 Task: Find connections with filter location Pāsighāt with filter topic #Brandwith filter profile language French with filter current company TO THE NEW with filter school Netaji Subhas Institute of Technology with filter industry Office Administration with filter service category DUI Law with filter keywords title Marketing Communications Manager
Action: Mouse moved to (667, 82)
Screenshot: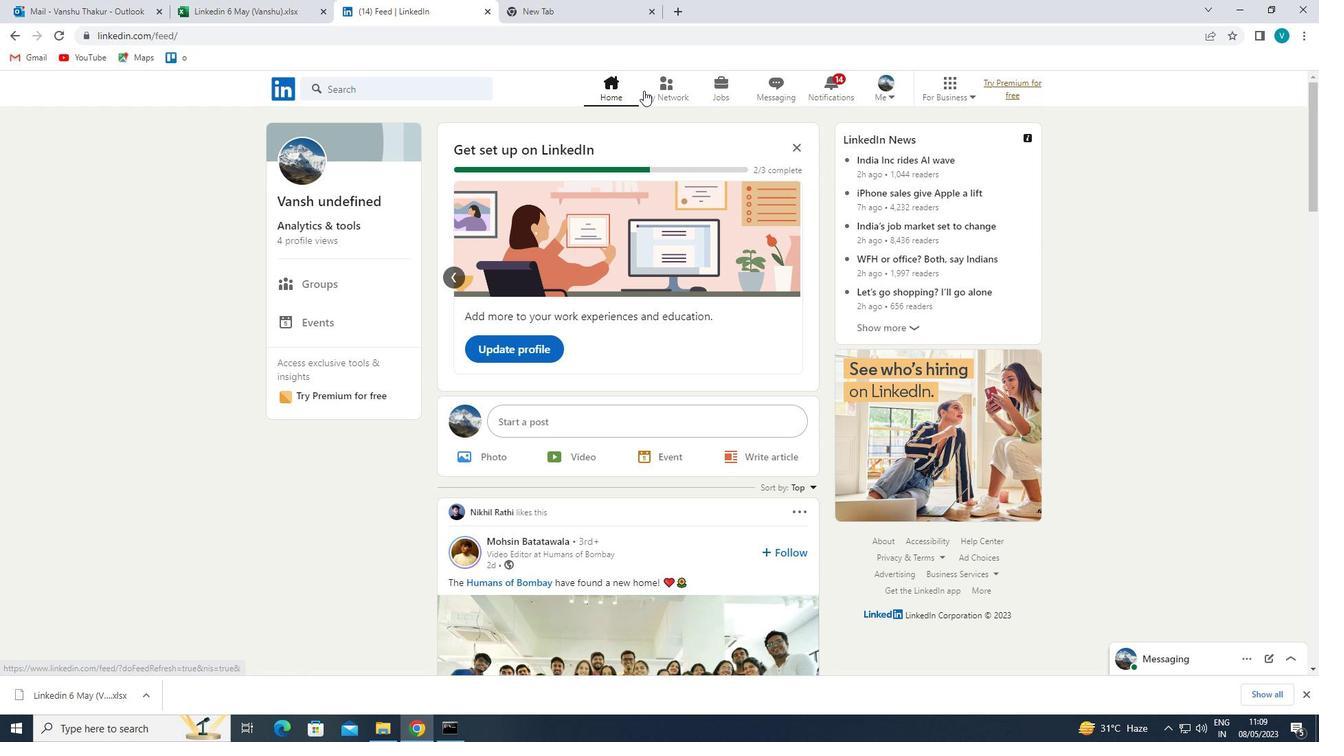 
Action: Mouse pressed left at (667, 82)
Screenshot: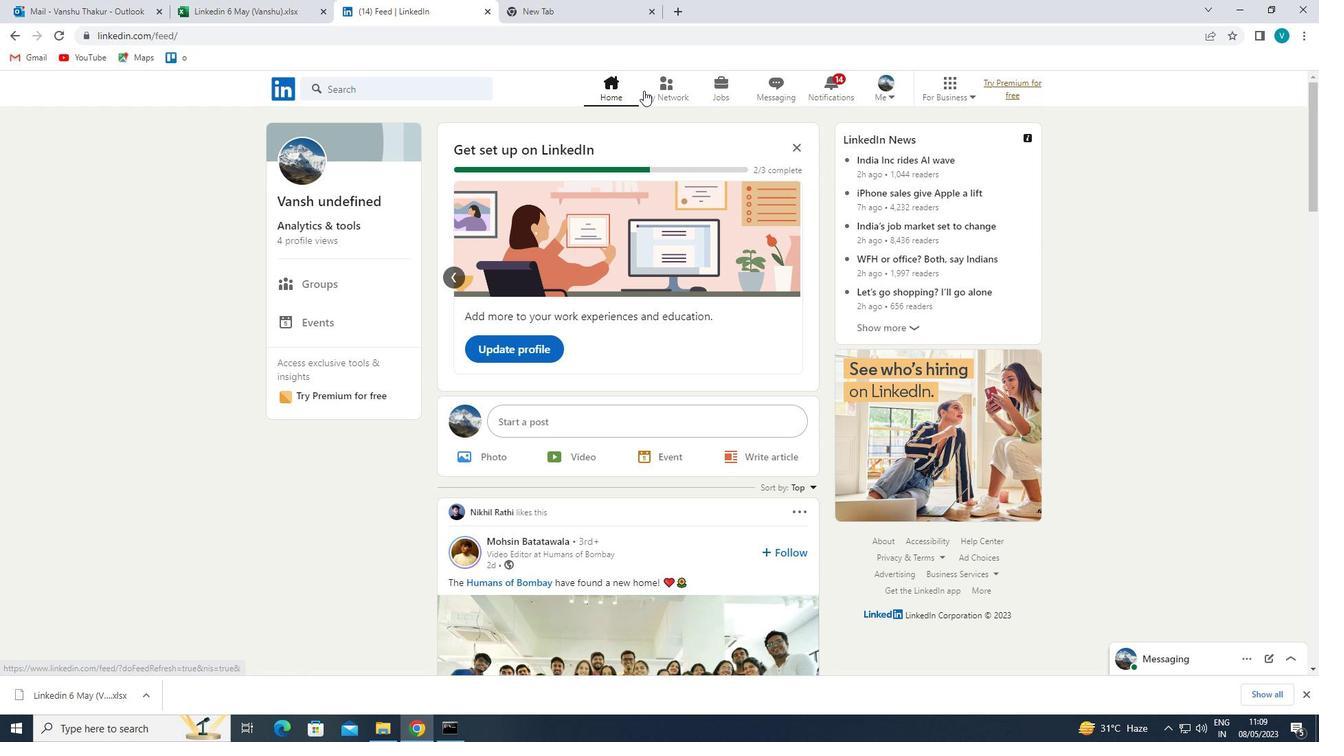 
Action: Mouse moved to (373, 154)
Screenshot: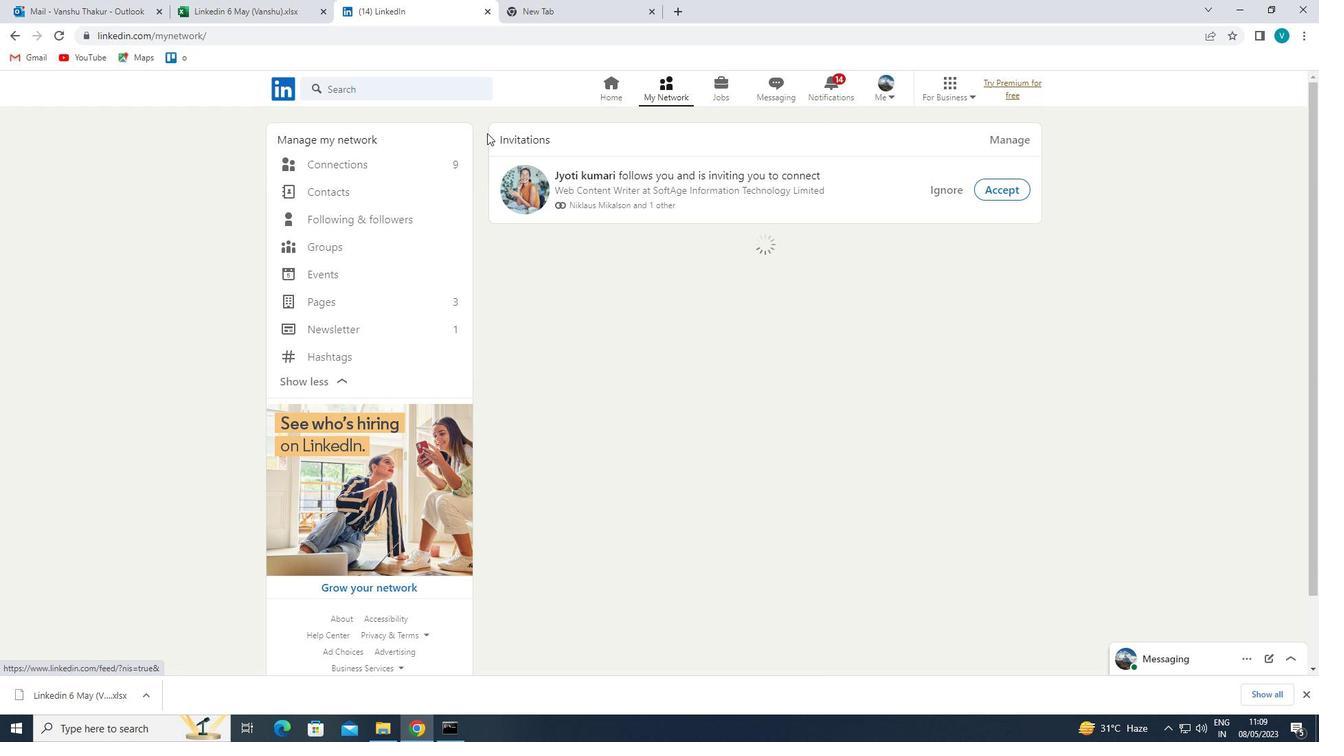 
Action: Mouse pressed left at (373, 154)
Screenshot: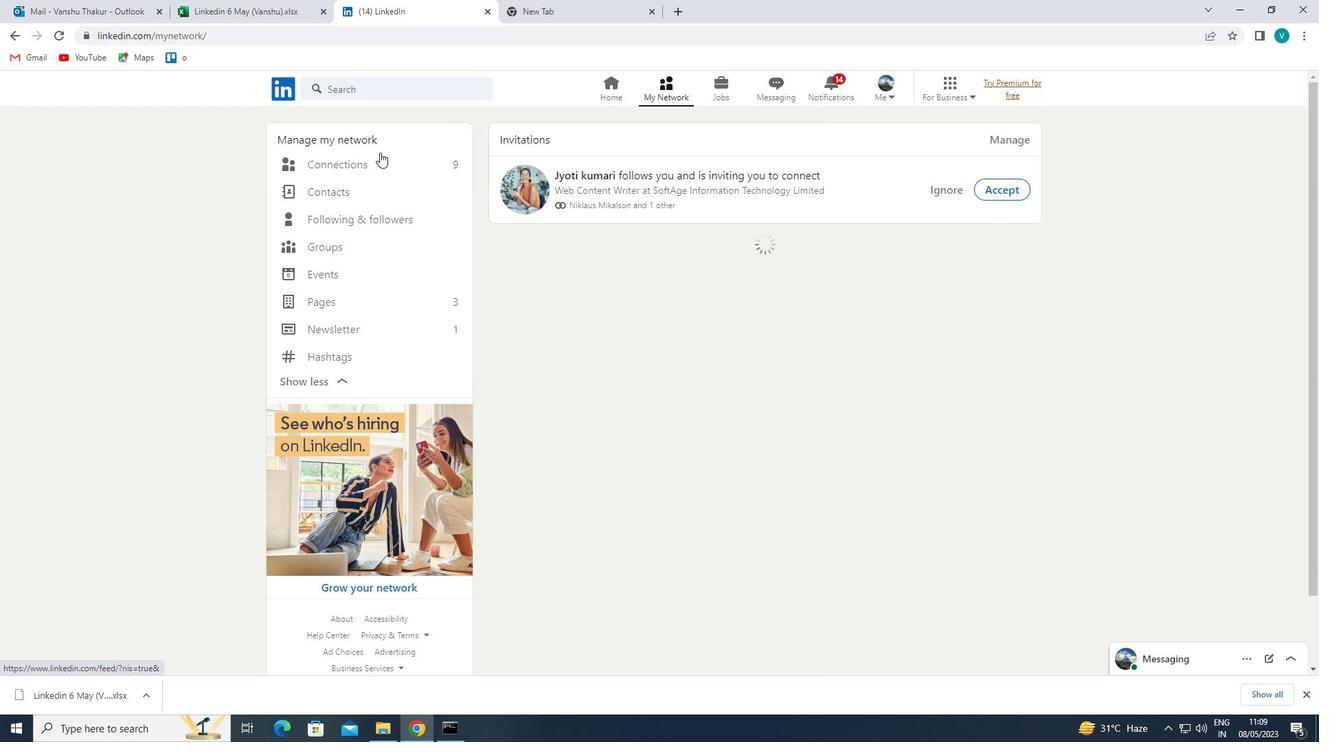
Action: Mouse moved to (381, 162)
Screenshot: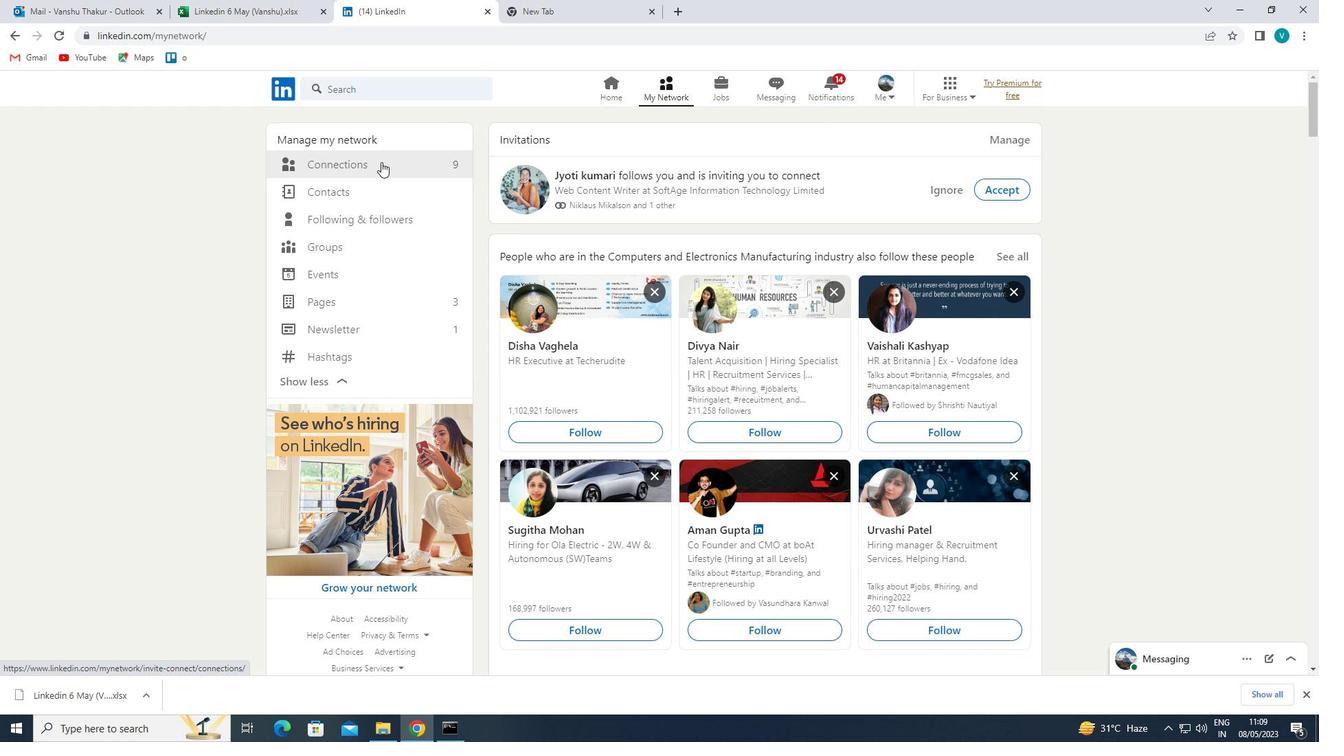 
Action: Mouse pressed left at (381, 162)
Screenshot: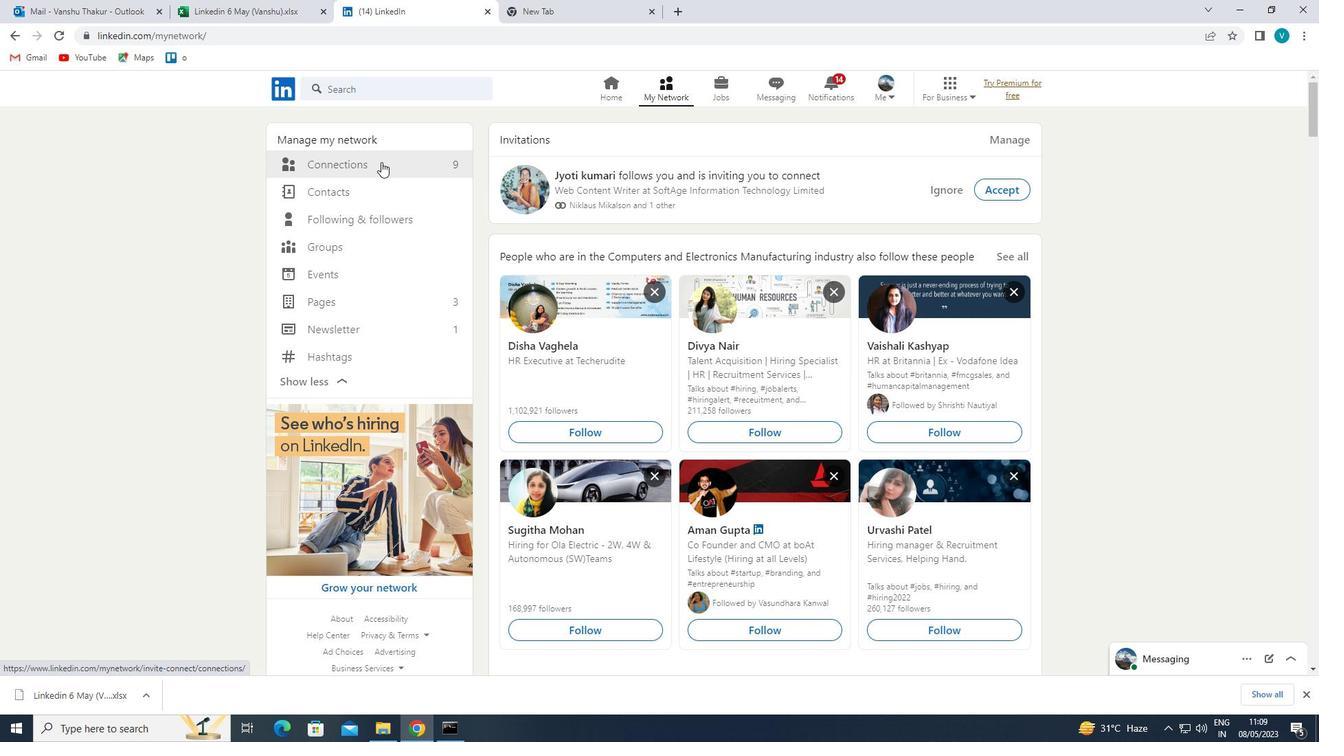
Action: Mouse moved to (757, 164)
Screenshot: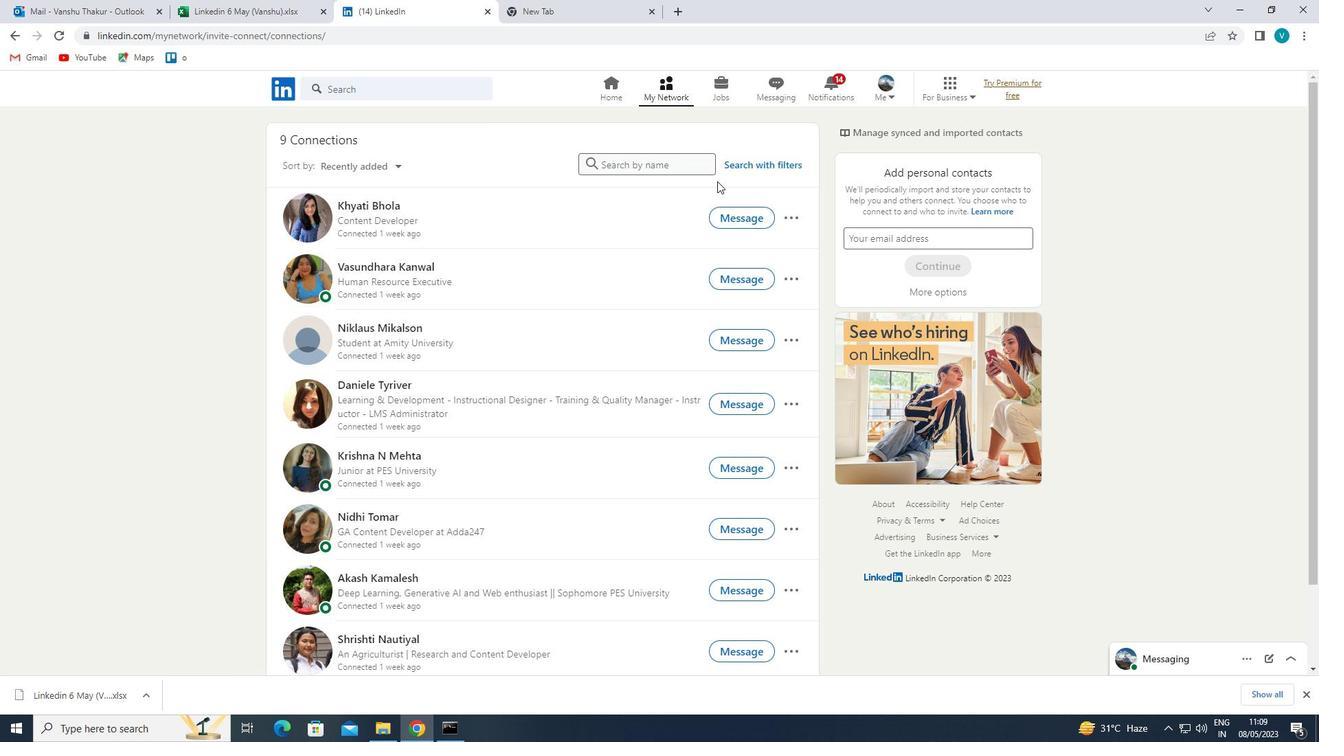 
Action: Mouse pressed left at (757, 164)
Screenshot: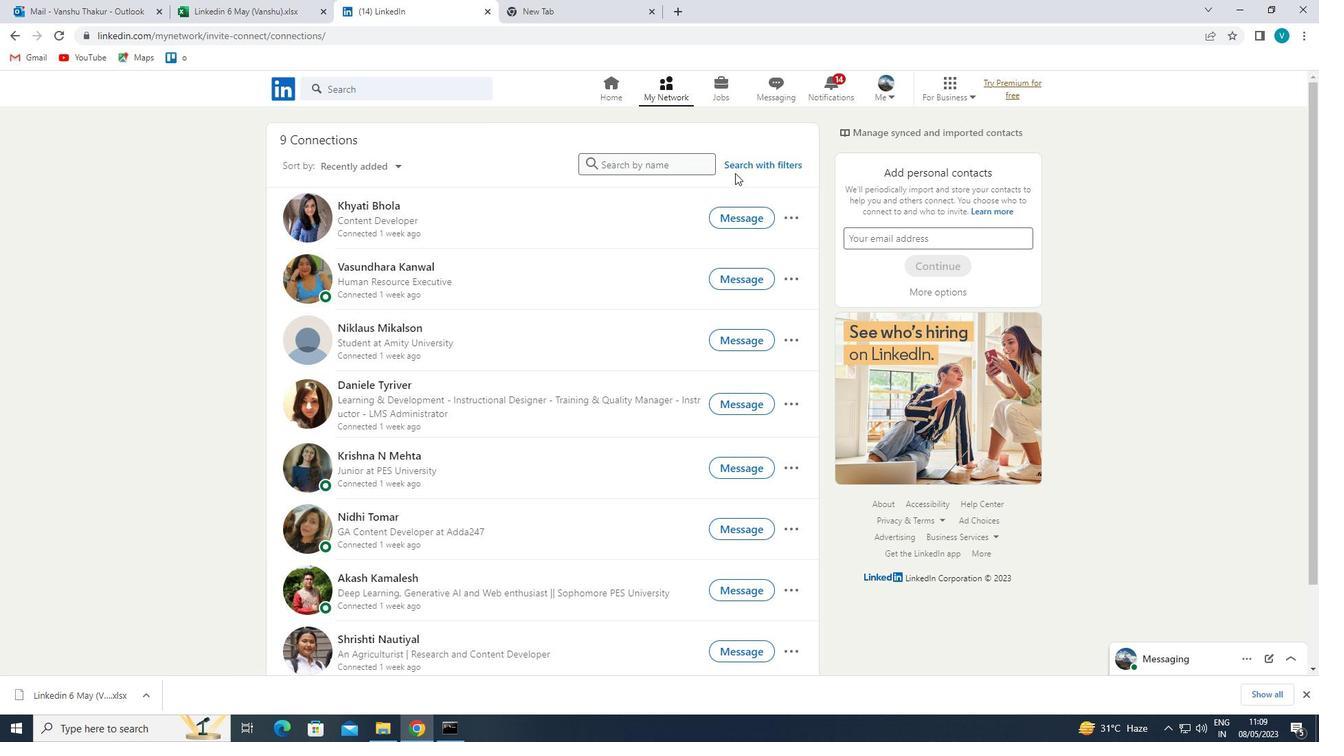 
Action: Mouse moved to (652, 134)
Screenshot: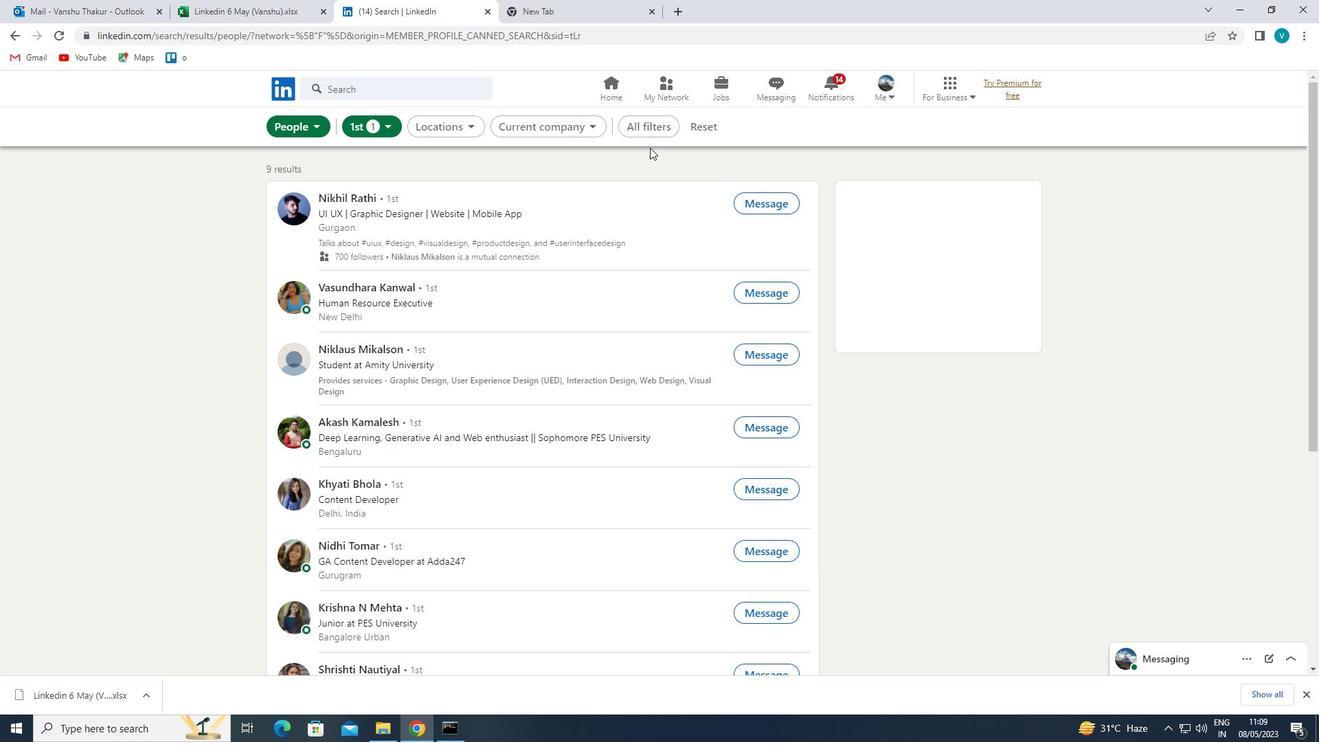 
Action: Mouse pressed left at (652, 134)
Screenshot: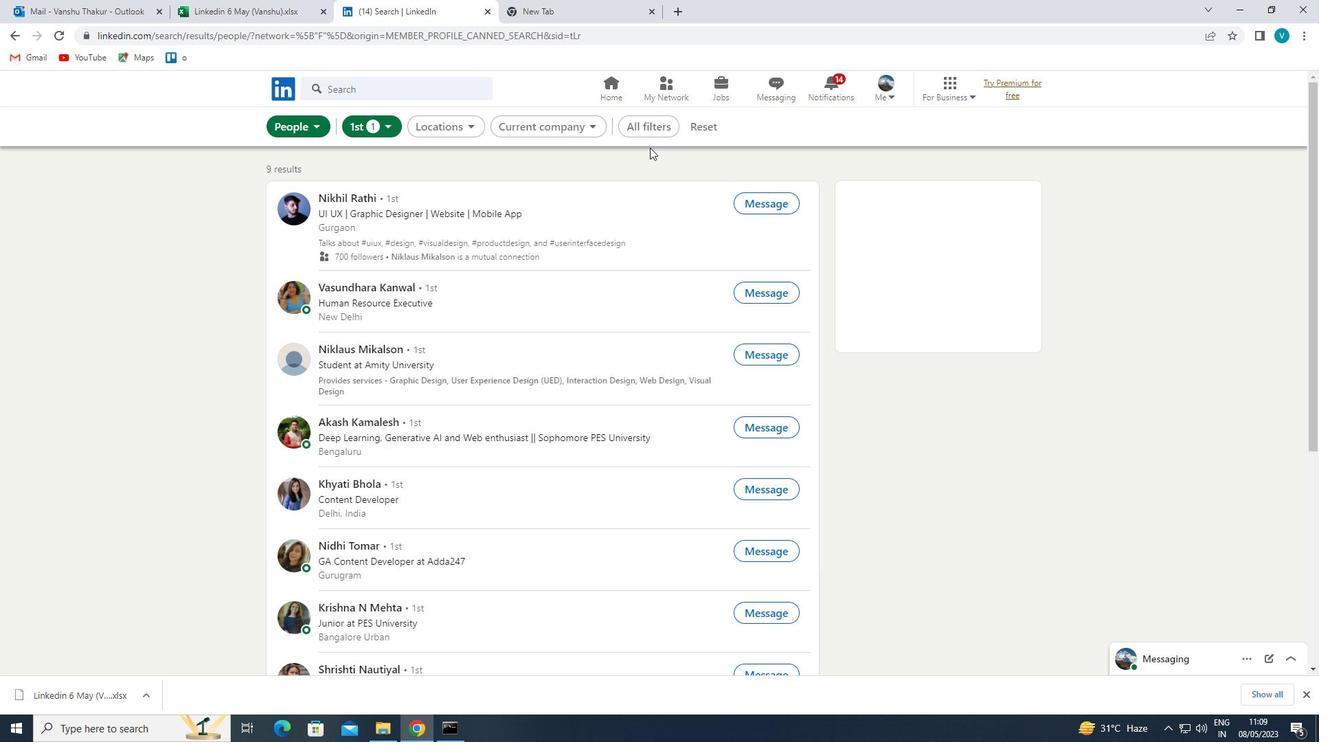 
Action: Mouse moved to (1078, 349)
Screenshot: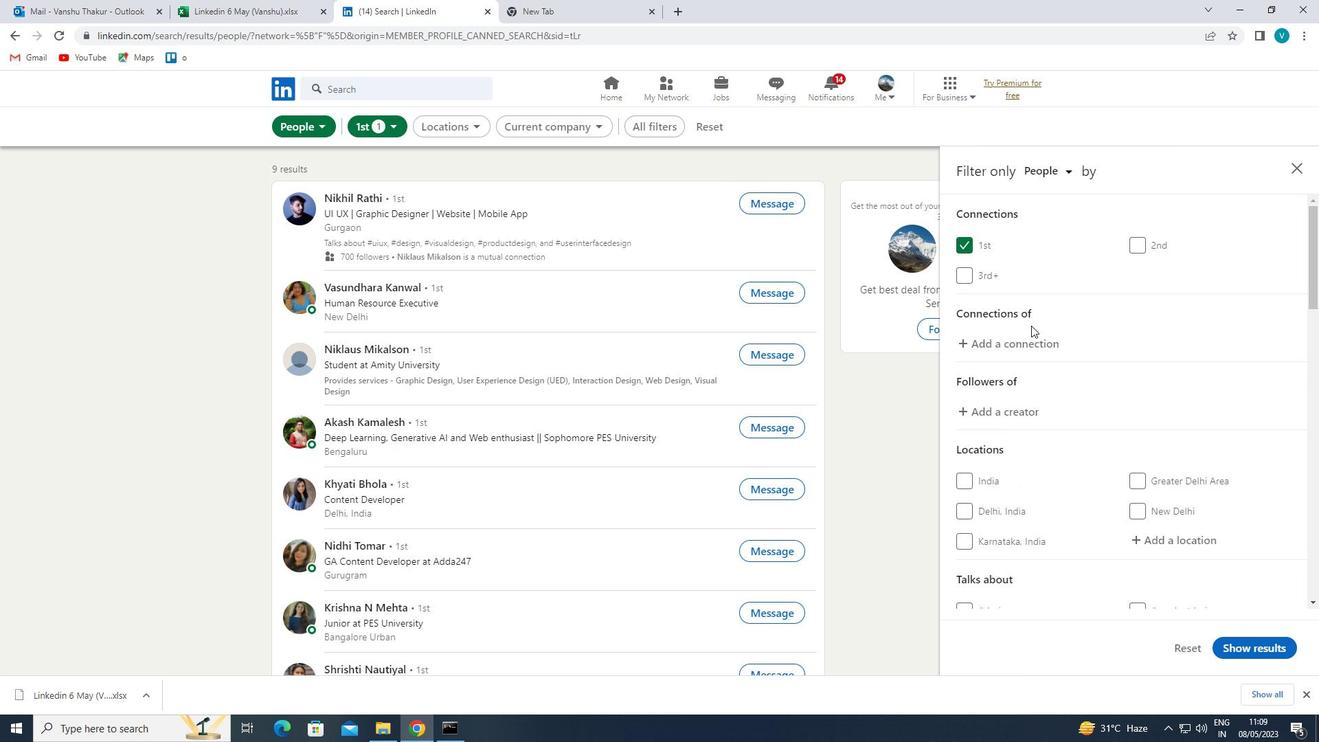 
Action: Mouse scrolled (1078, 349) with delta (0, 0)
Screenshot: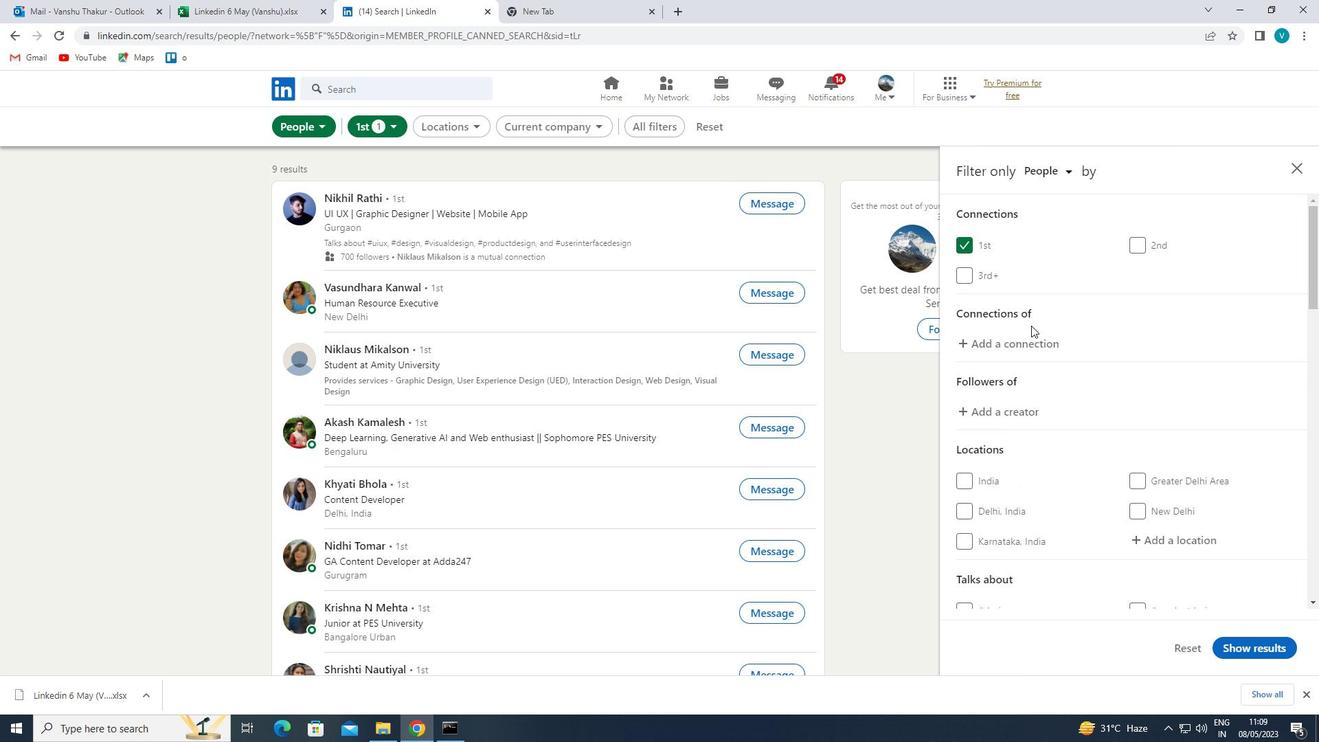 
Action: Mouse moved to (1084, 353)
Screenshot: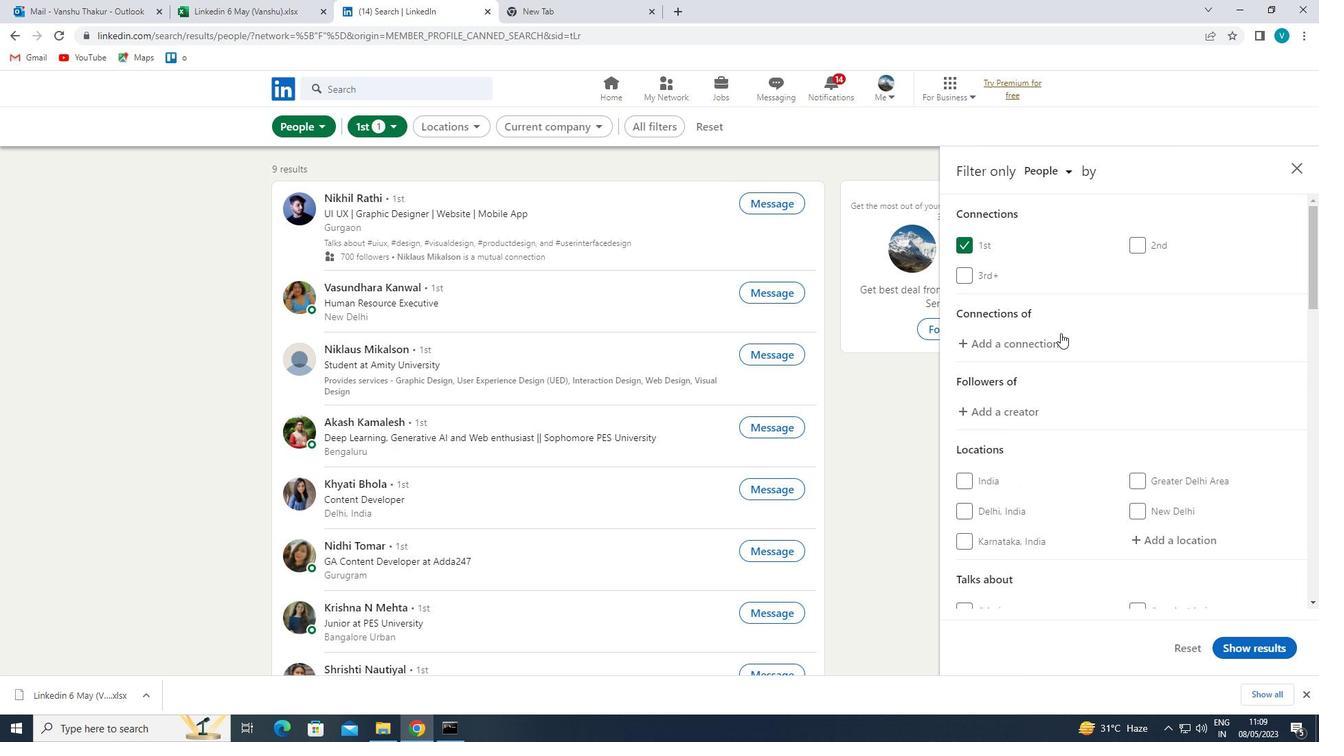 
Action: Mouse scrolled (1084, 353) with delta (0, 0)
Screenshot: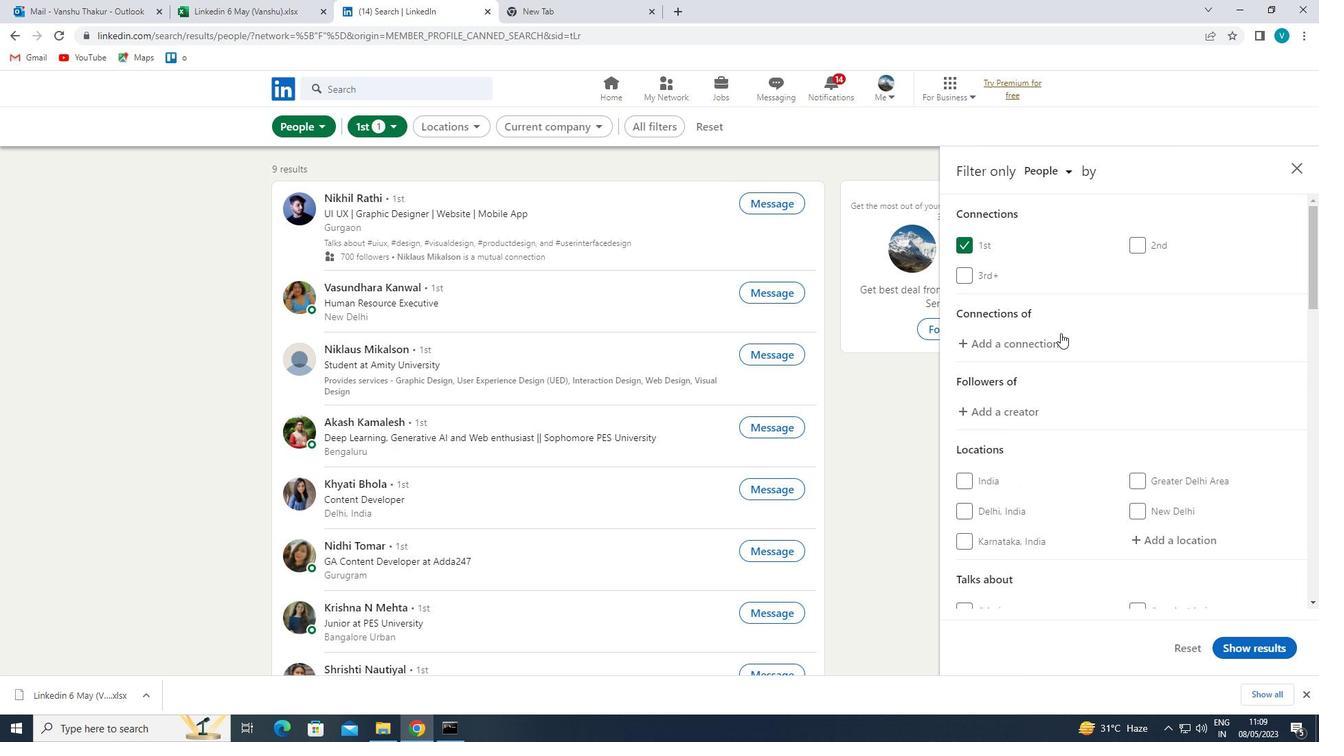 
Action: Mouse moved to (1142, 402)
Screenshot: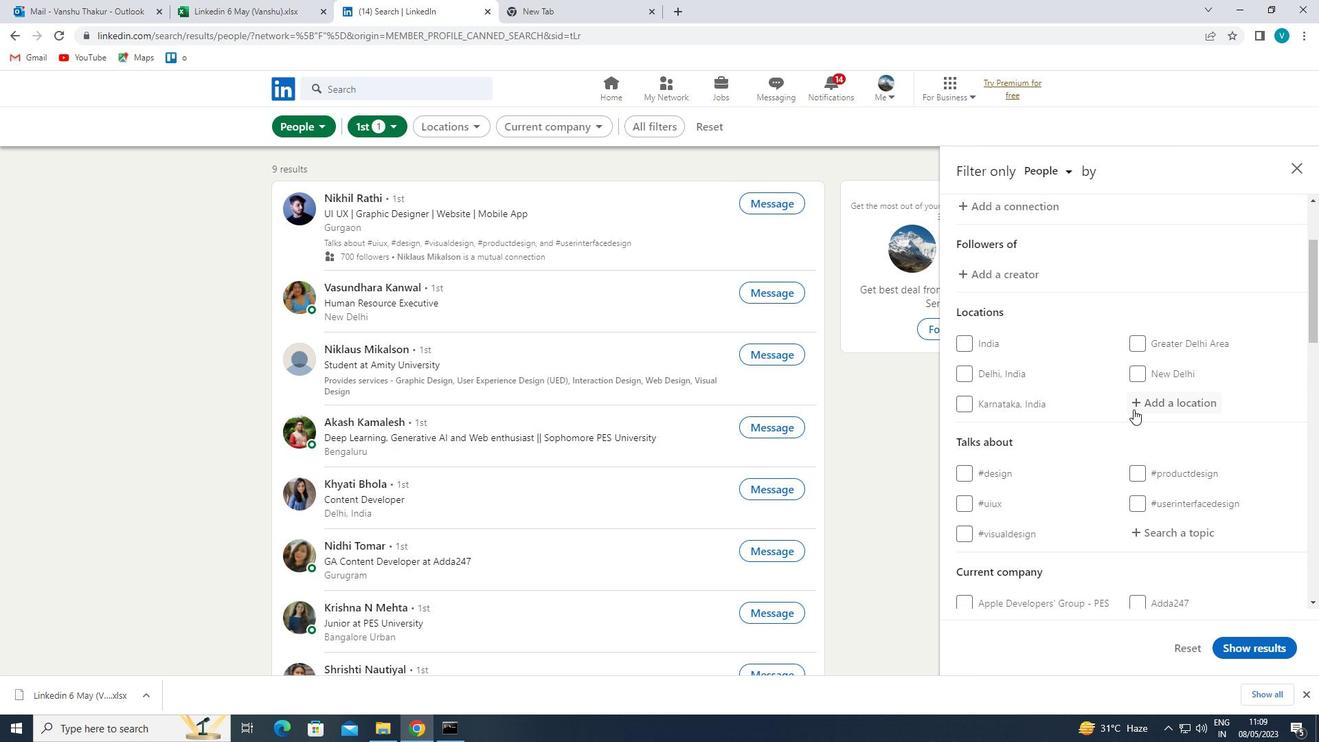 
Action: Mouse pressed left at (1142, 402)
Screenshot: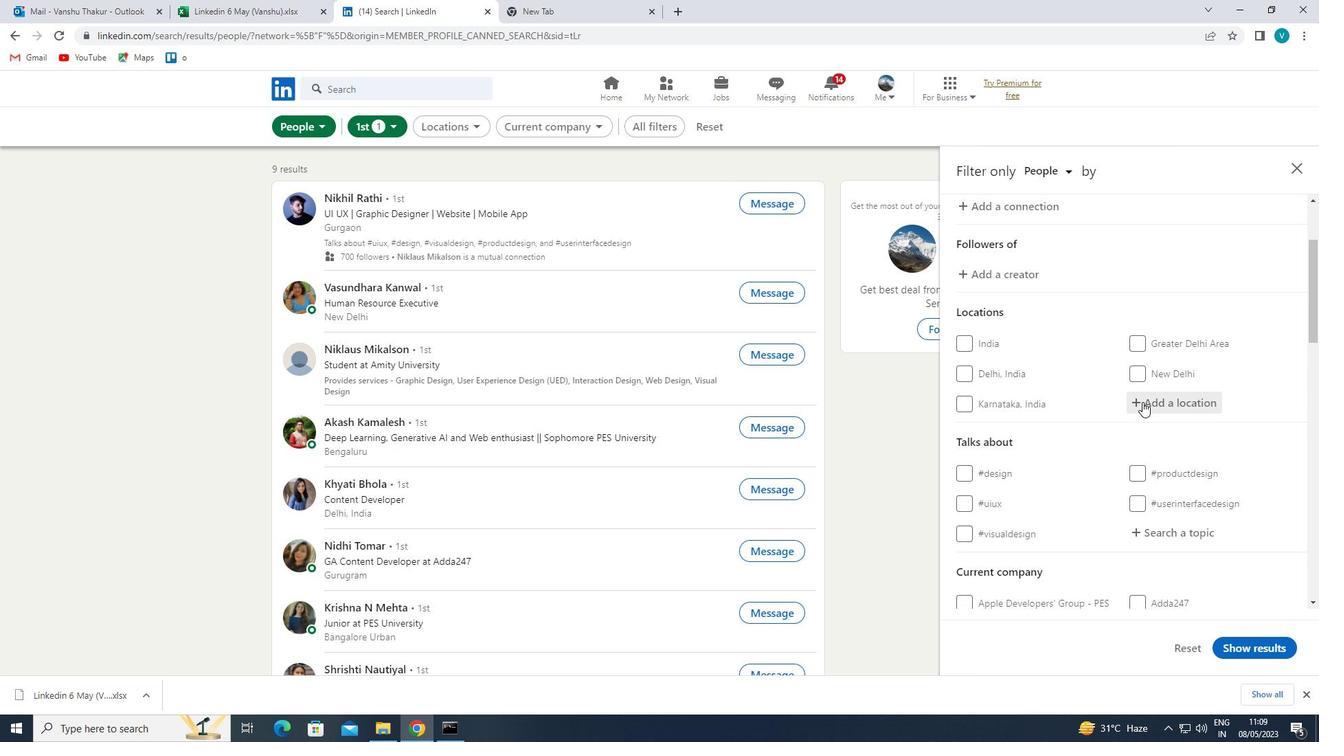 
Action: Mouse moved to (913, 290)
Screenshot: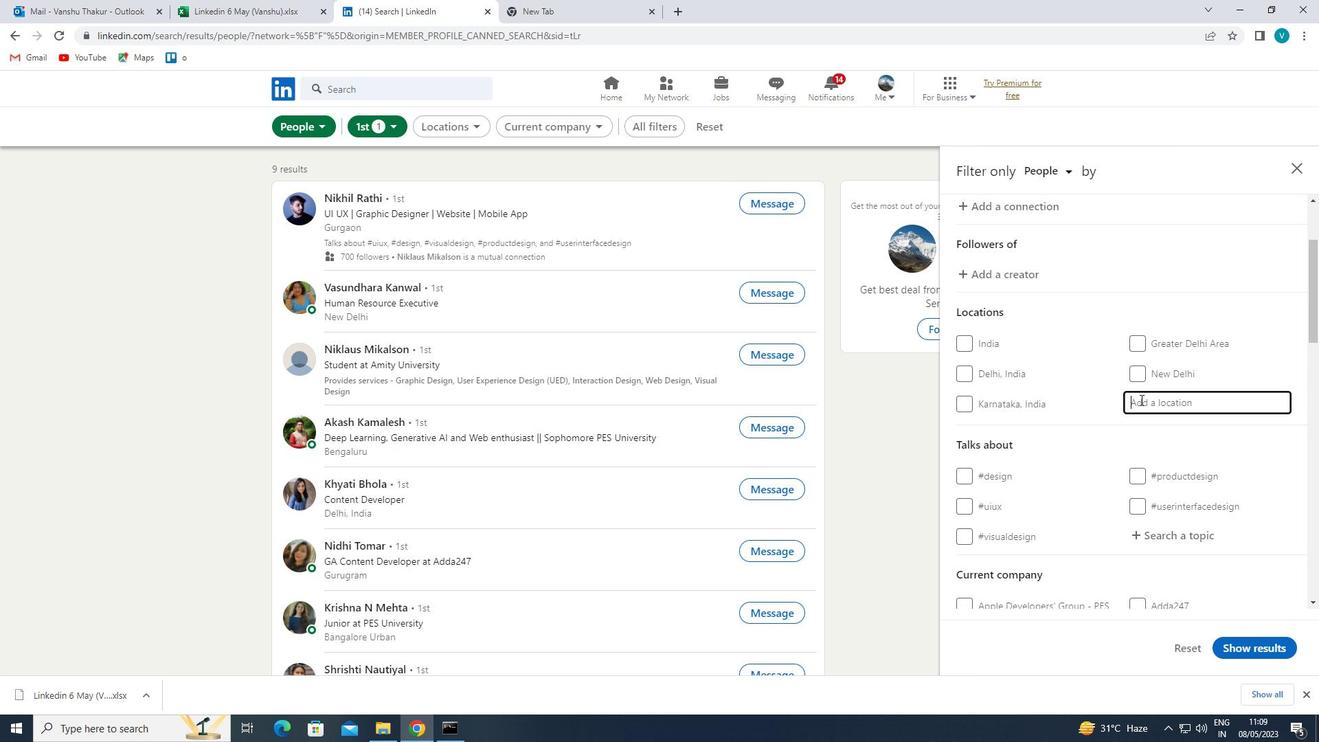 
Action: Key pressed <Key.shift>PASIGHAT
Screenshot: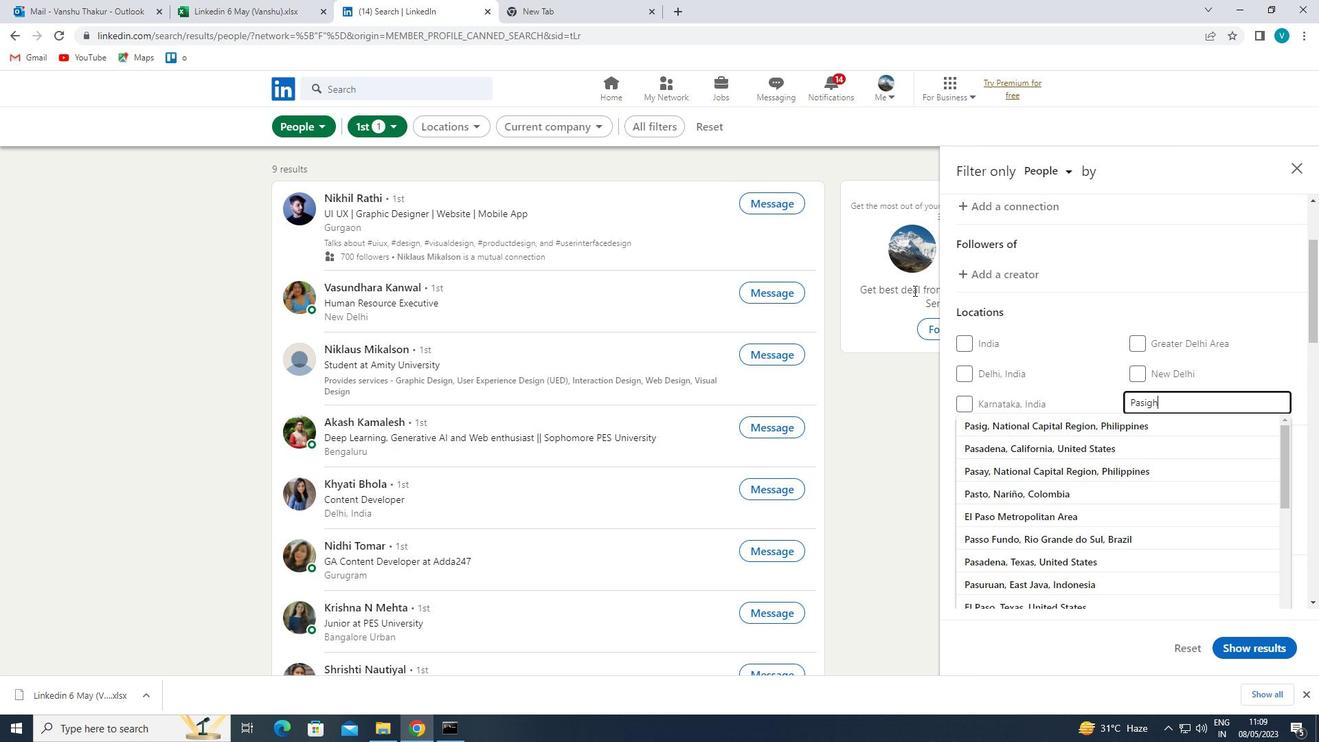
Action: Mouse moved to (1026, 422)
Screenshot: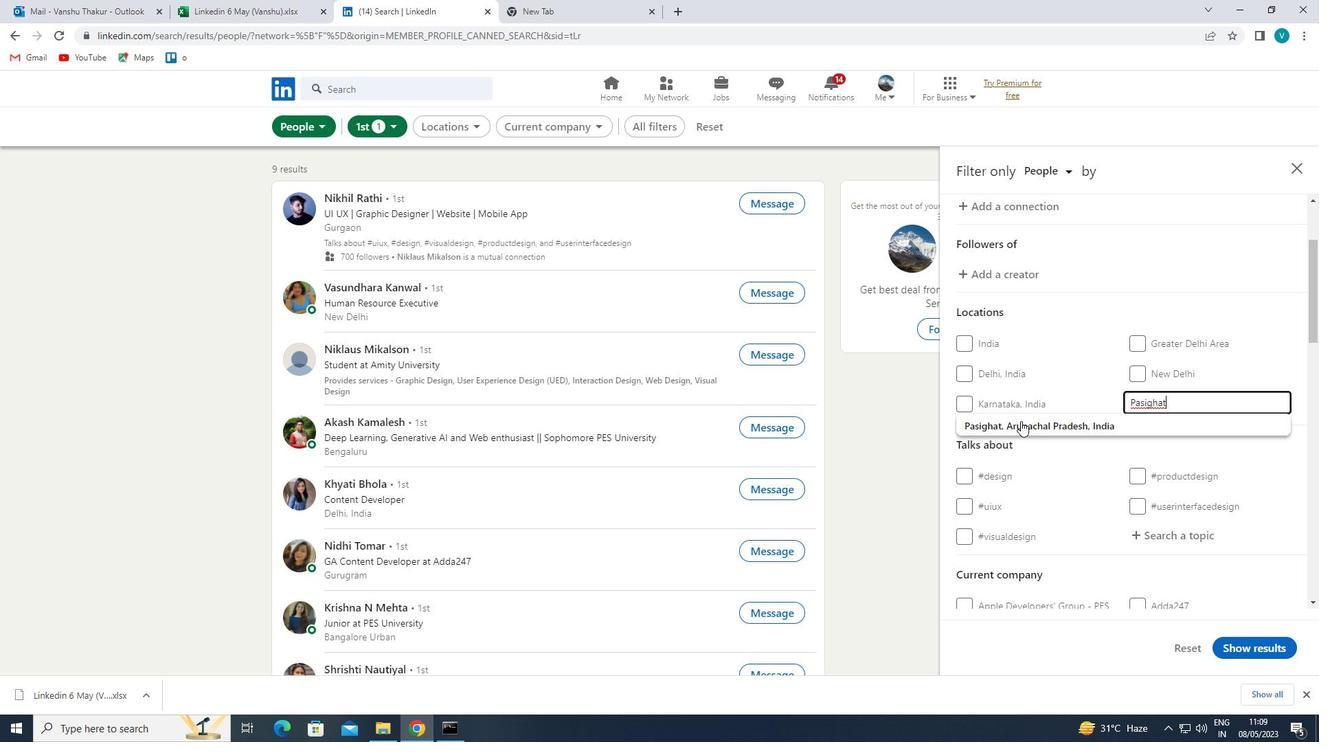 
Action: Mouse pressed left at (1026, 422)
Screenshot: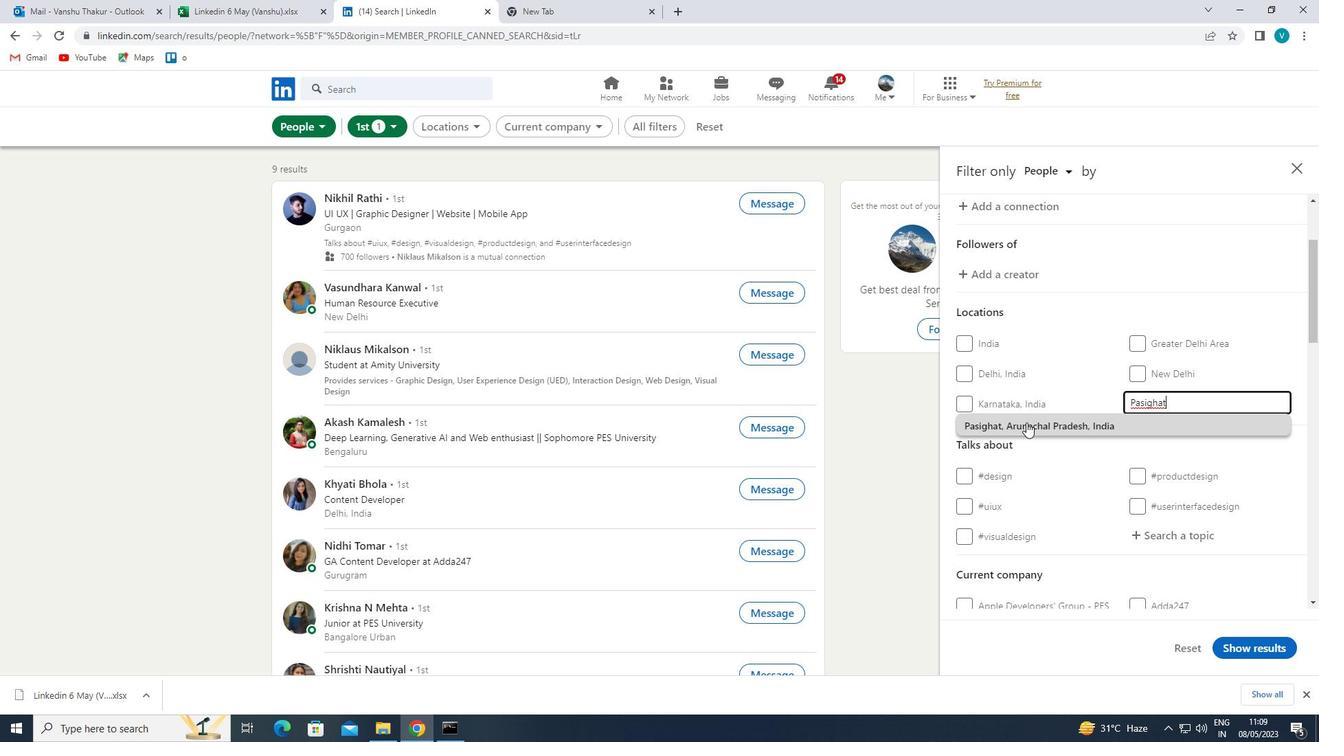 
Action: Mouse moved to (1196, 459)
Screenshot: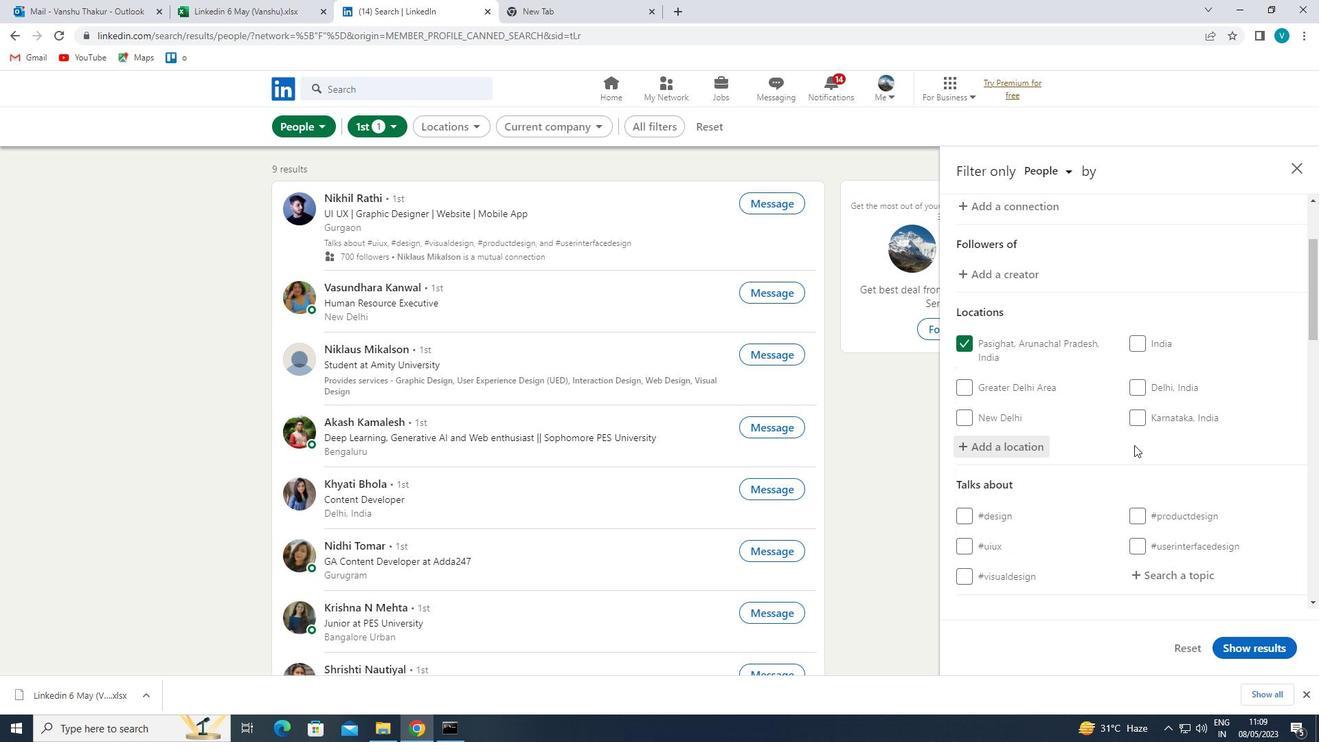 
Action: Mouse scrolled (1196, 459) with delta (0, 0)
Screenshot: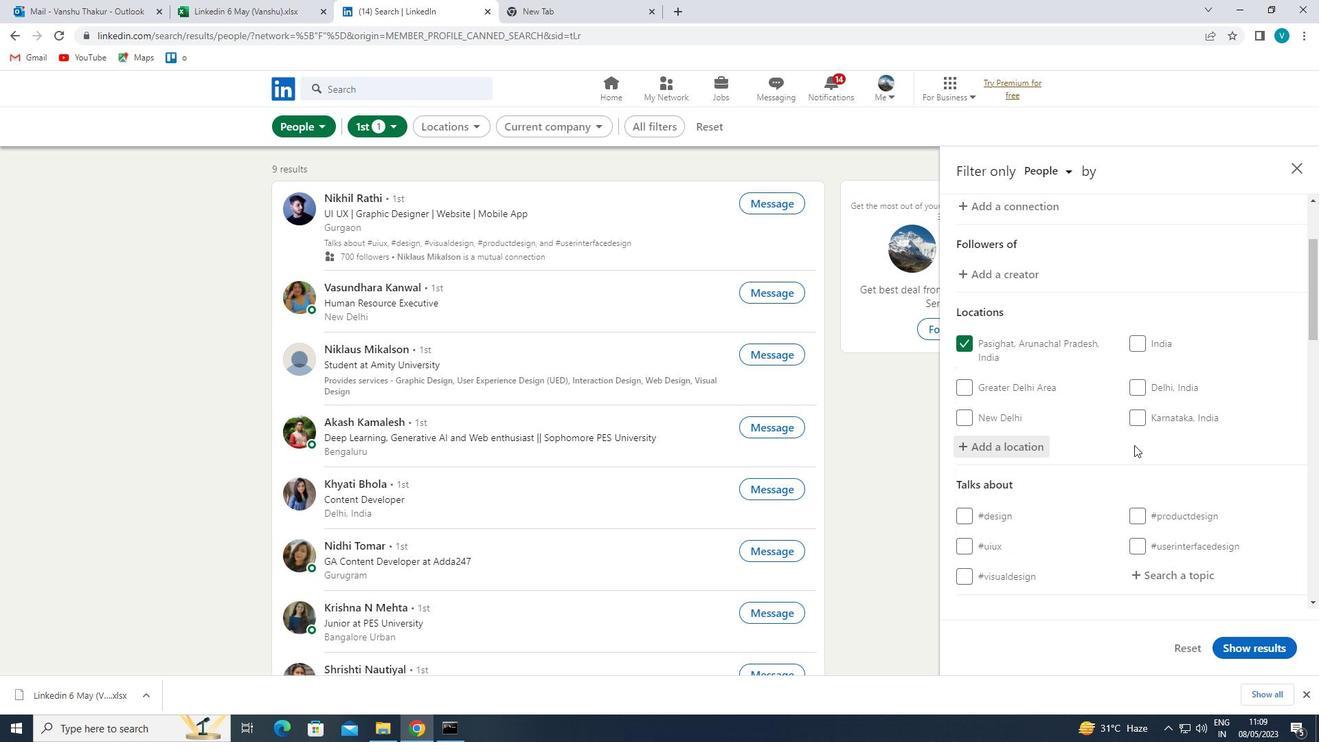 
Action: Mouse moved to (1197, 460)
Screenshot: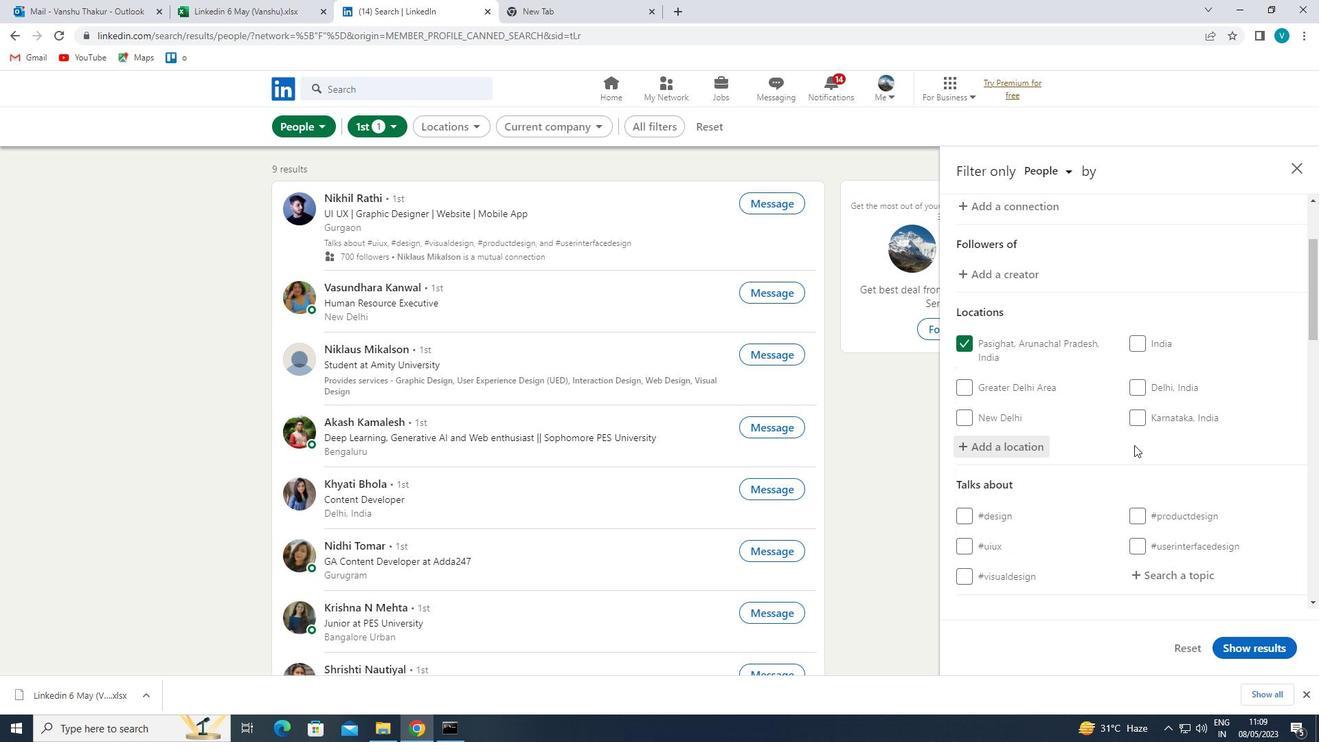 
Action: Mouse scrolled (1197, 459) with delta (0, 0)
Screenshot: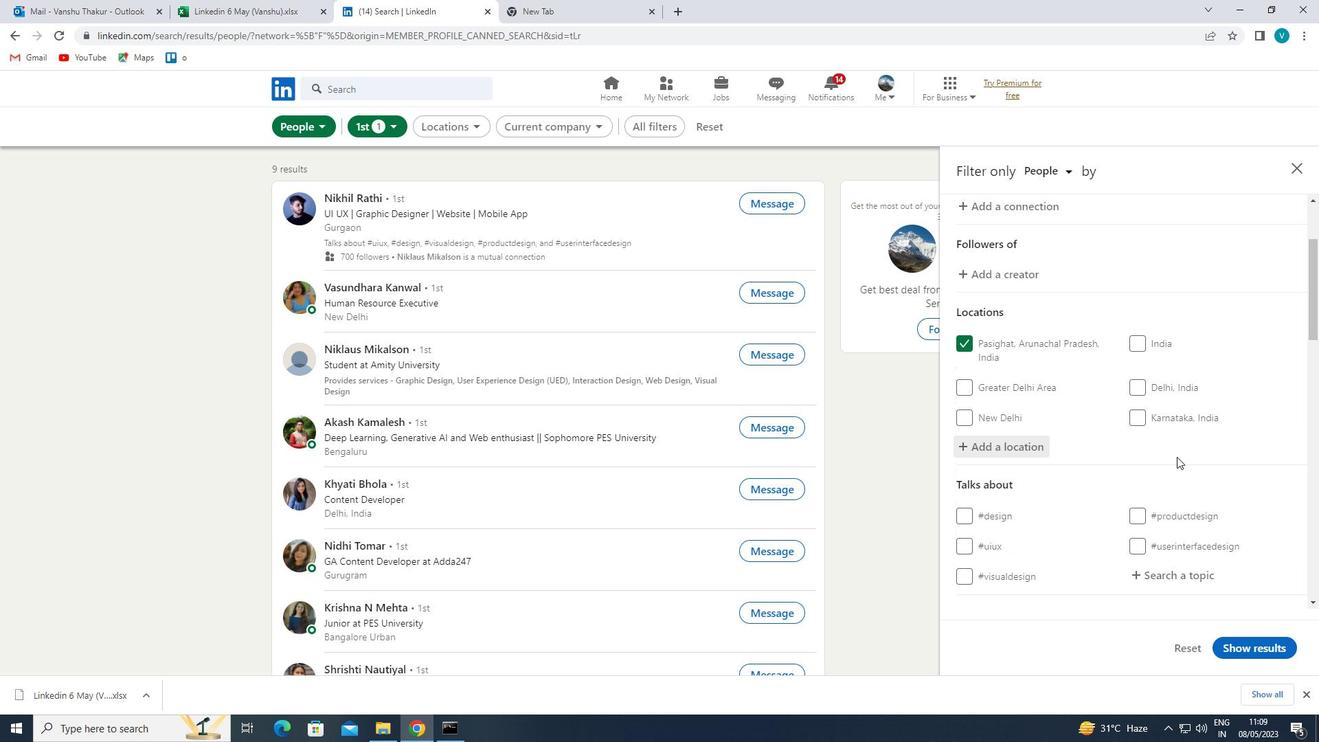 
Action: Mouse moved to (1195, 434)
Screenshot: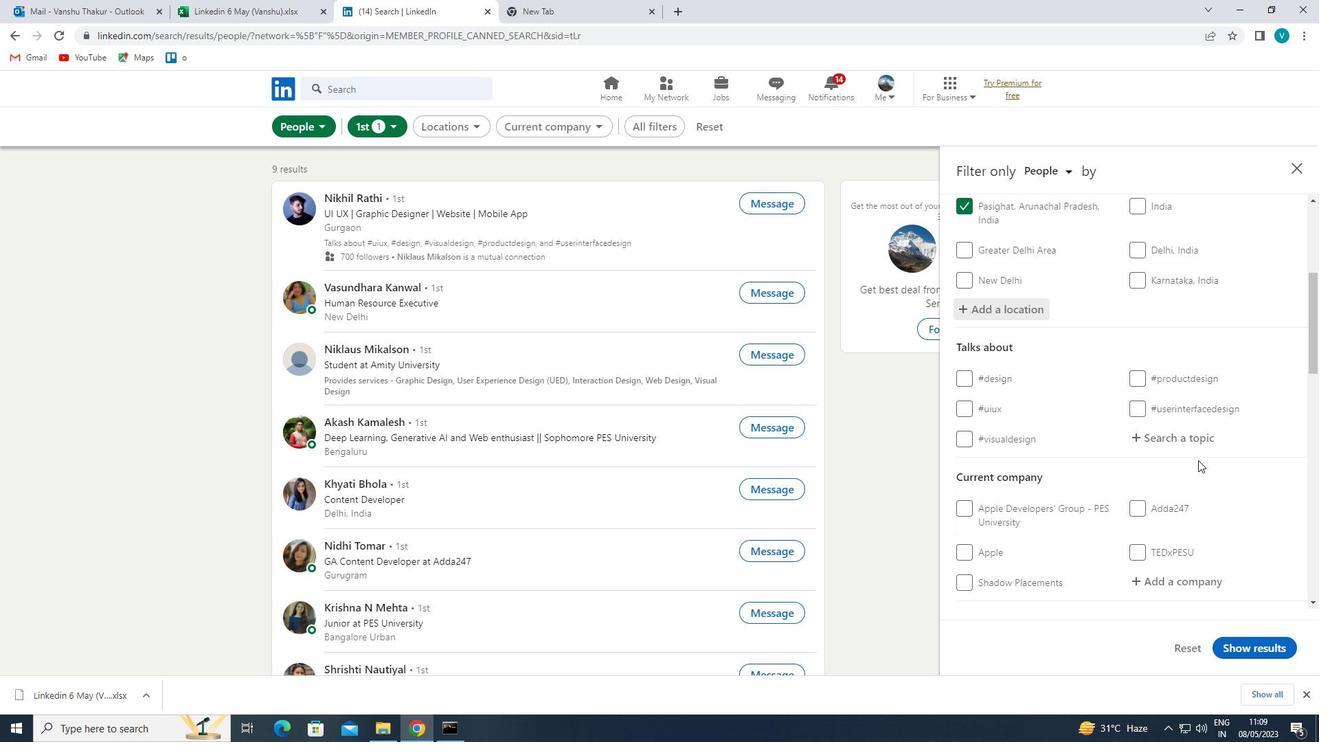
Action: Mouse pressed left at (1195, 434)
Screenshot: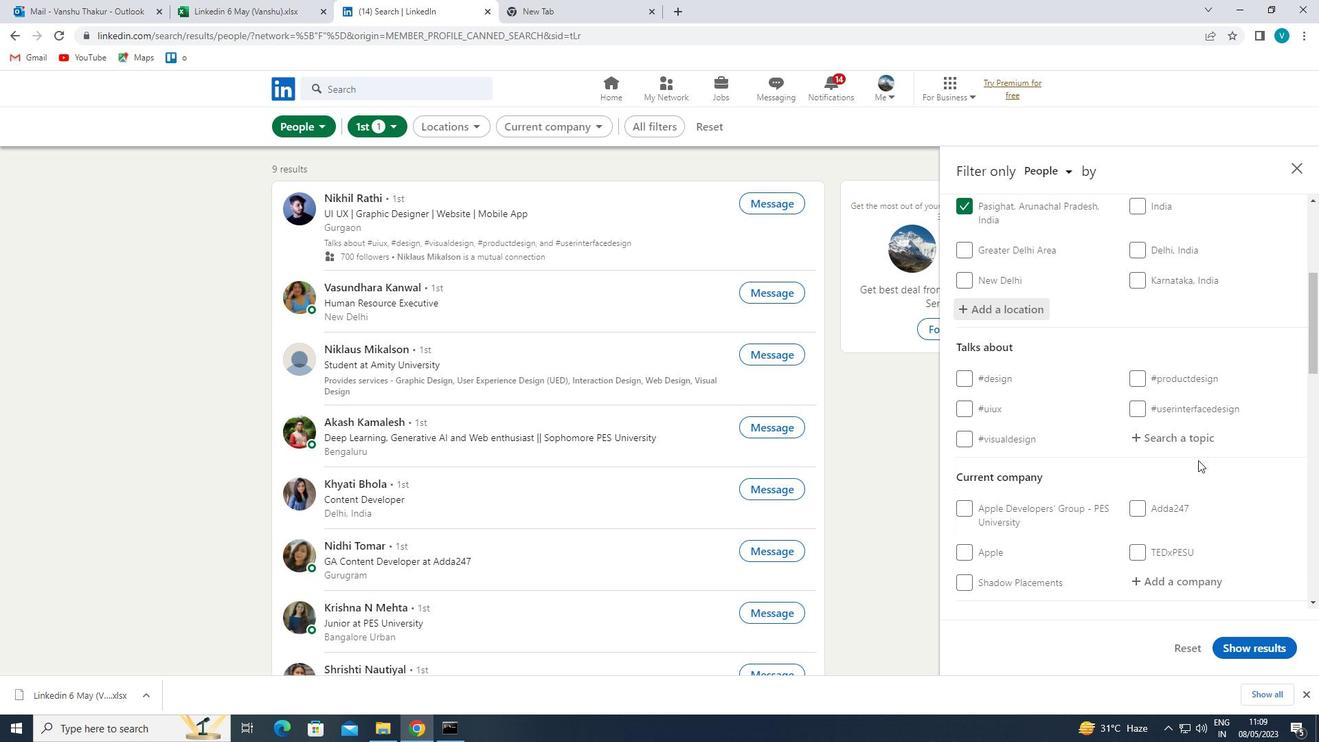 
Action: Mouse moved to (1130, 399)
Screenshot: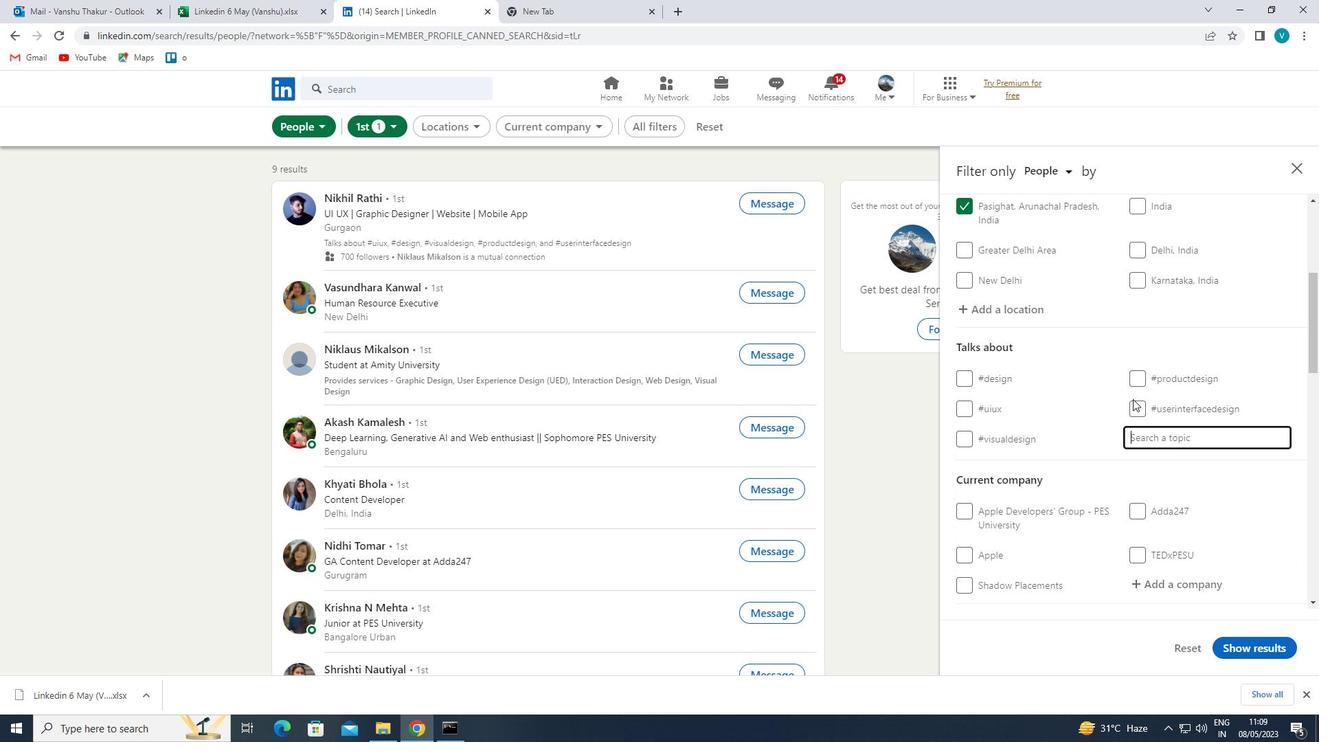 
Action: Key pressed BRAND<Key.space>
Screenshot: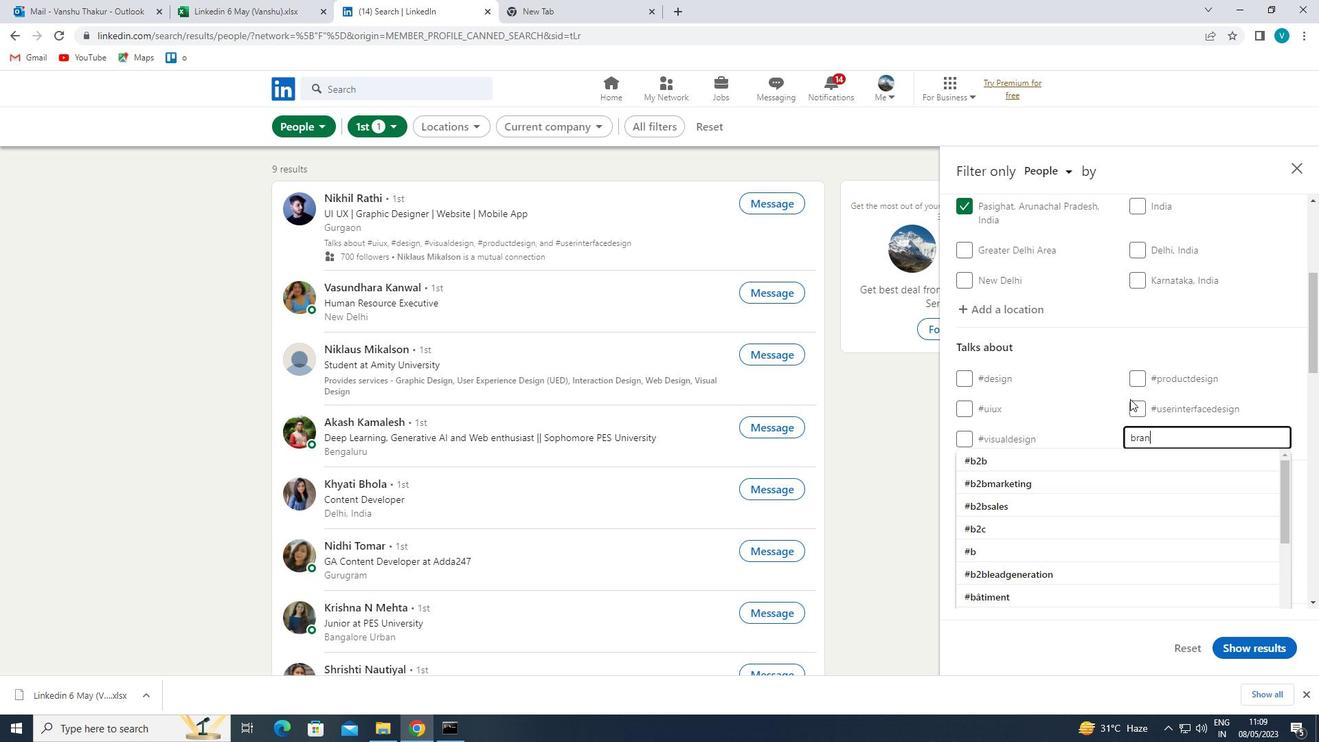
Action: Mouse moved to (1144, 461)
Screenshot: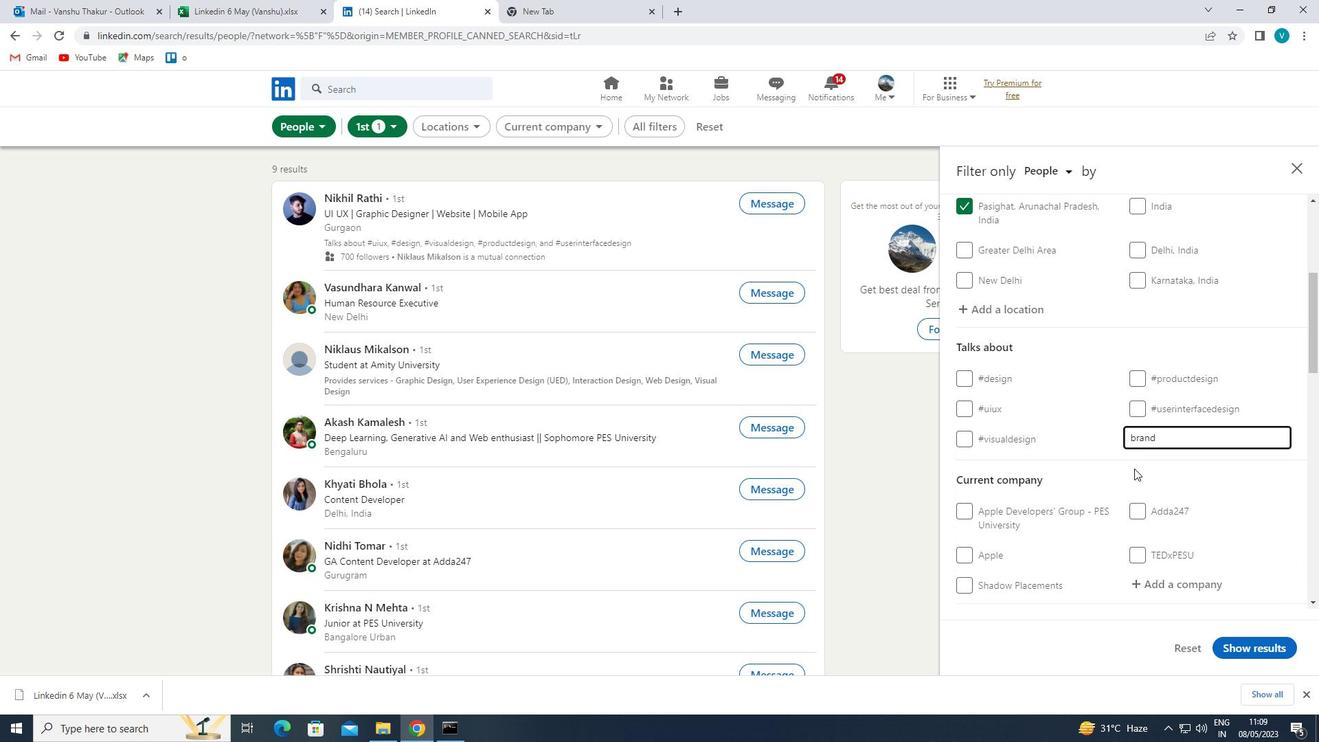 
Action: Key pressed <Key.backspace>
Screenshot: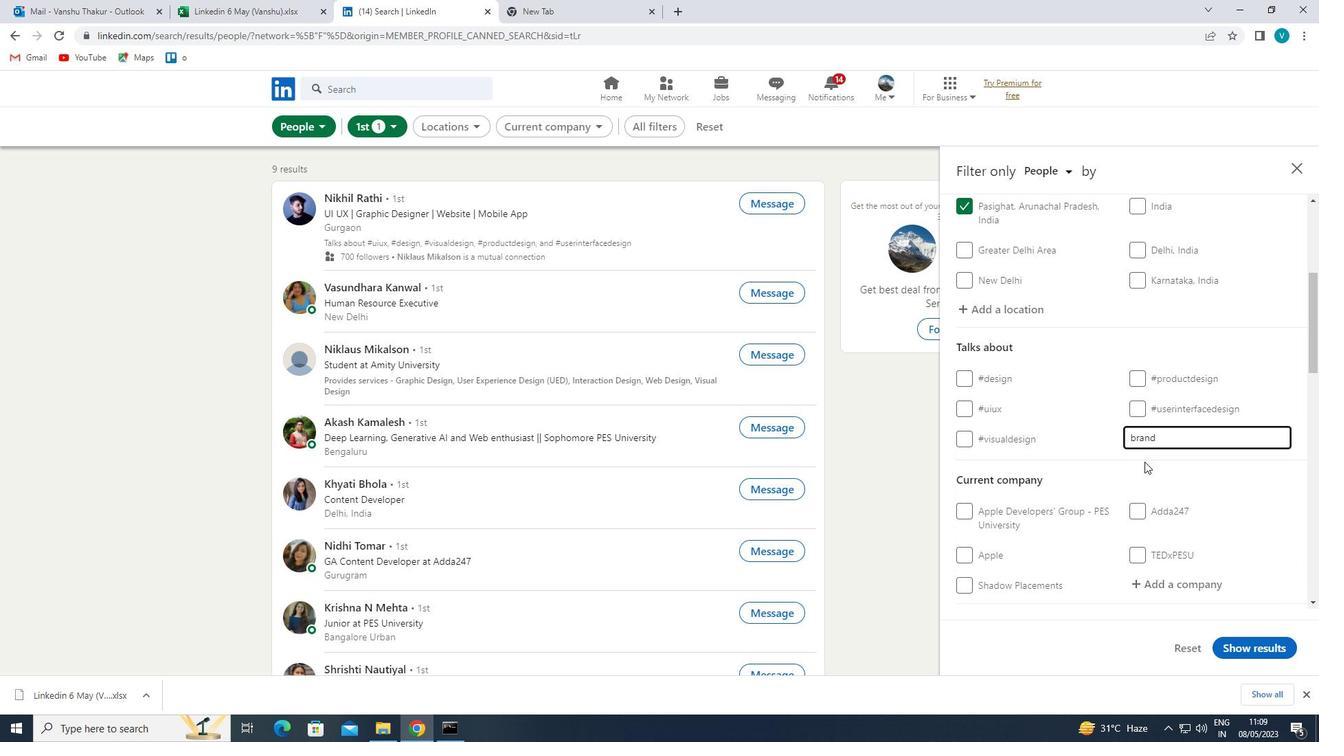 
Action: Mouse moved to (1111, 474)
Screenshot: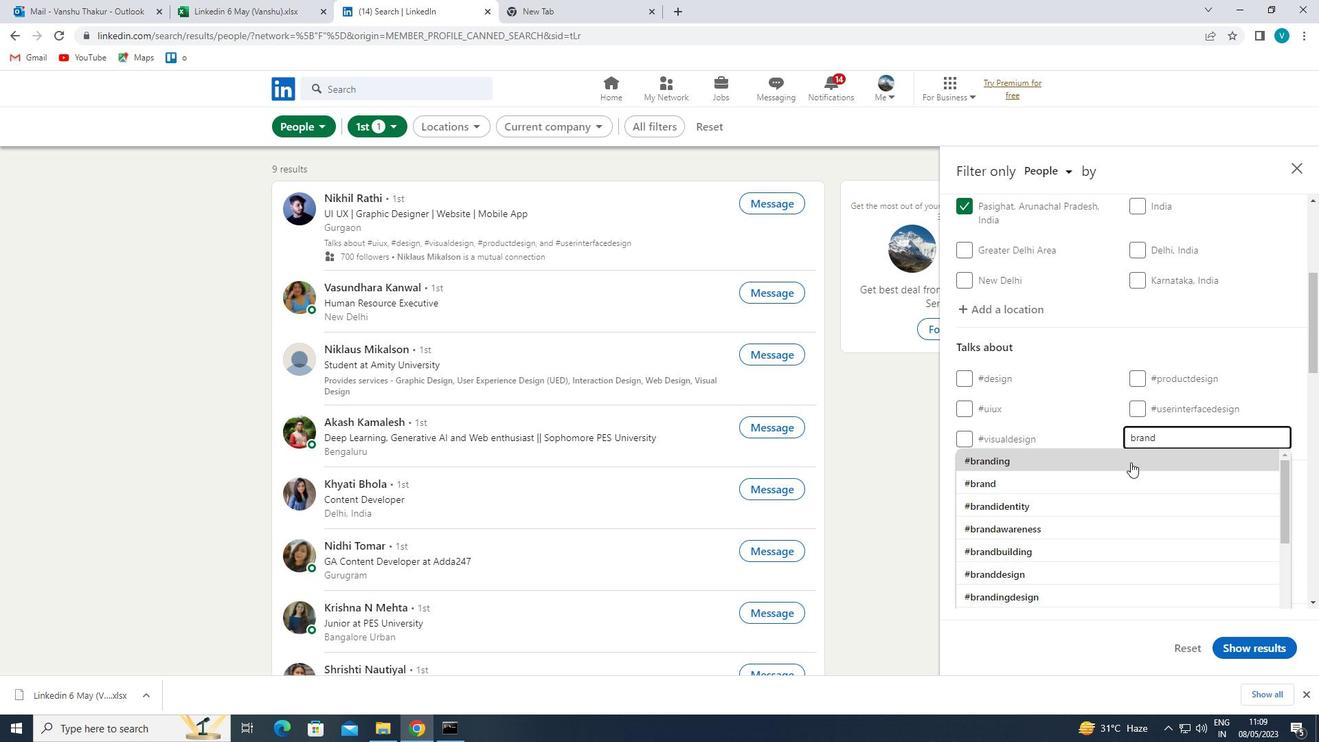 
Action: Mouse pressed left at (1111, 474)
Screenshot: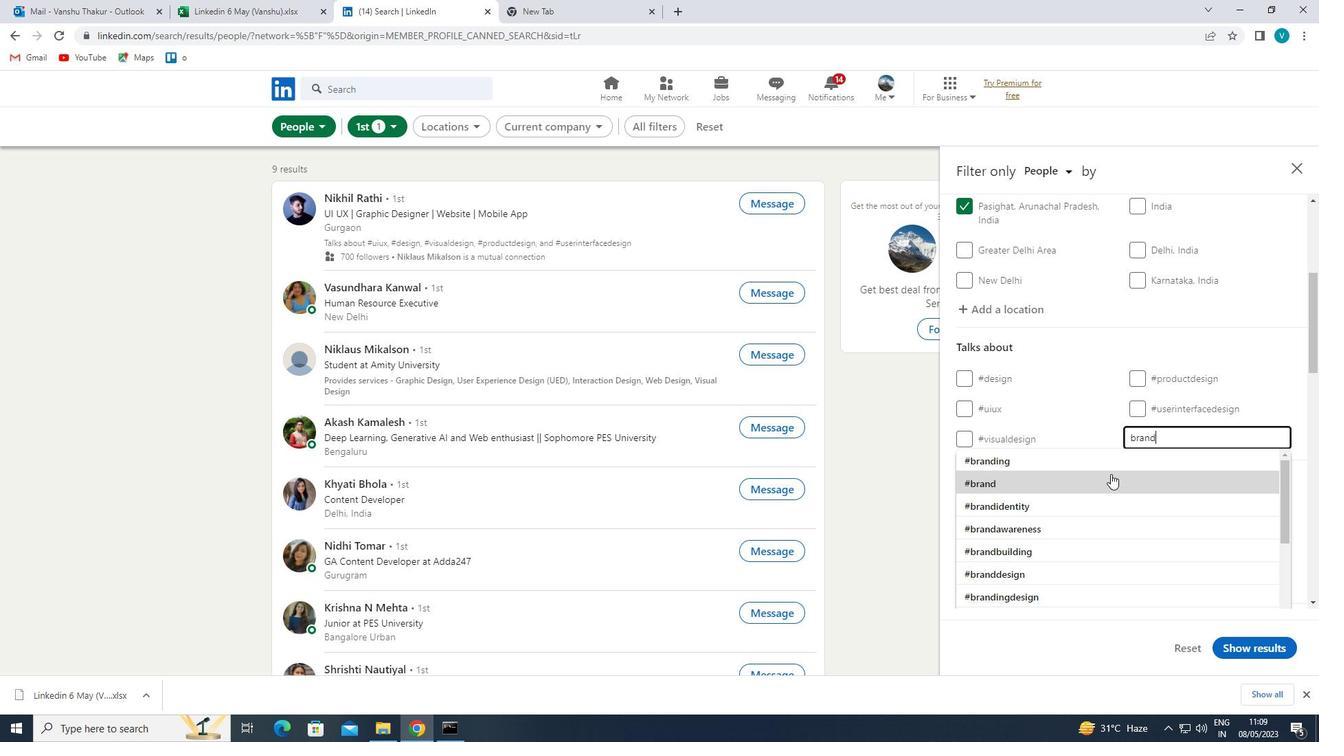 
Action: Mouse scrolled (1111, 473) with delta (0, 0)
Screenshot: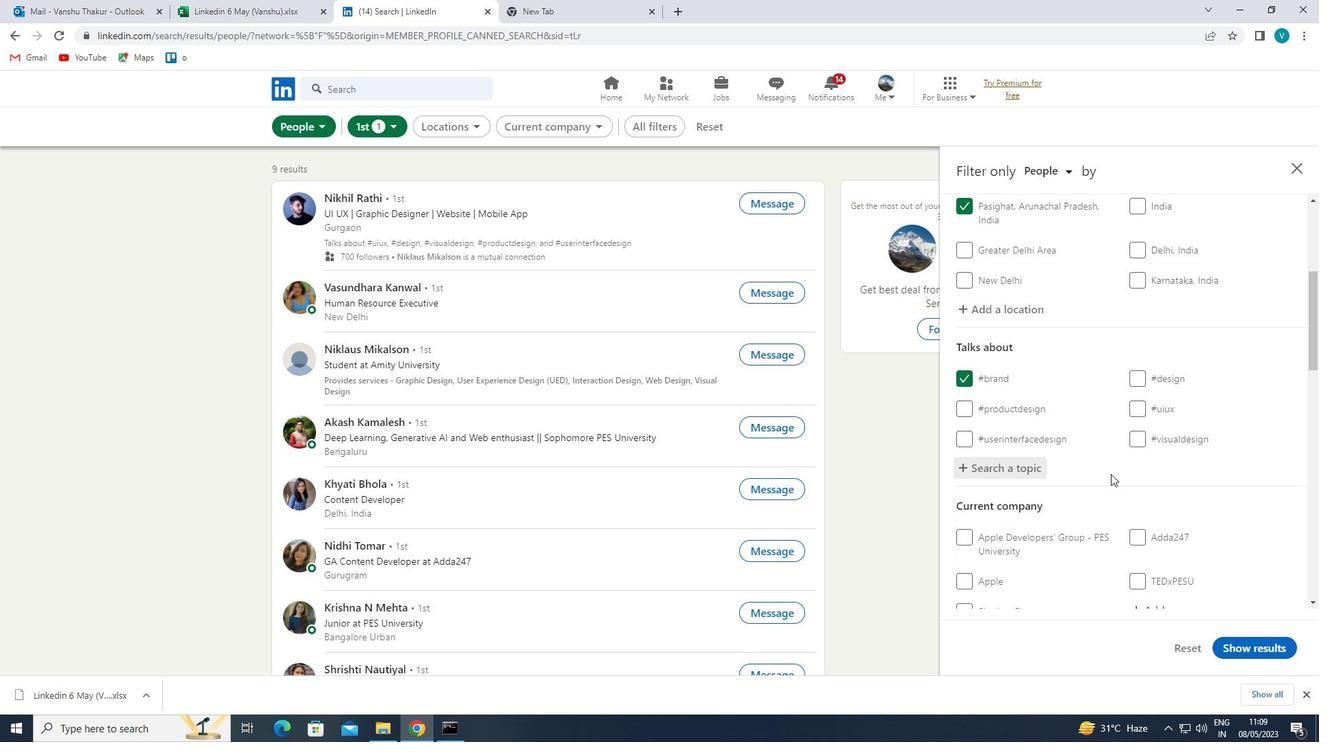 
Action: Mouse scrolled (1111, 473) with delta (0, 0)
Screenshot: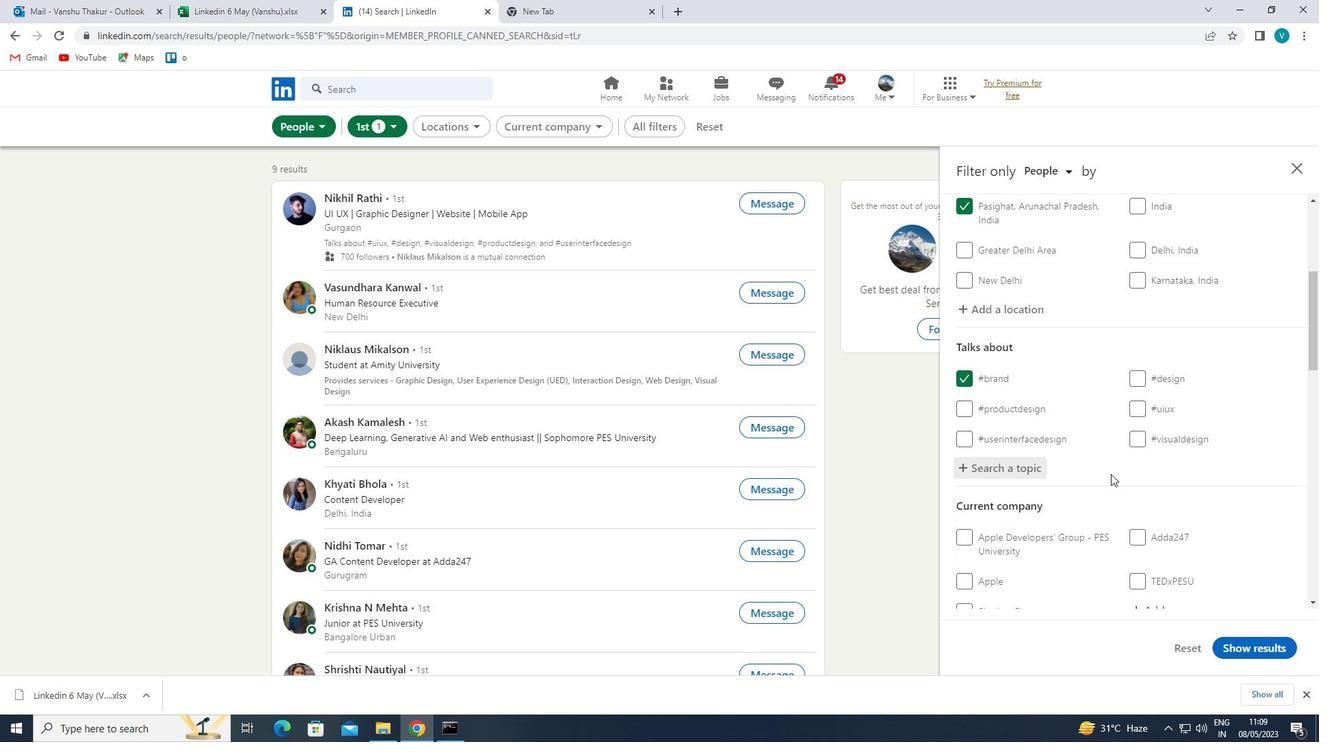 
Action: Mouse scrolled (1111, 473) with delta (0, 0)
Screenshot: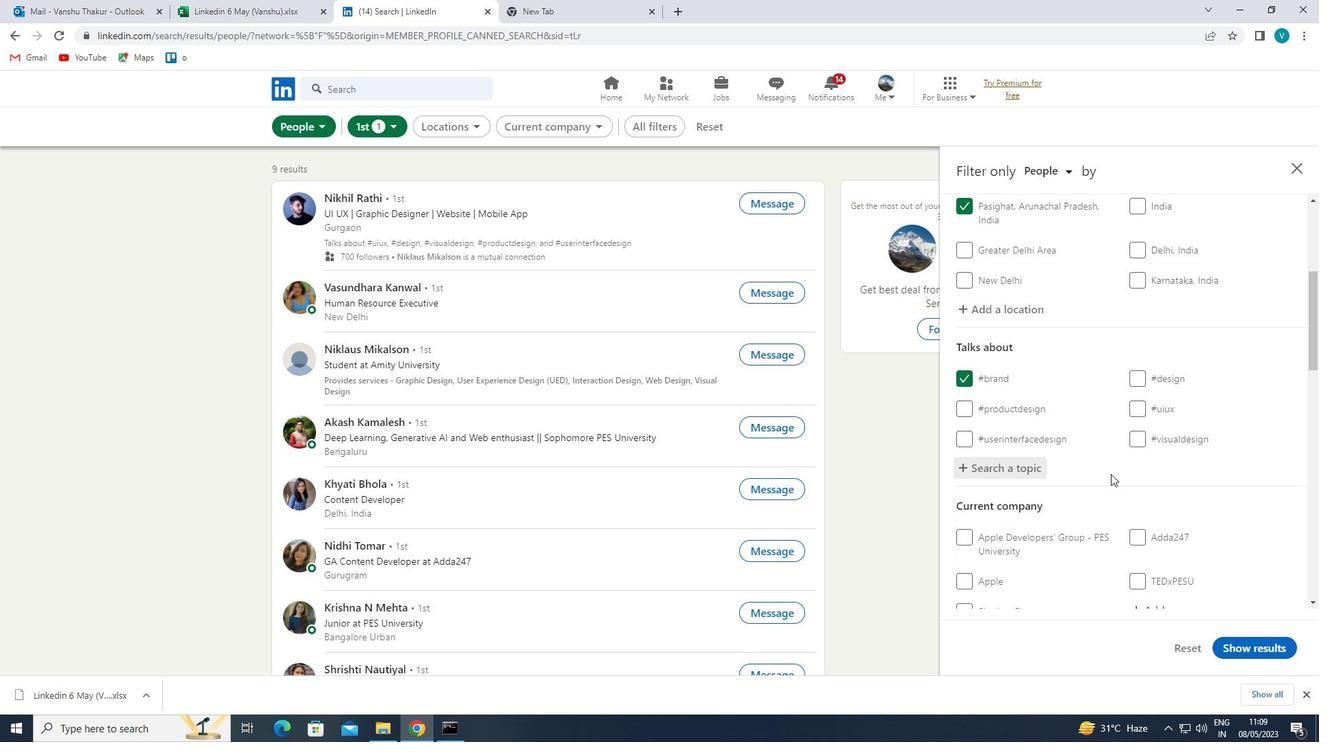 
Action: Mouse moved to (1189, 402)
Screenshot: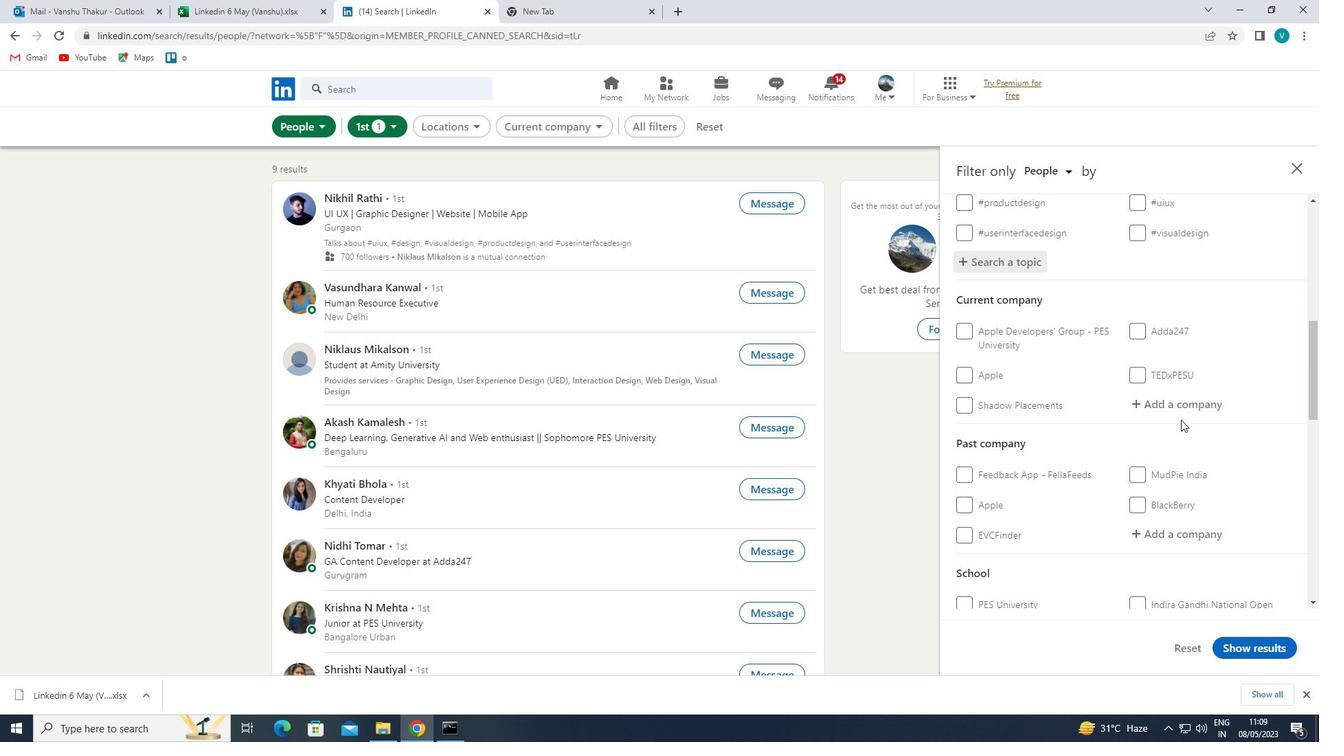 
Action: Mouse pressed left at (1189, 402)
Screenshot: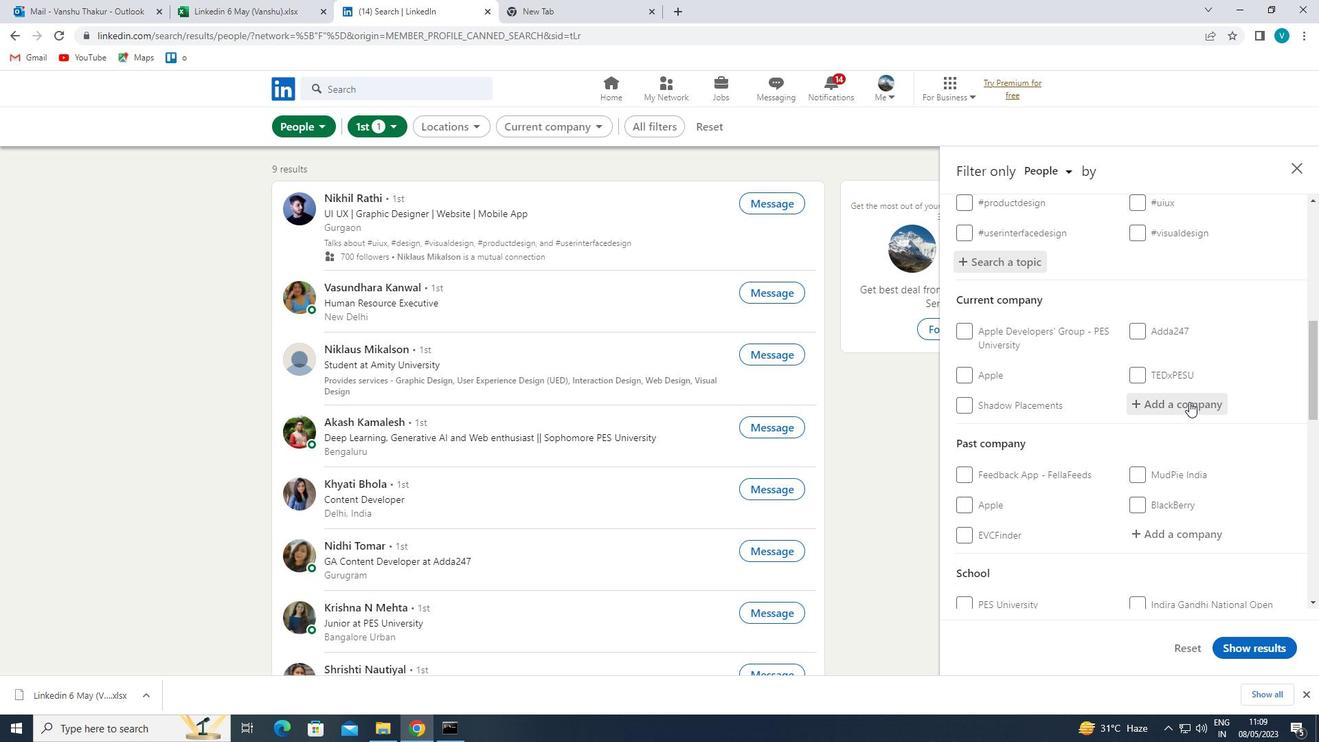 
Action: Key pressed <Key.shift>TO<Key.space><Key.shift>THE<Key.space>
Screenshot: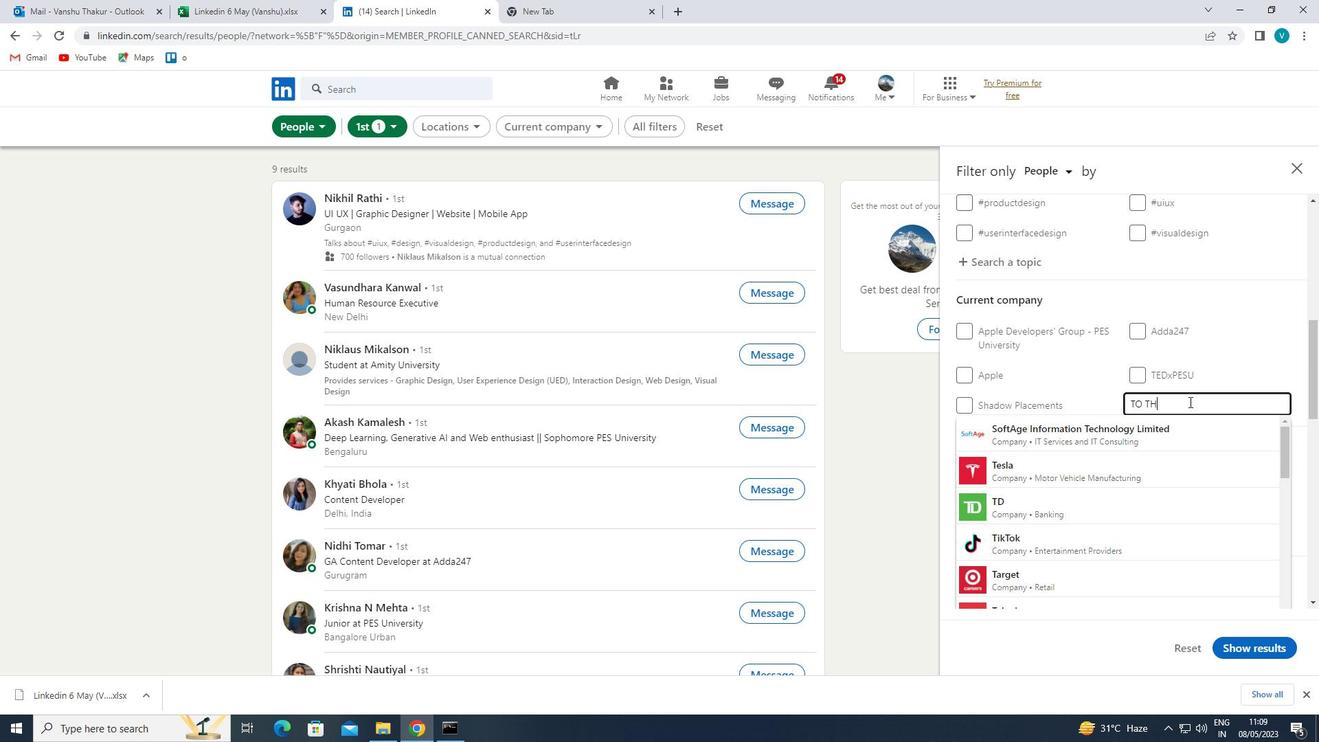 
Action: Mouse moved to (1168, 417)
Screenshot: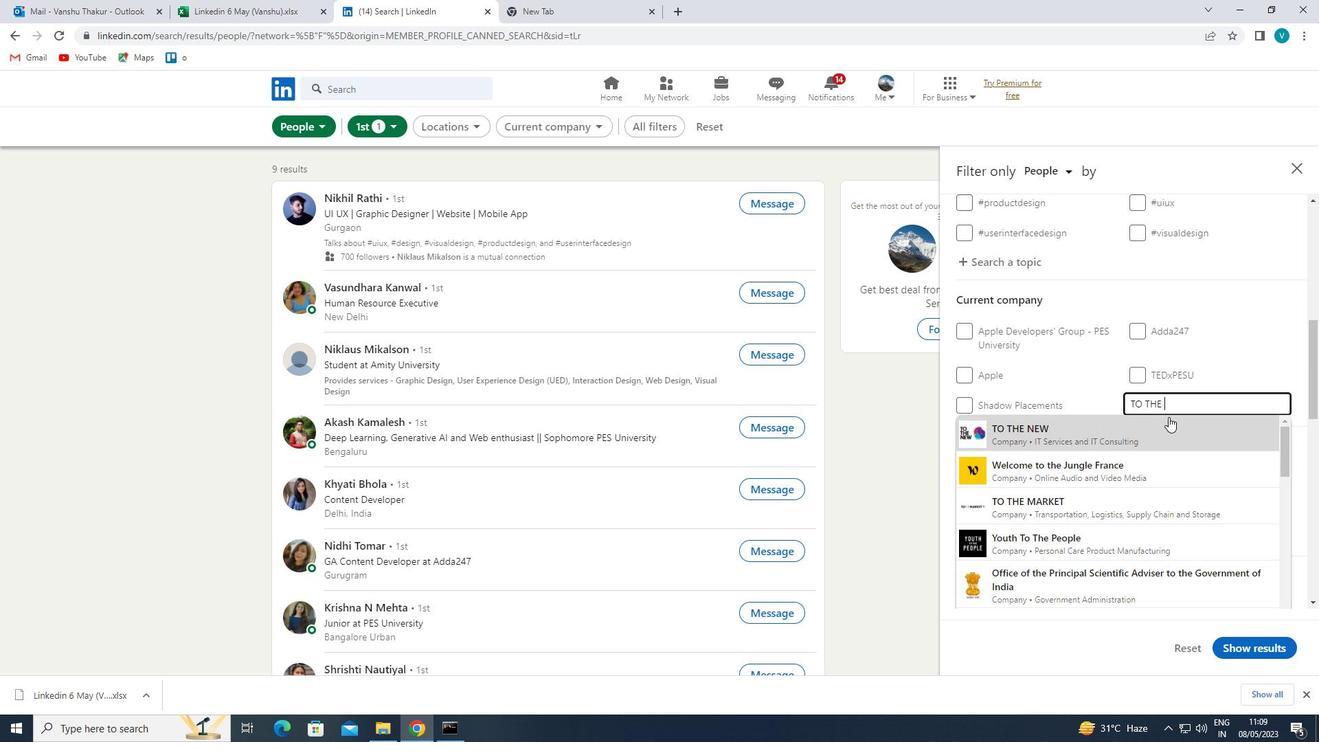 
Action: Mouse pressed left at (1168, 417)
Screenshot: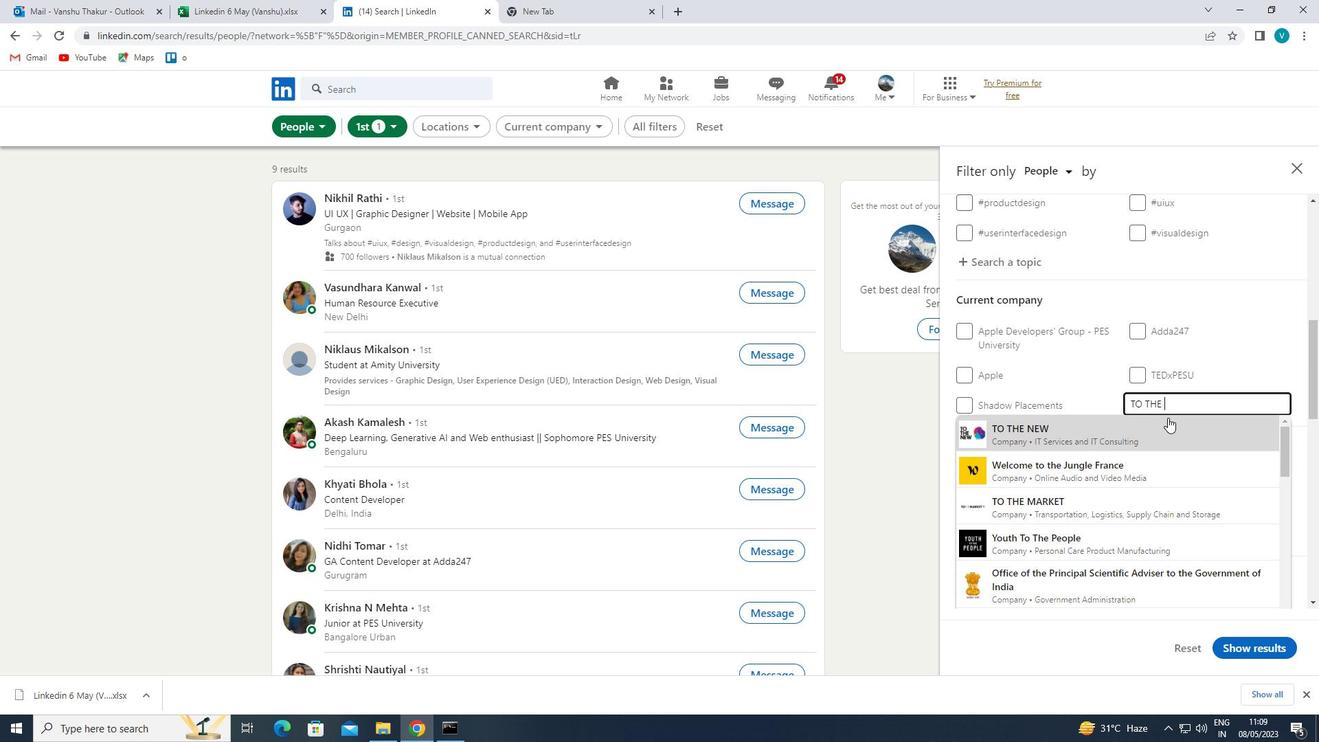 
Action: Mouse scrolled (1168, 417) with delta (0, 0)
Screenshot: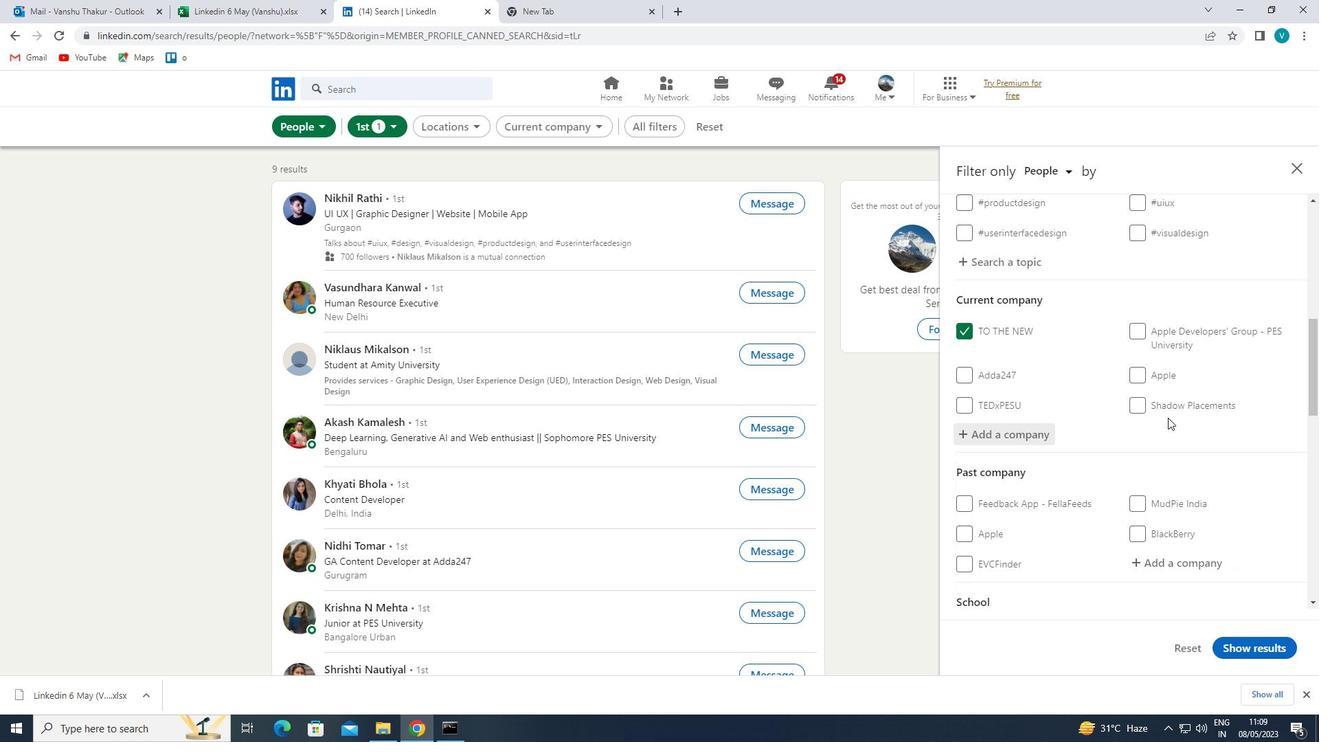 
Action: Mouse scrolled (1168, 417) with delta (0, 0)
Screenshot: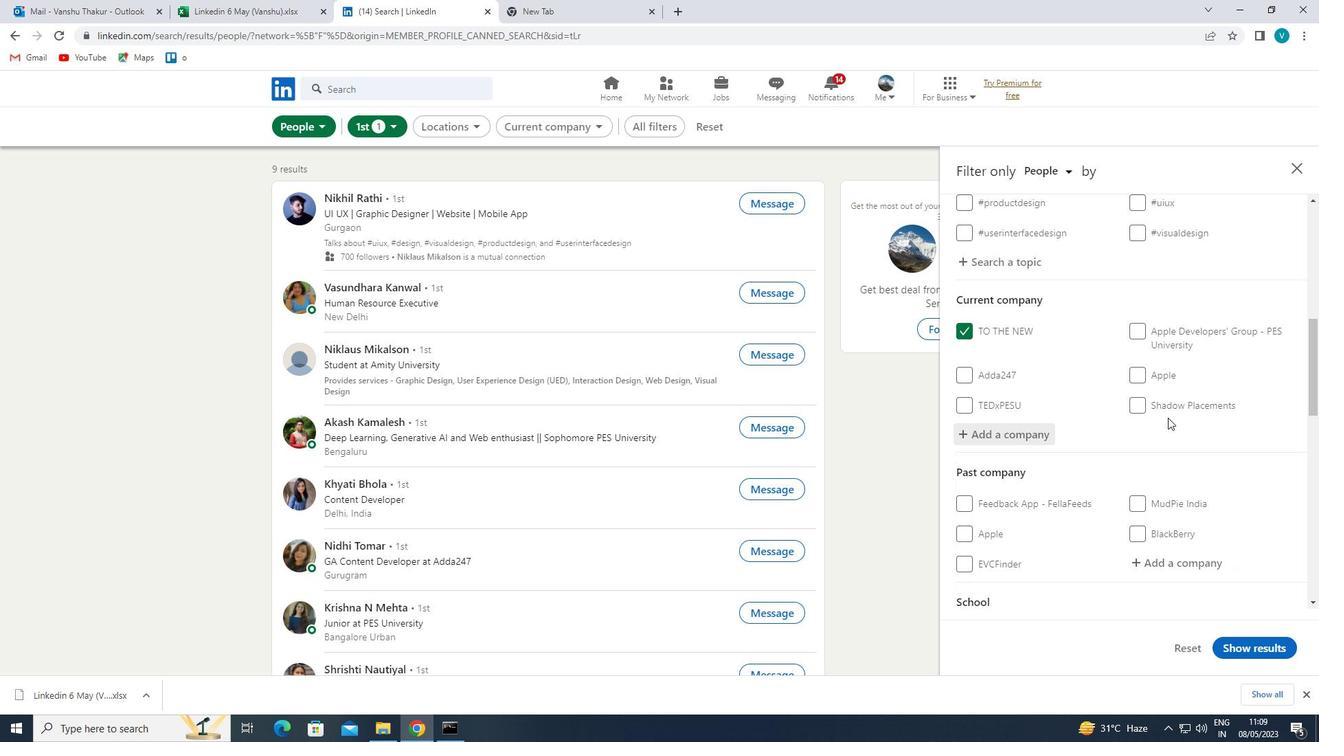 
Action: Mouse scrolled (1168, 417) with delta (0, 0)
Screenshot: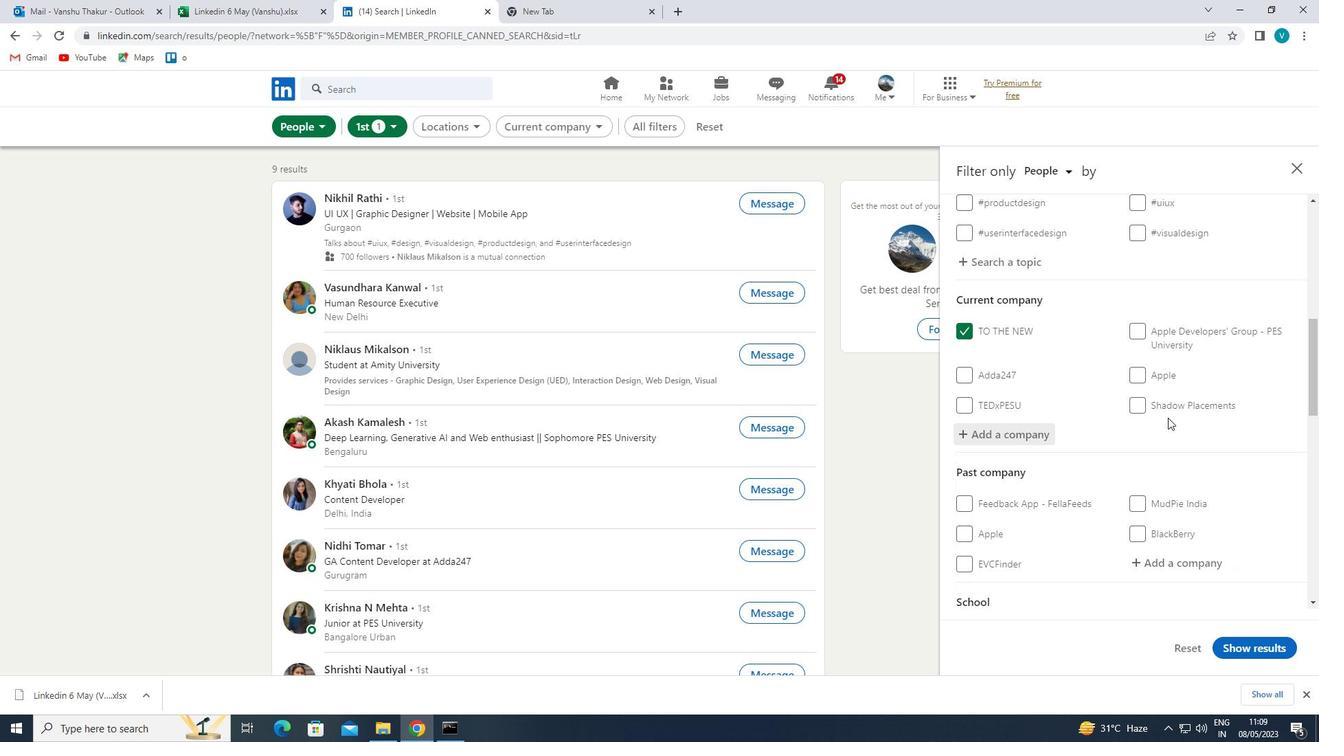
Action: Mouse scrolled (1168, 417) with delta (0, 0)
Screenshot: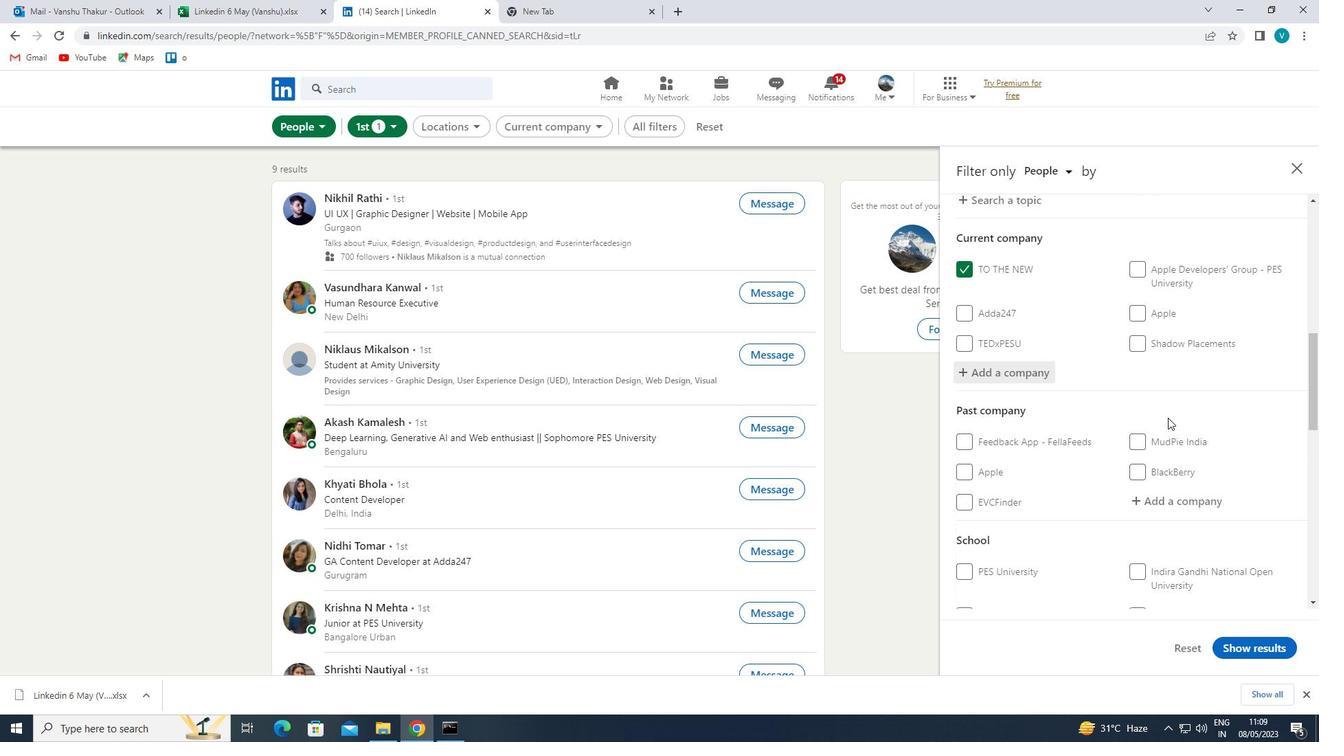 
Action: Mouse moved to (1171, 455)
Screenshot: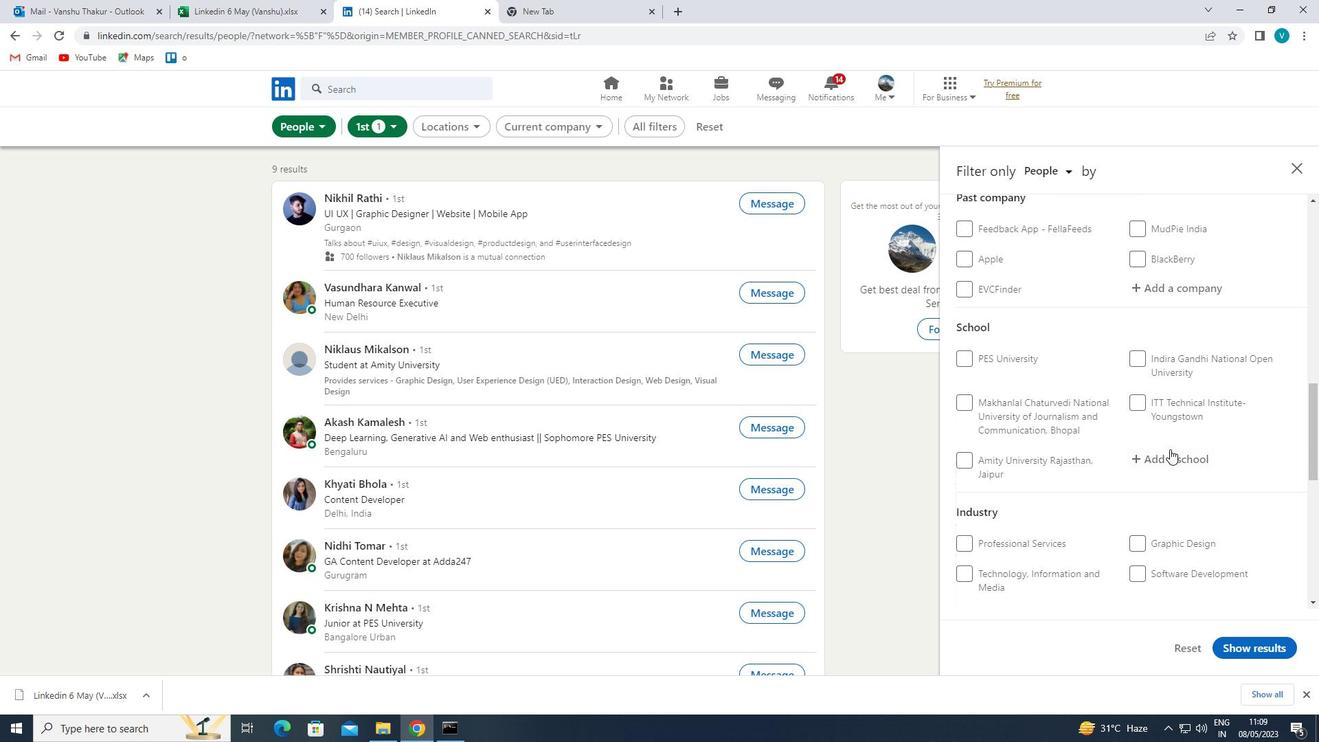 
Action: Mouse pressed left at (1171, 455)
Screenshot: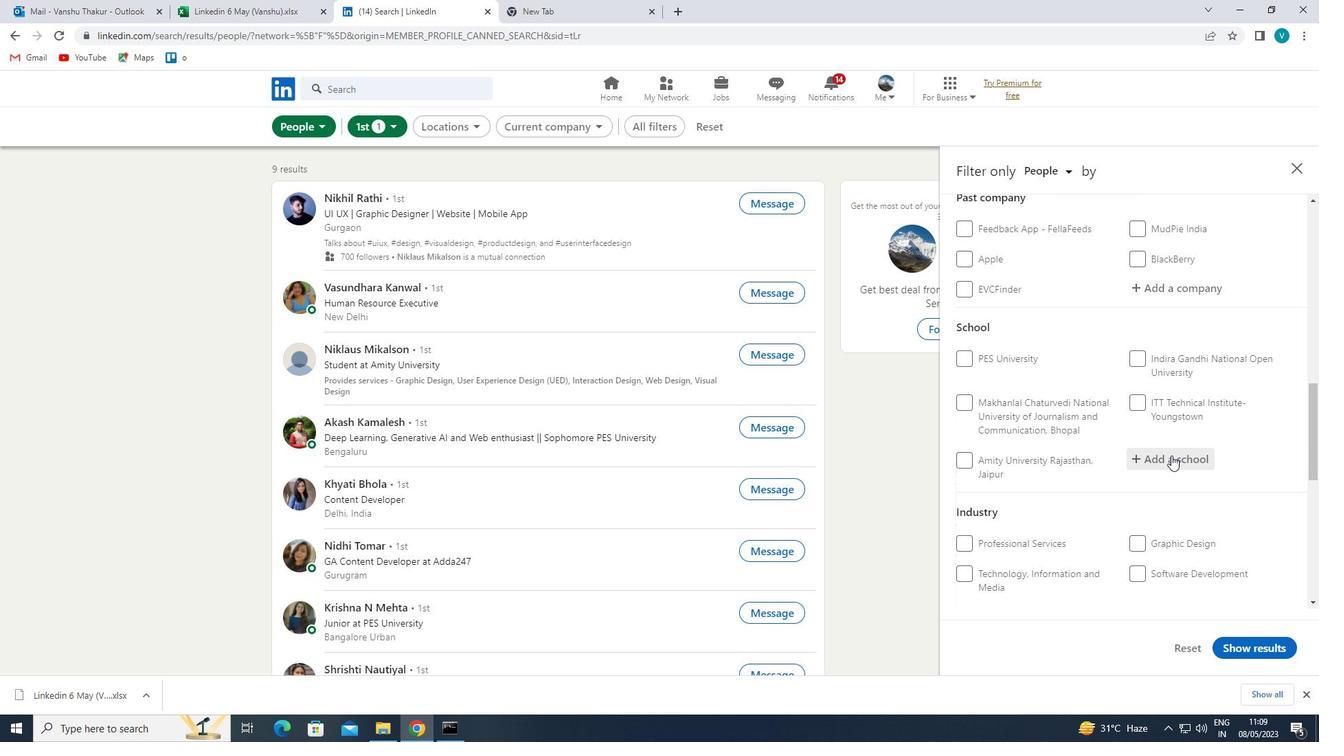 
Action: Key pressed <Key.shift>NETAJI<Key.space>
Screenshot: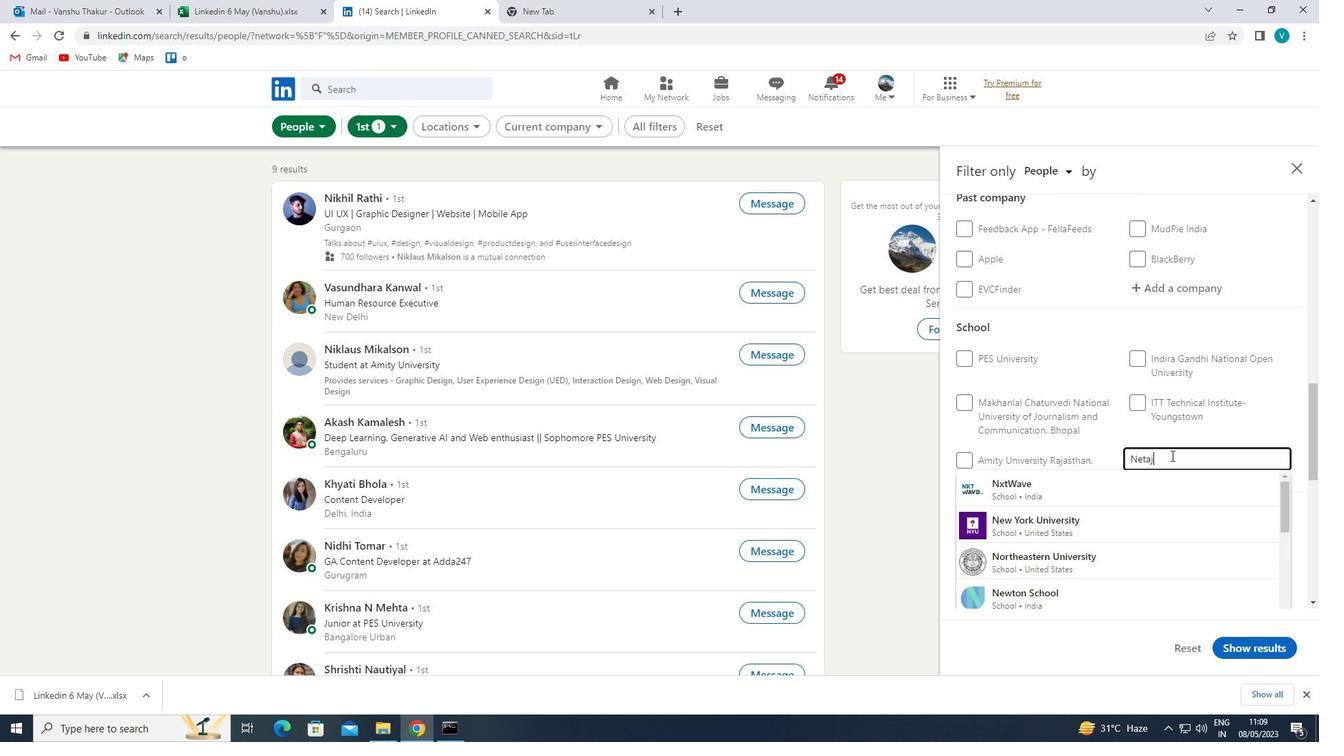 
Action: Mouse moved to (1152, 478)
Screenshot: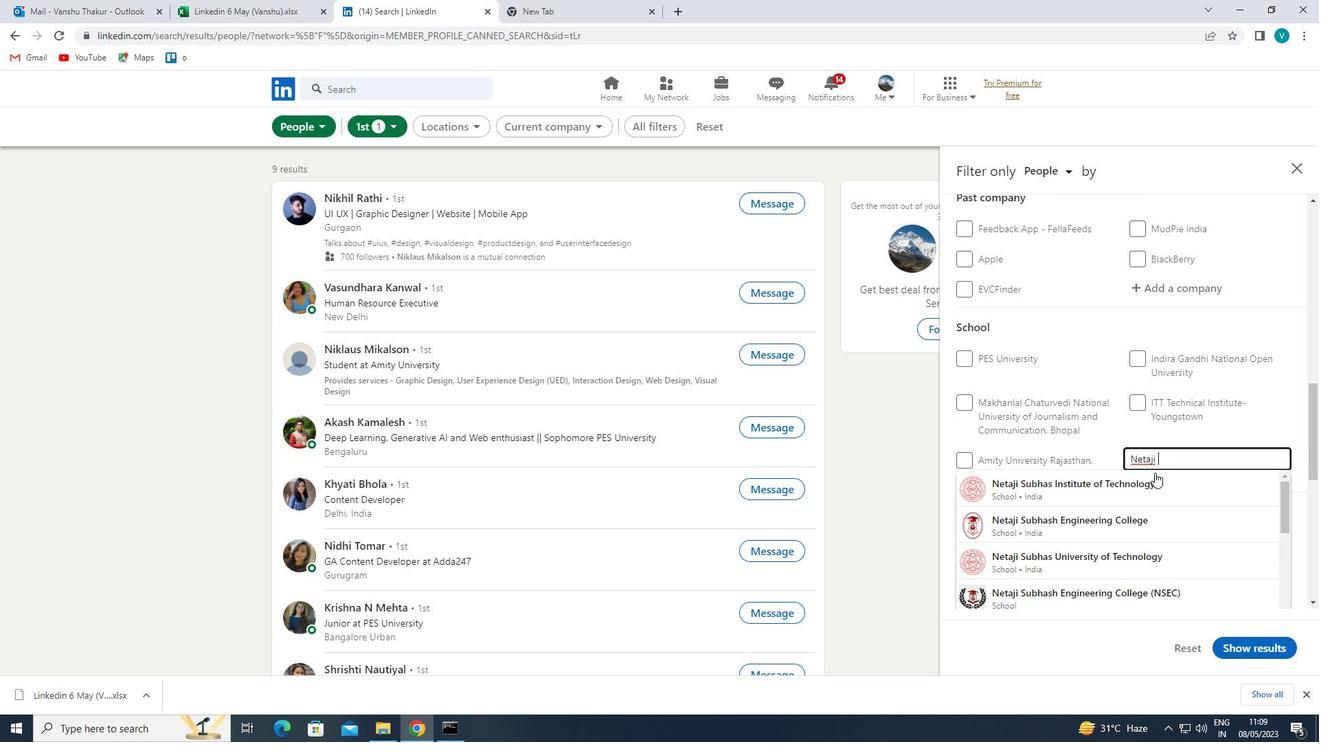 
Action: Mouse pressed left at (1152, 478)
Screenshot: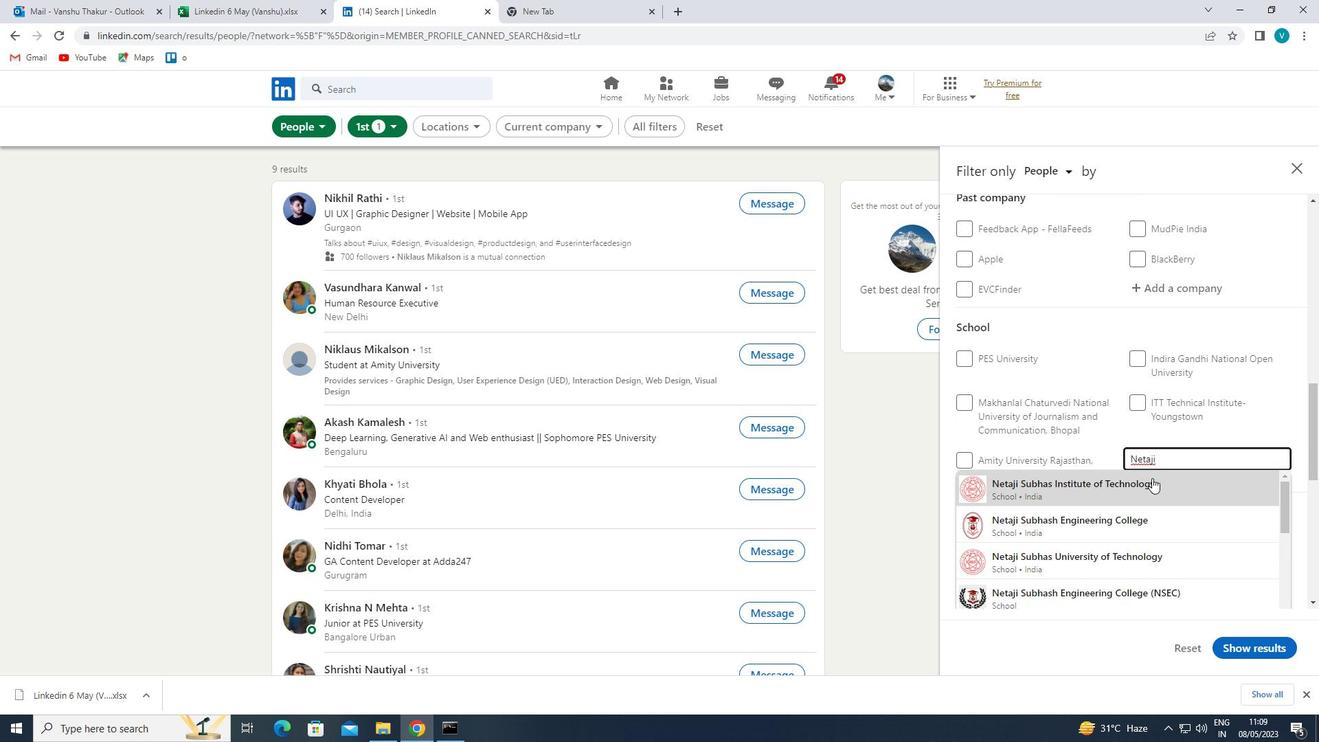 
Action: Mouse moved to (1152, 479)
Screenshot: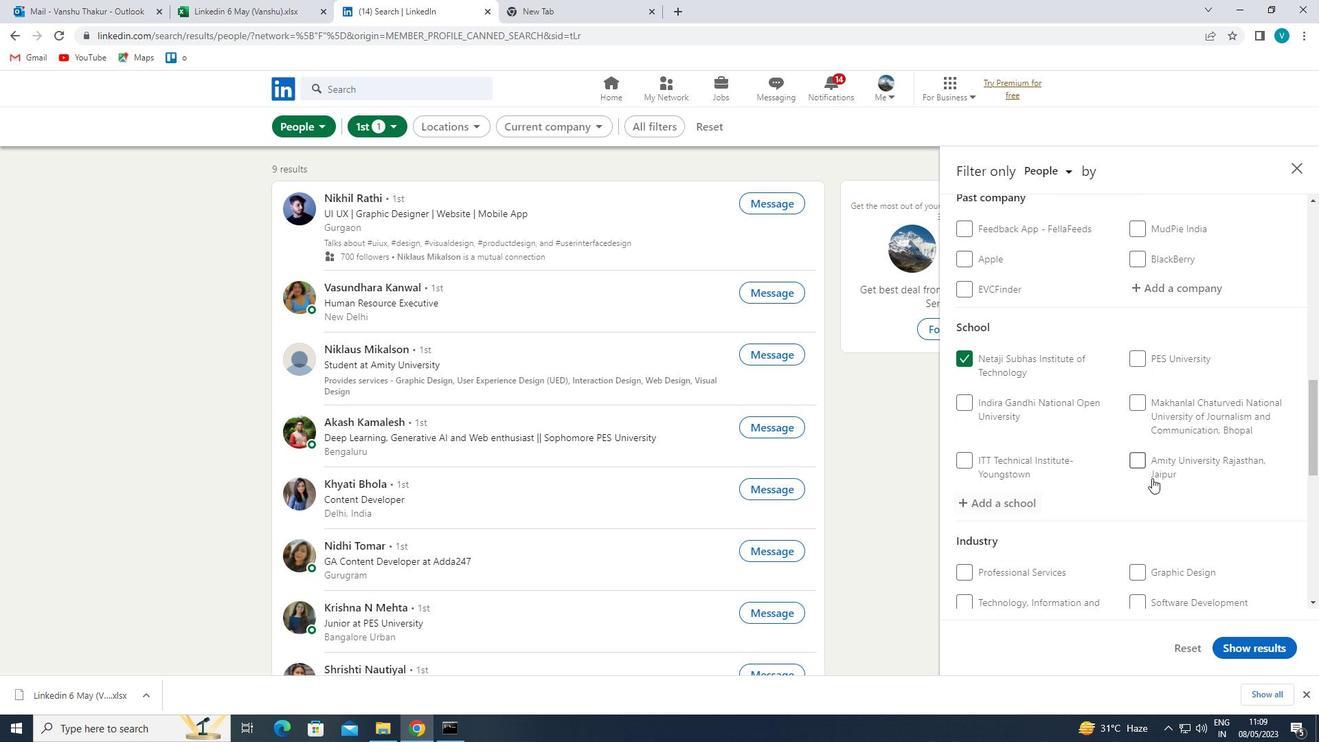 
Action: Mouse scrolled (1152, 478) with delta (0, 0)
Screenshot: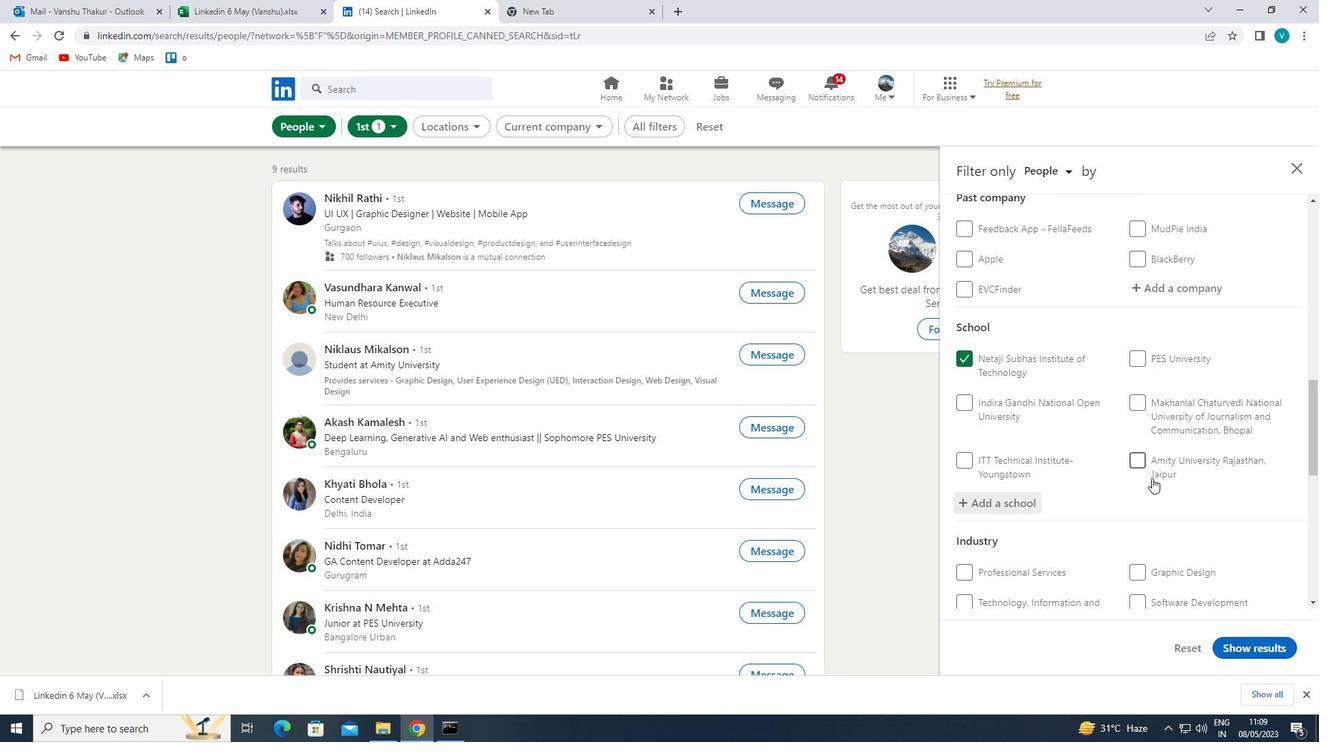 
Action: Mouse scrolled (1152, 478) with delta (0, 0)
Screenshot: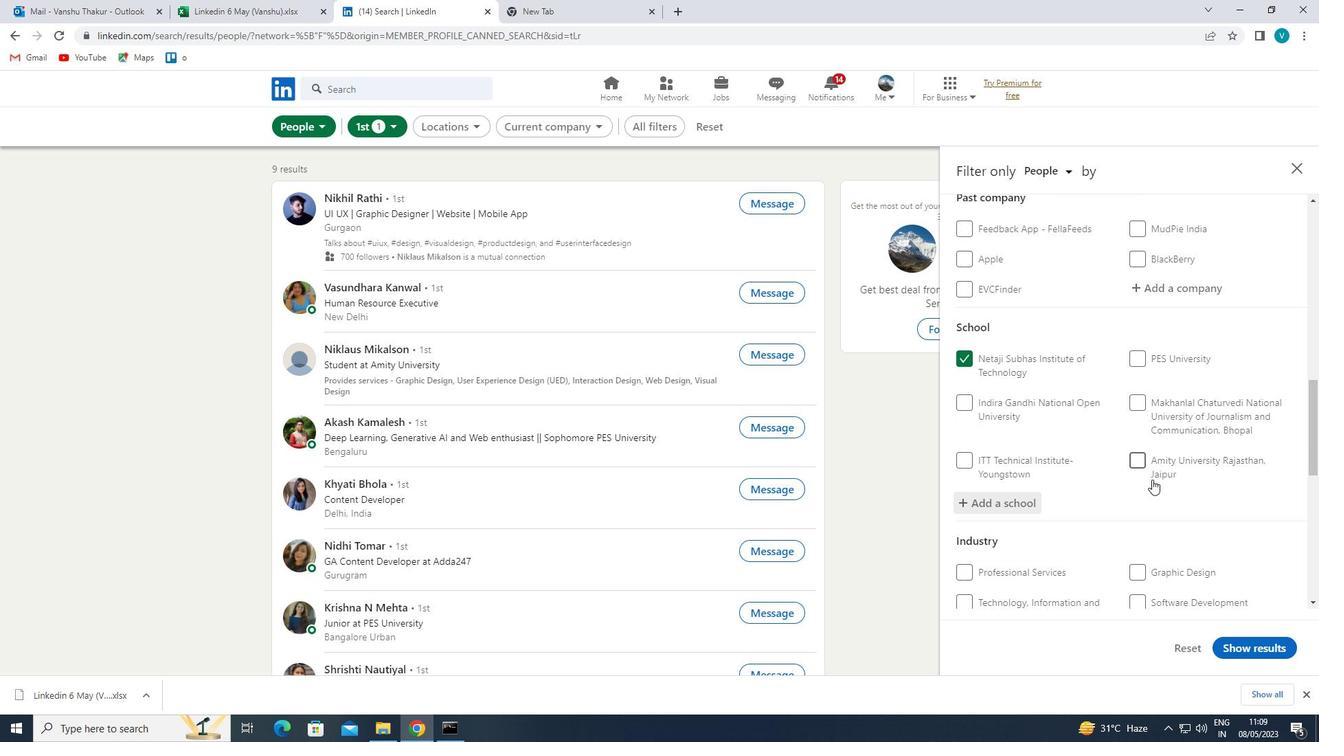 
Action: Mouse scrolled (1152, 478) with delta (0, 0)
Screenshot: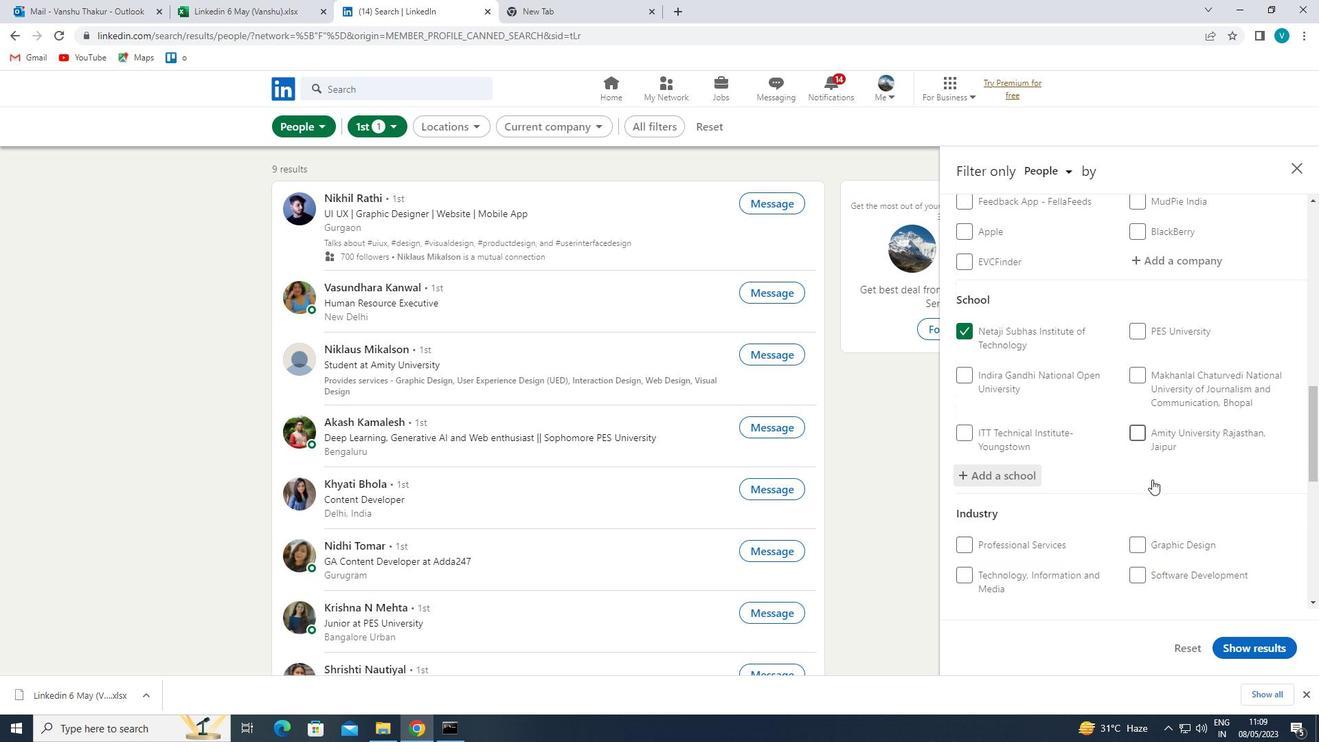 
Action: Mouse scrolled (1152, 478) with delta (0, 0)
Screenshot: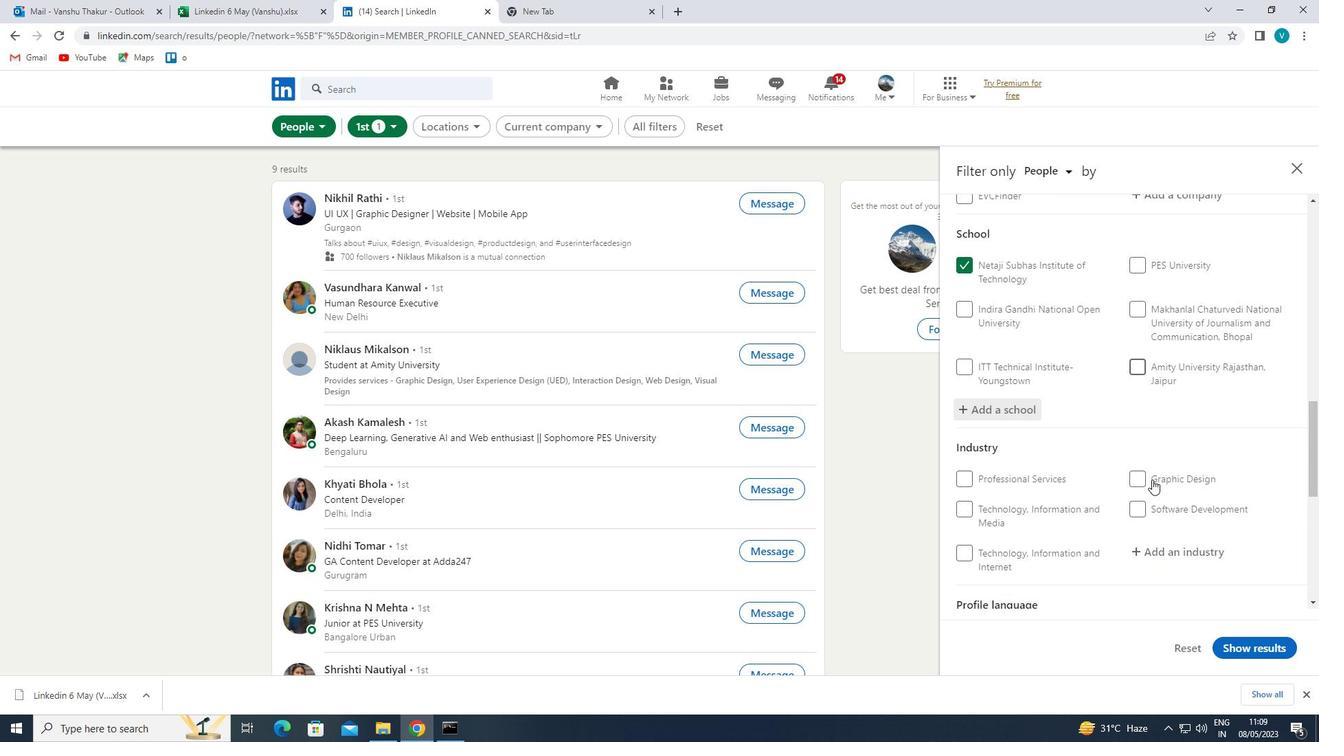 
Action: Mouse moved to (1167, 367)
Screenshot: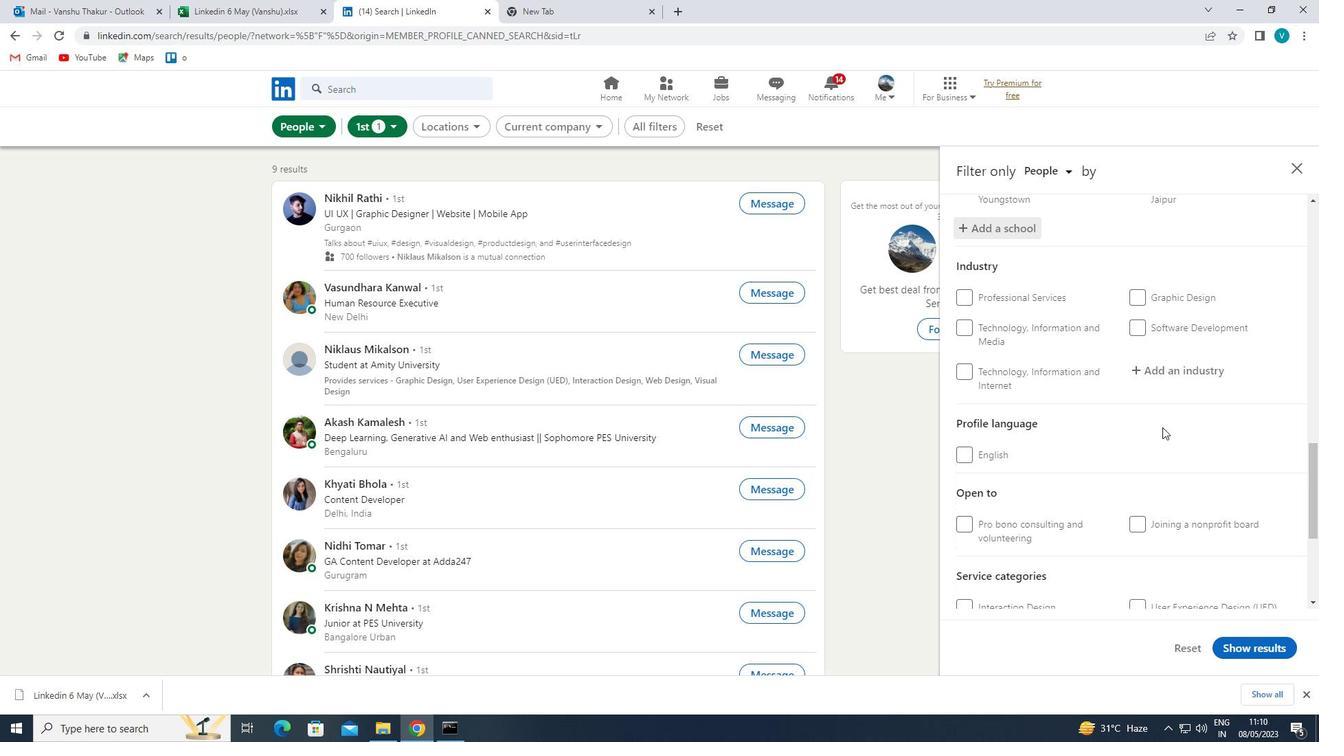 
Action: Mouse pressed left at (1167, 367)
Screenshot: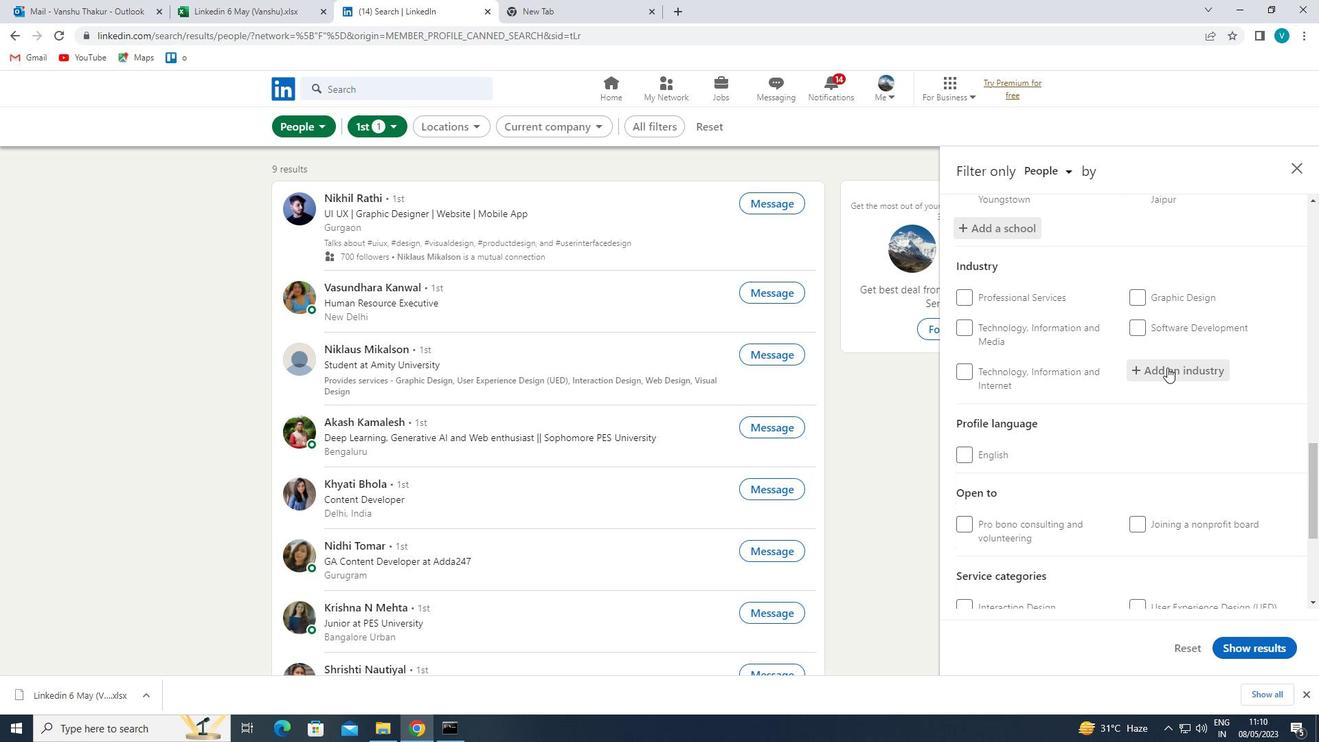 
Action: Mouse moved to (1168, 366)
Screenshot: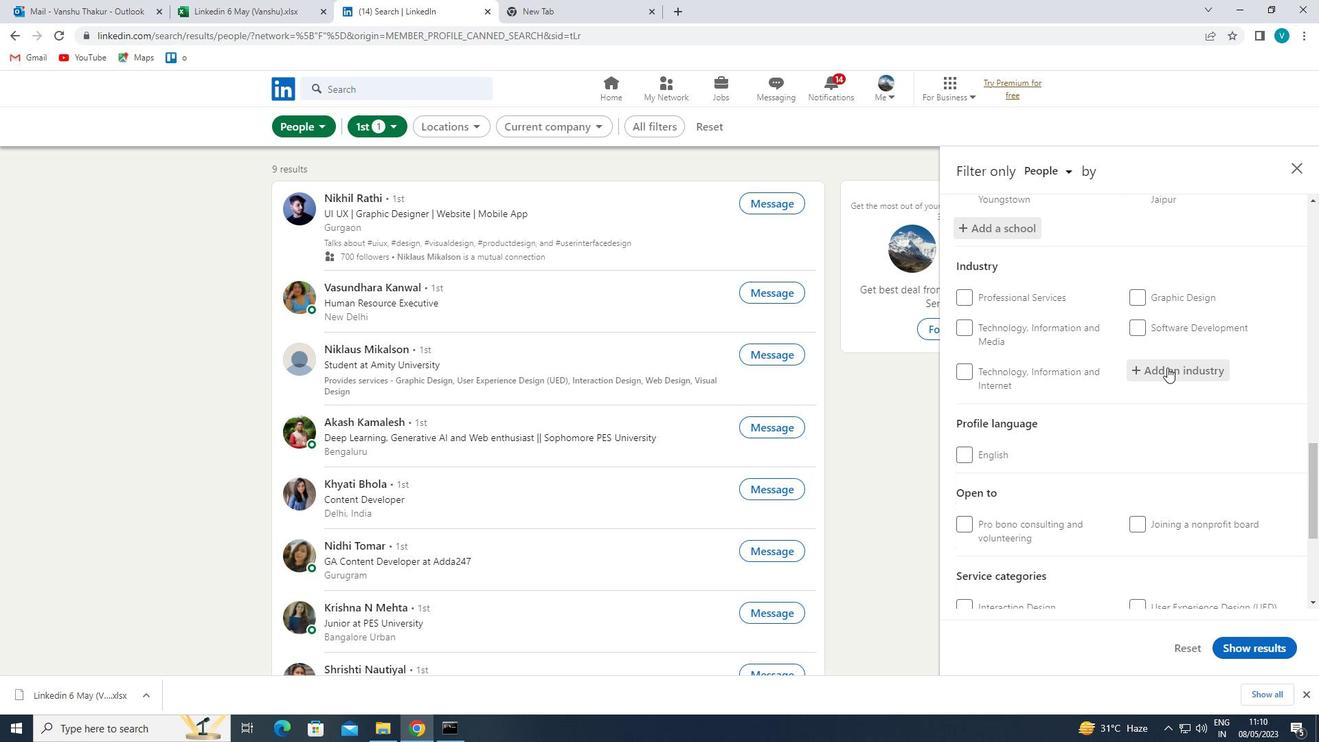 
Action: Key pressed <Key.shift>
Screenshot: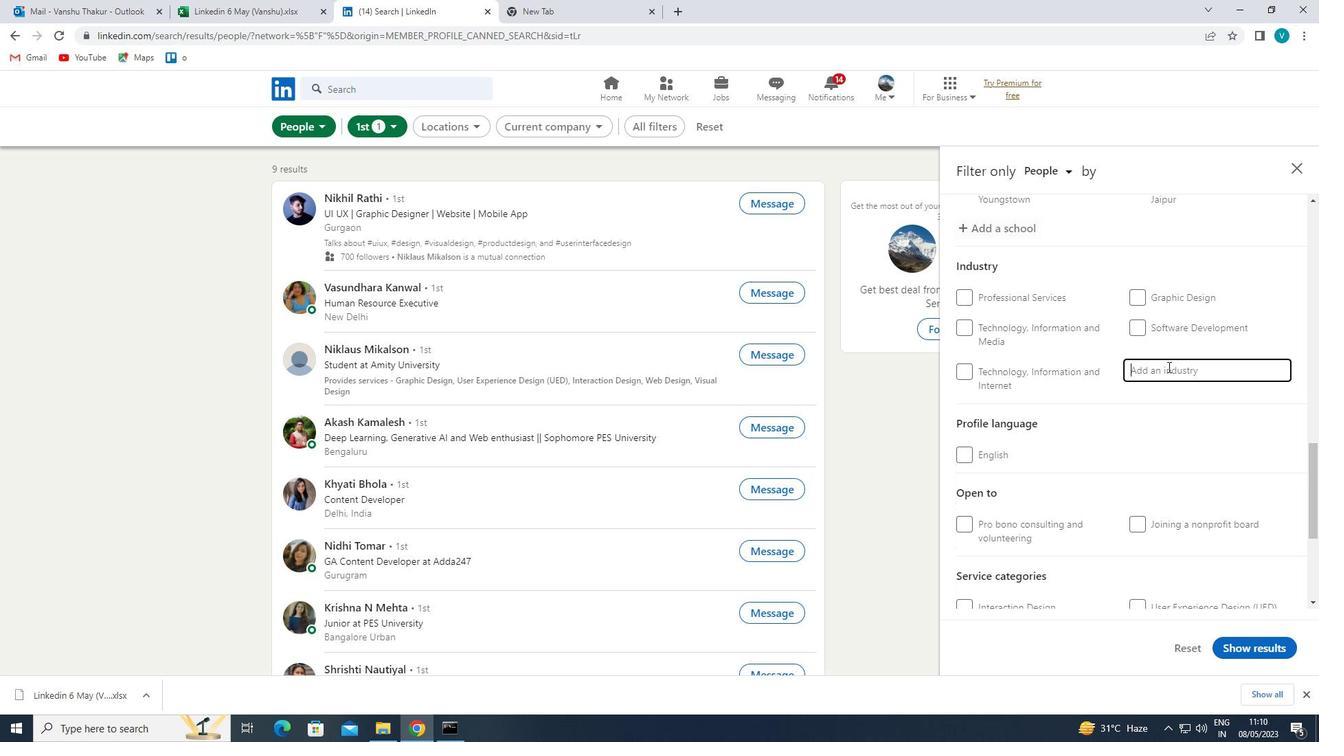 
Action: Mouse moved to (1158, 360)
Screenshot: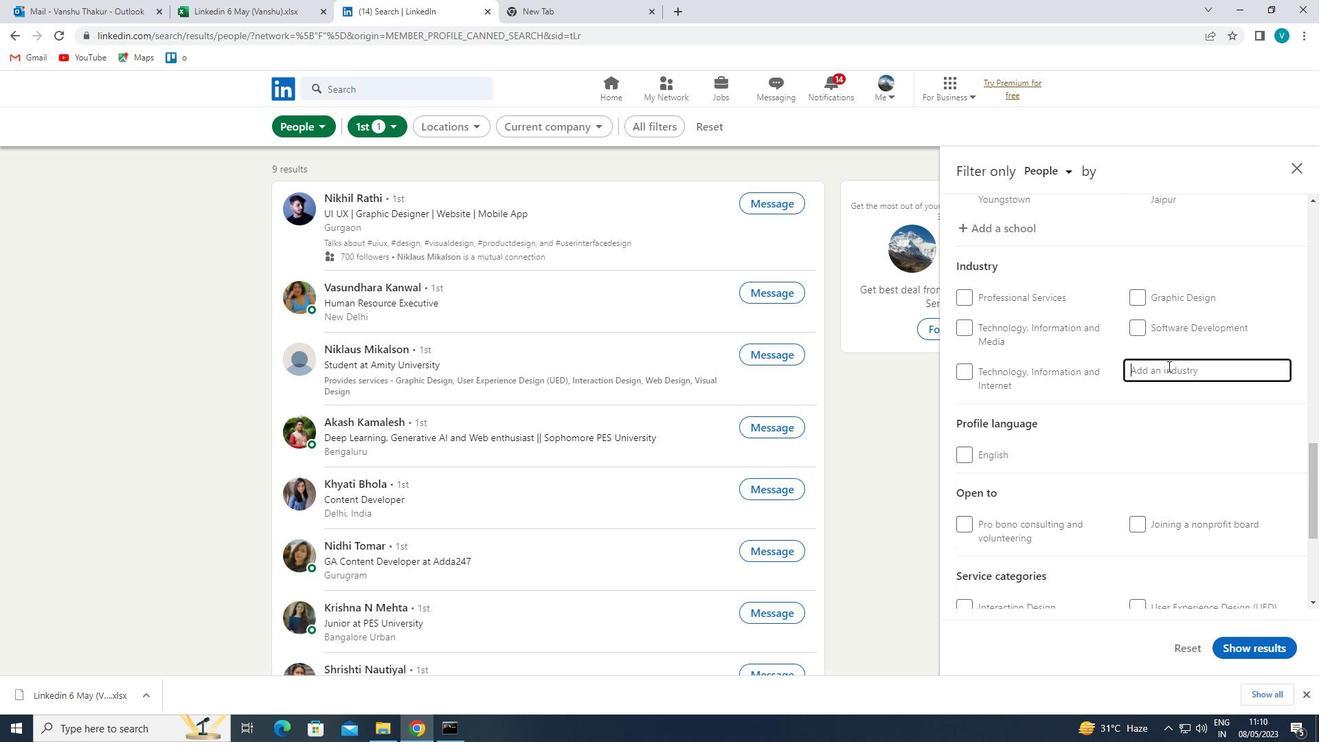 
Action: Key pressed OFFICE<Key.space><Key.shift>A
Screenshot: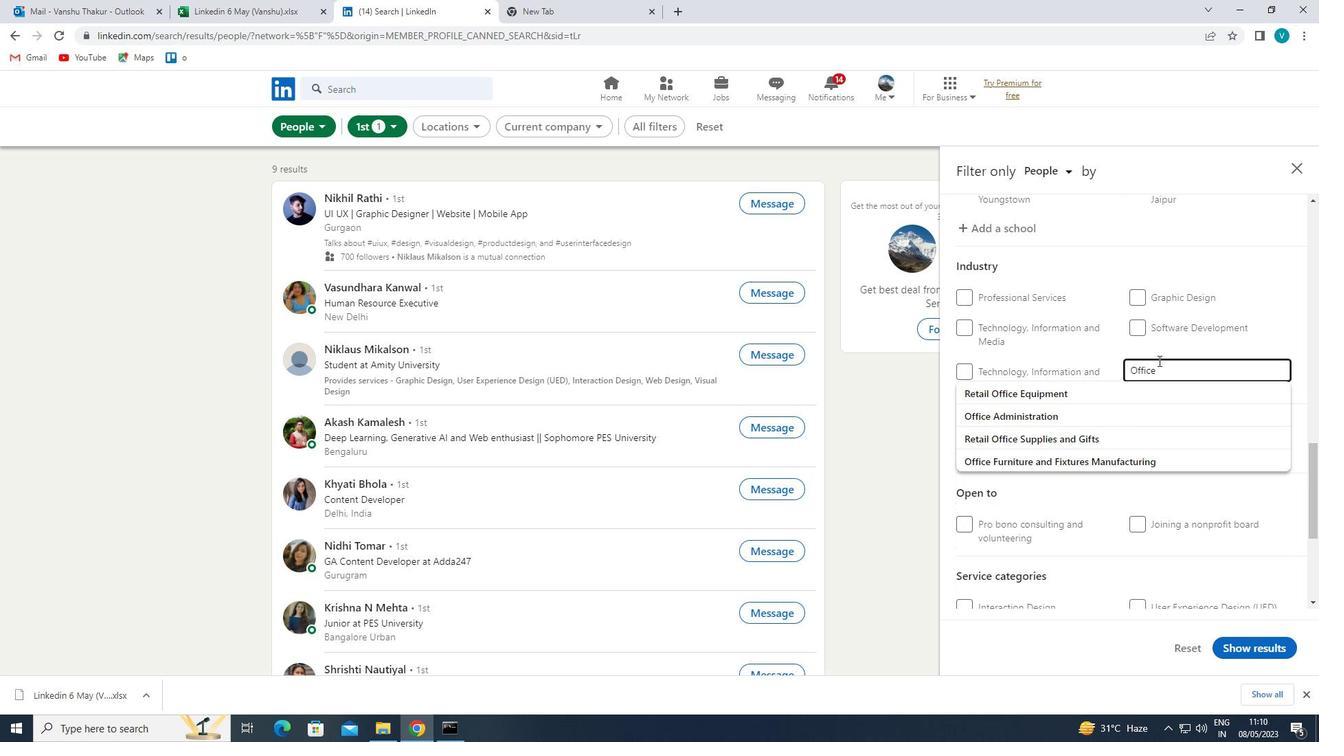 
Action: Mouse moved to (1111, 395)
Screenshot: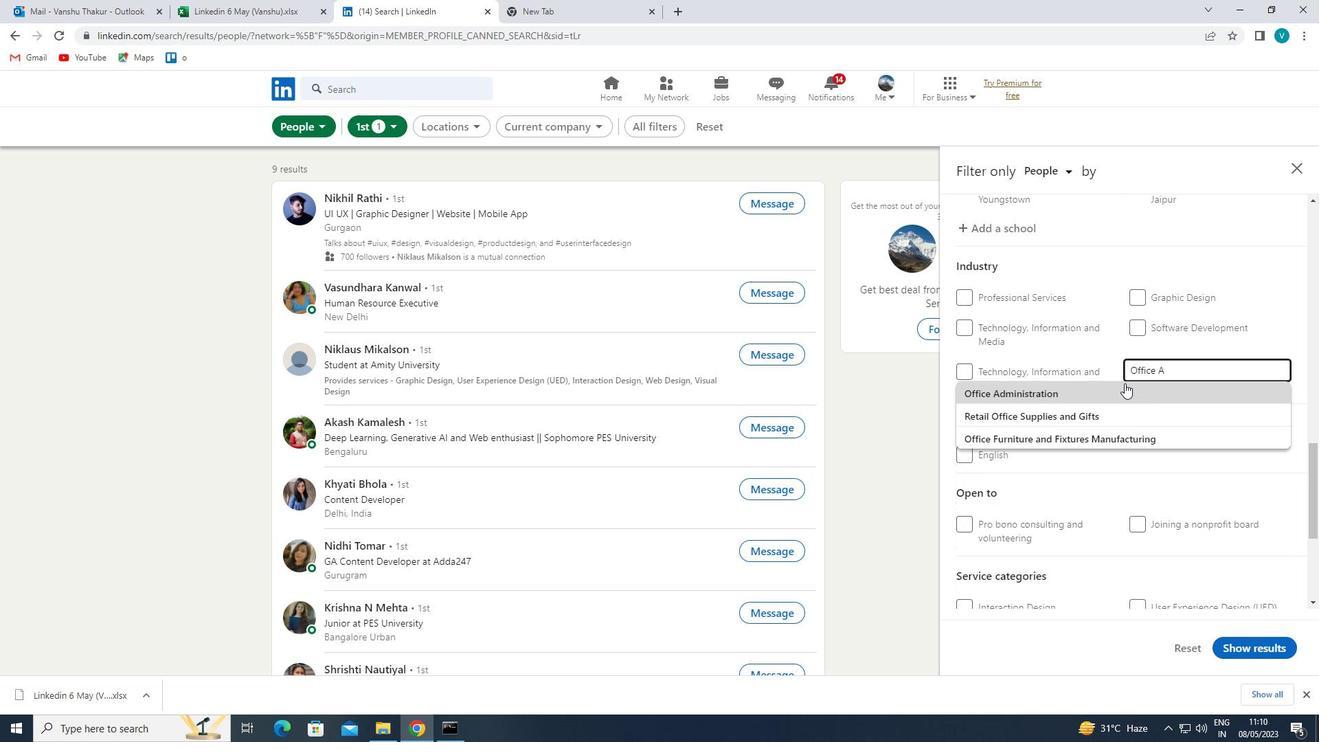 
Action: Mouse pressed left at (1111, 395)
Screenshot: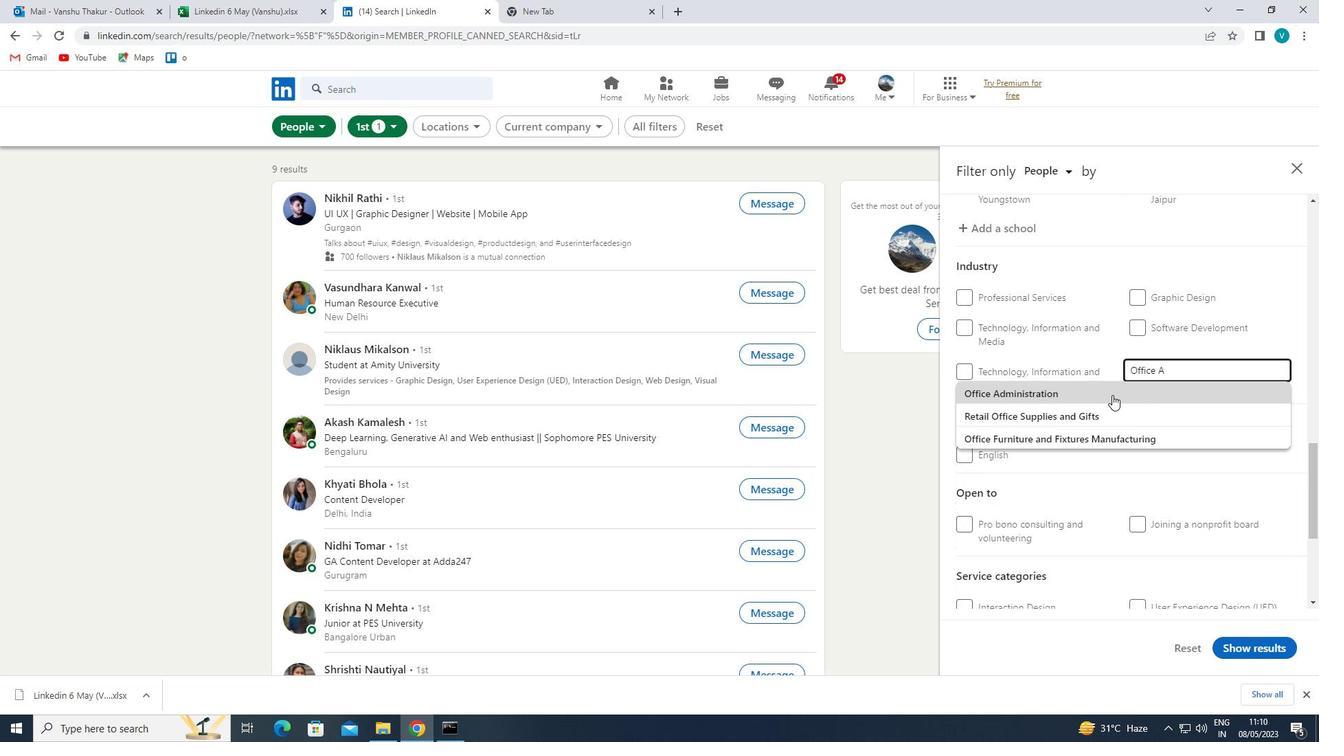 
Action: Mouse scrolled (1111, 395) with delta (0, 0)
Screenshot: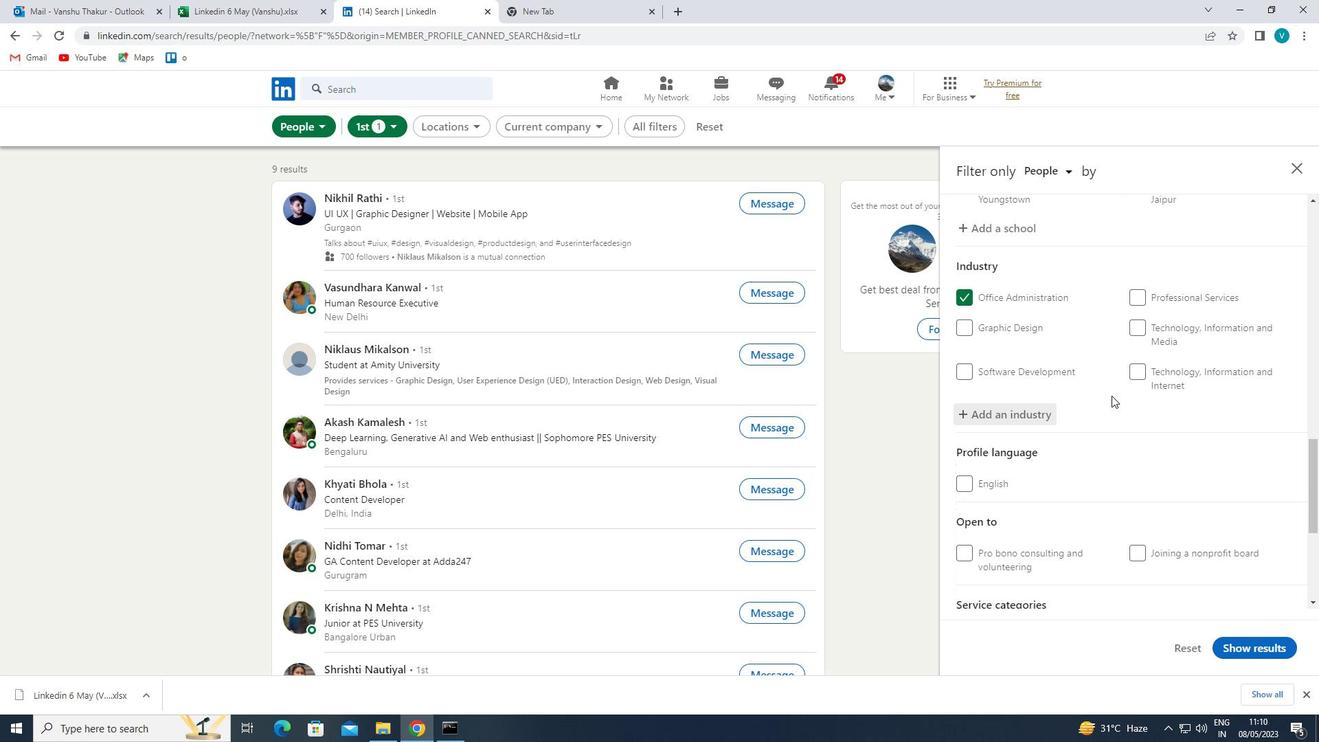 
Action: Mouse scrolled (1111, 395) with delta (0, 0)
Screenshot: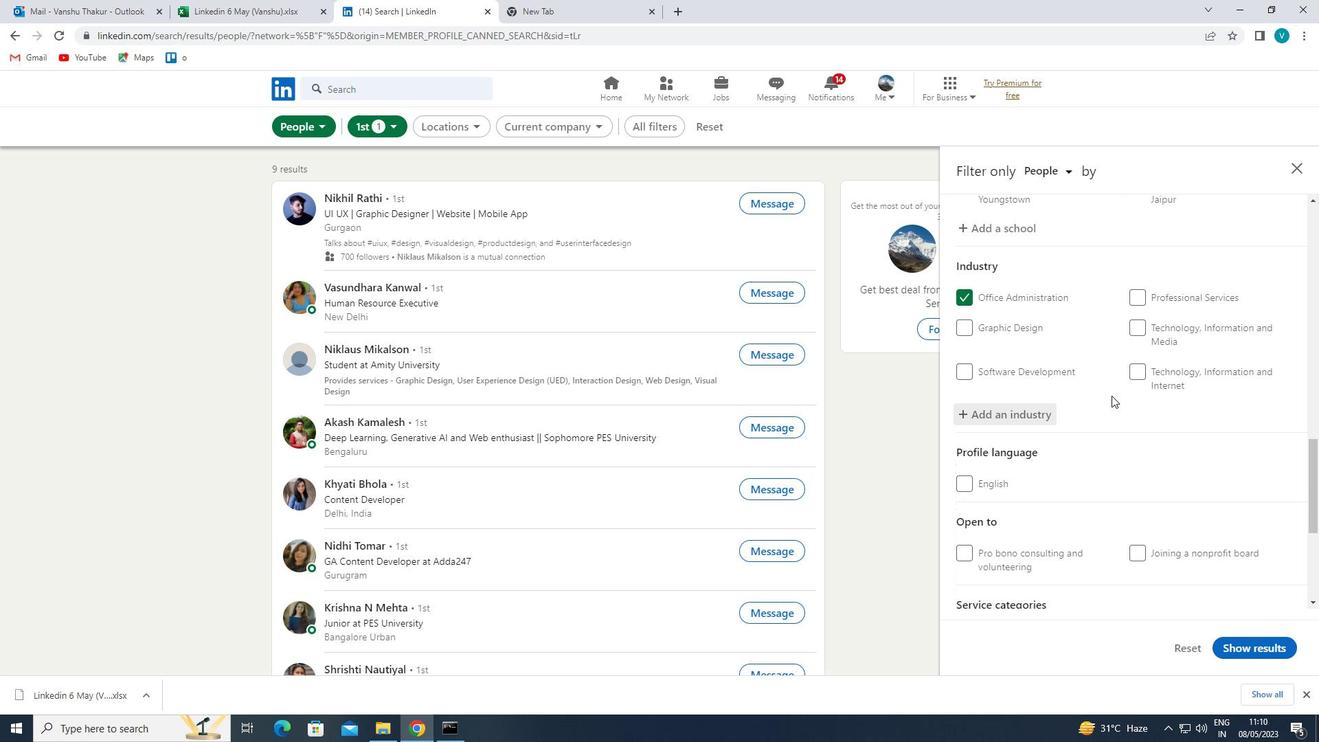 
Action: Mouse scrolled (1111, 395) with delta (0, 0)
Screenshot: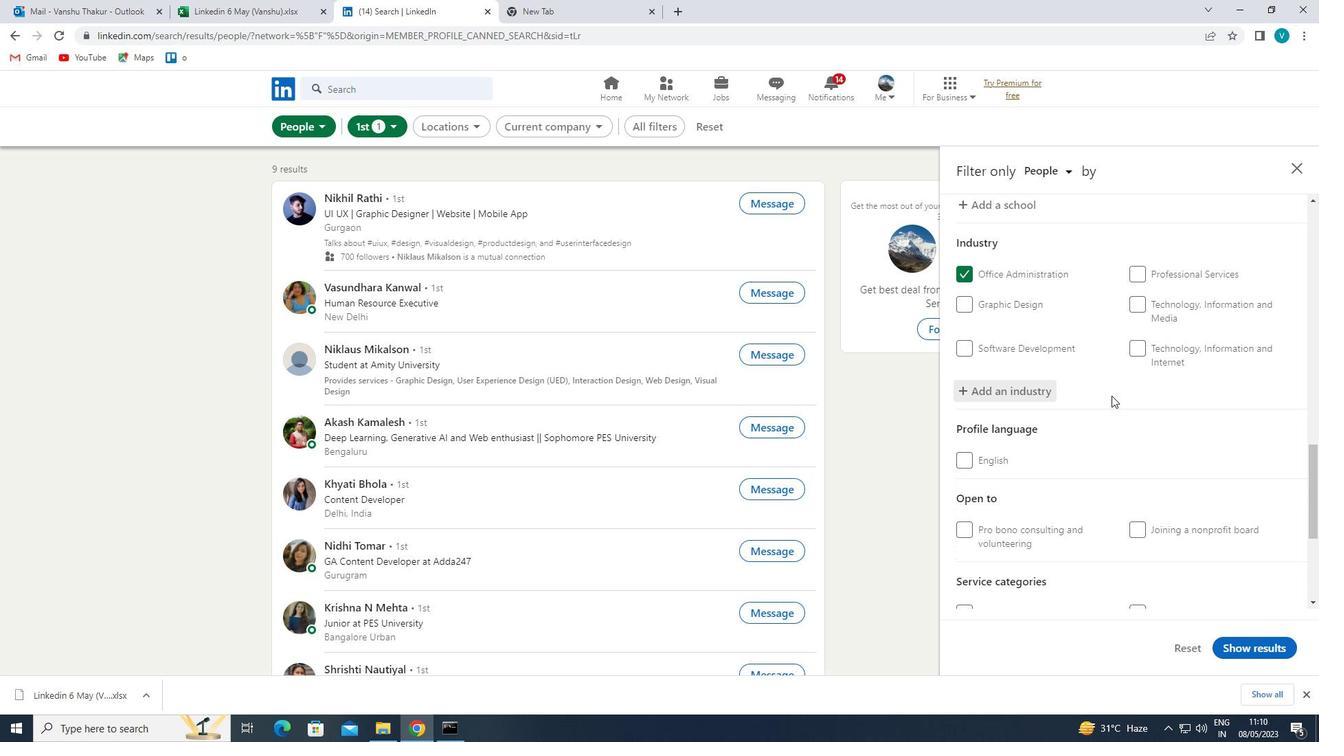 
Action: Mouse scrolled (1111, 395) with delta (0, 0)
Screenshot: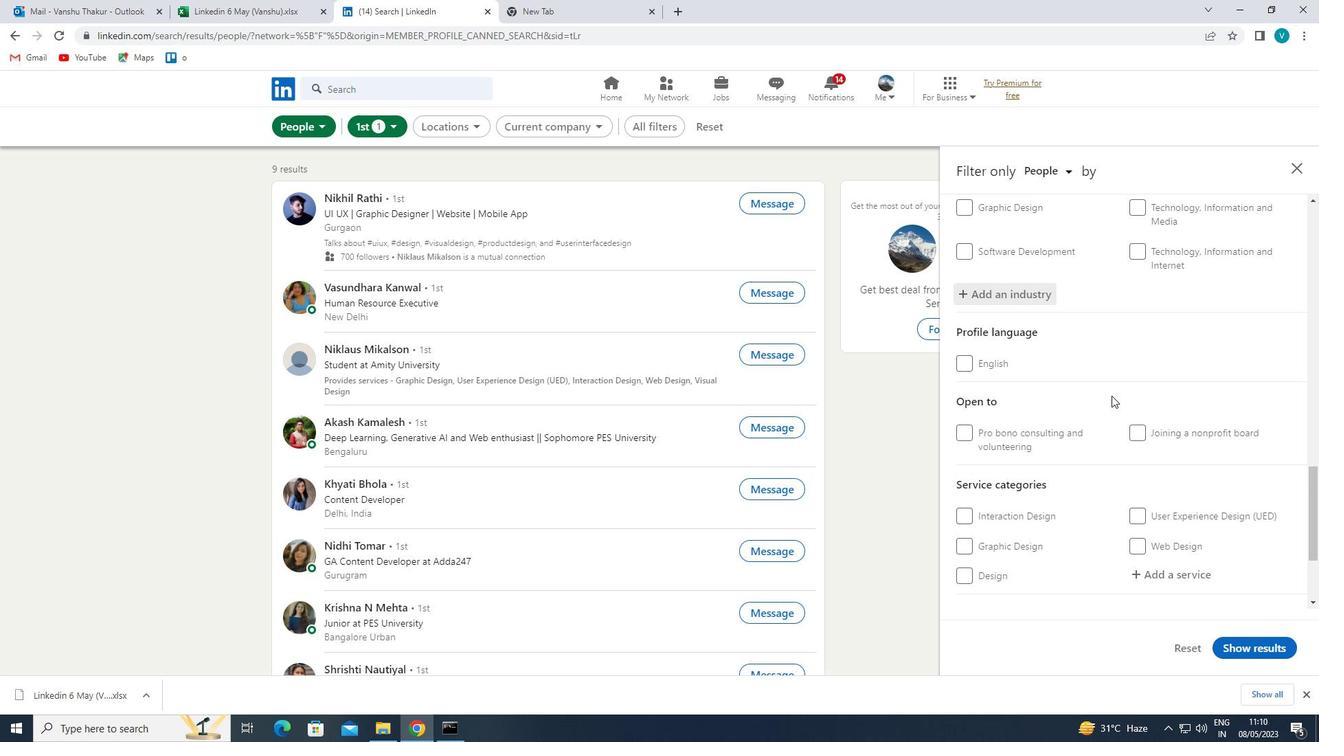 
Action: Mouse moved to (1153, 410)
Screenshot: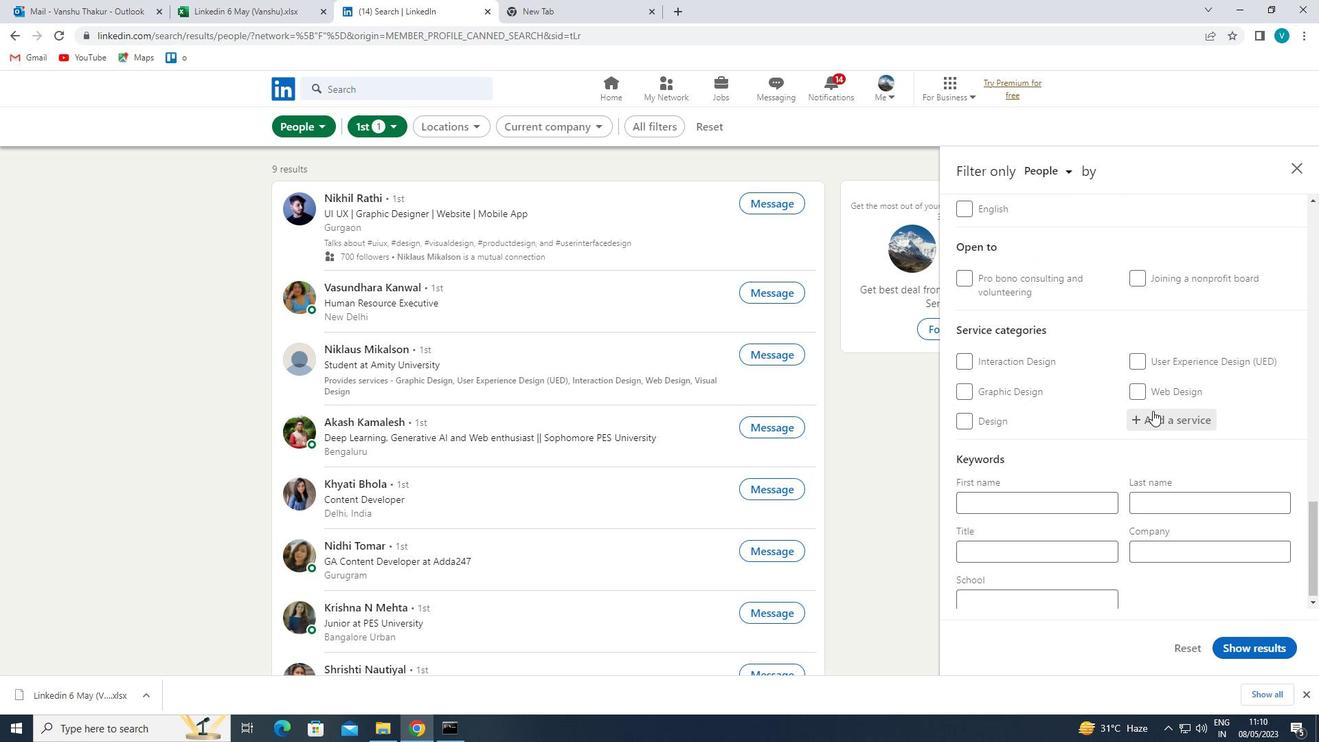 
Action: Mouse pressed left at (1153, 410)
Screenshot: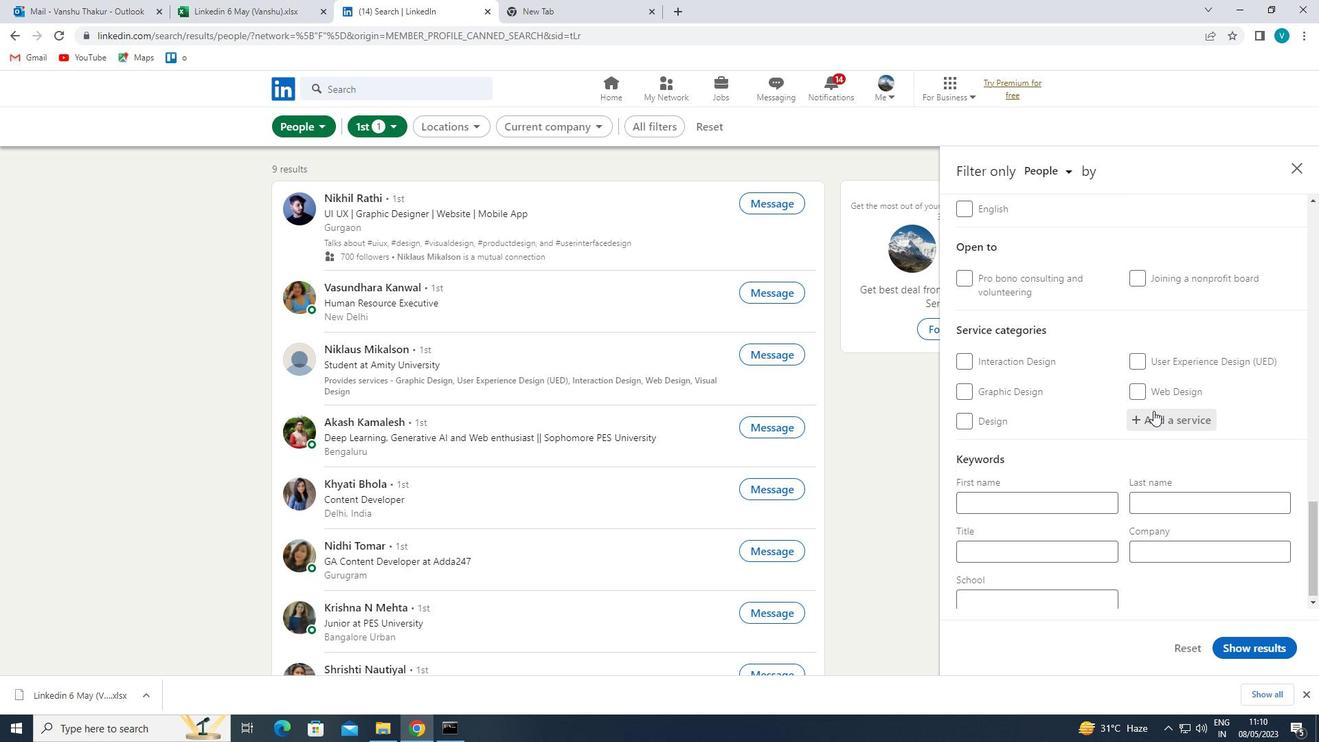 
Action: Key pressed <Key.shift>DUI<Key.space>
Screenshot: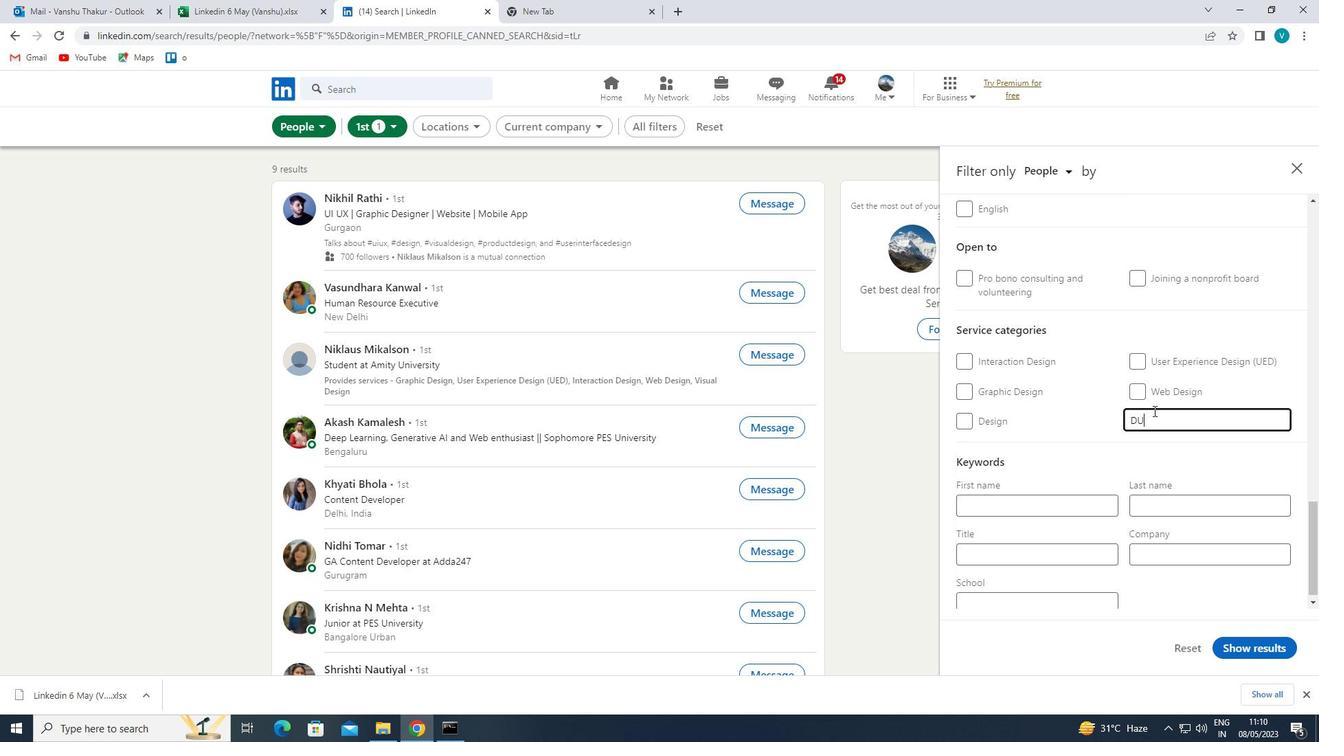 
Action: Mouse moved to (1122, 438)
Screenshot: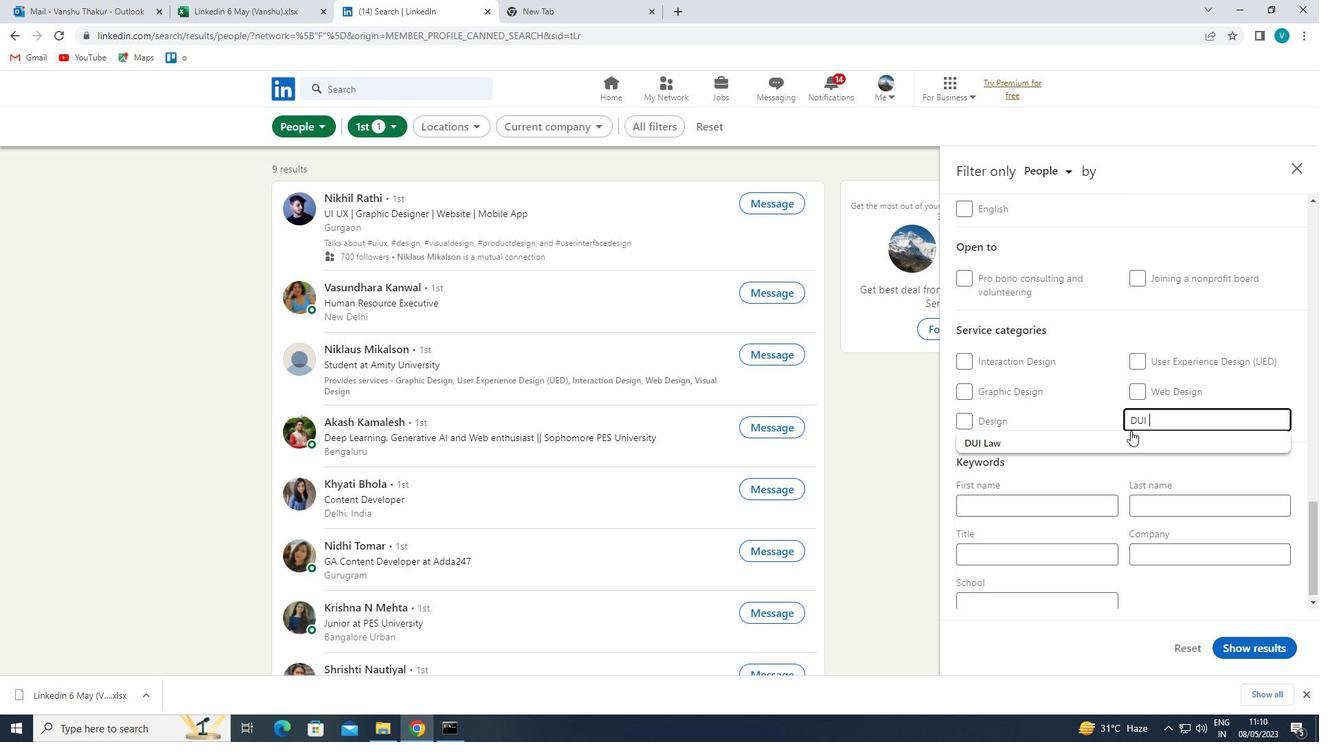 
Action: Mouse pressed left at (1122, 438)
Screenshot: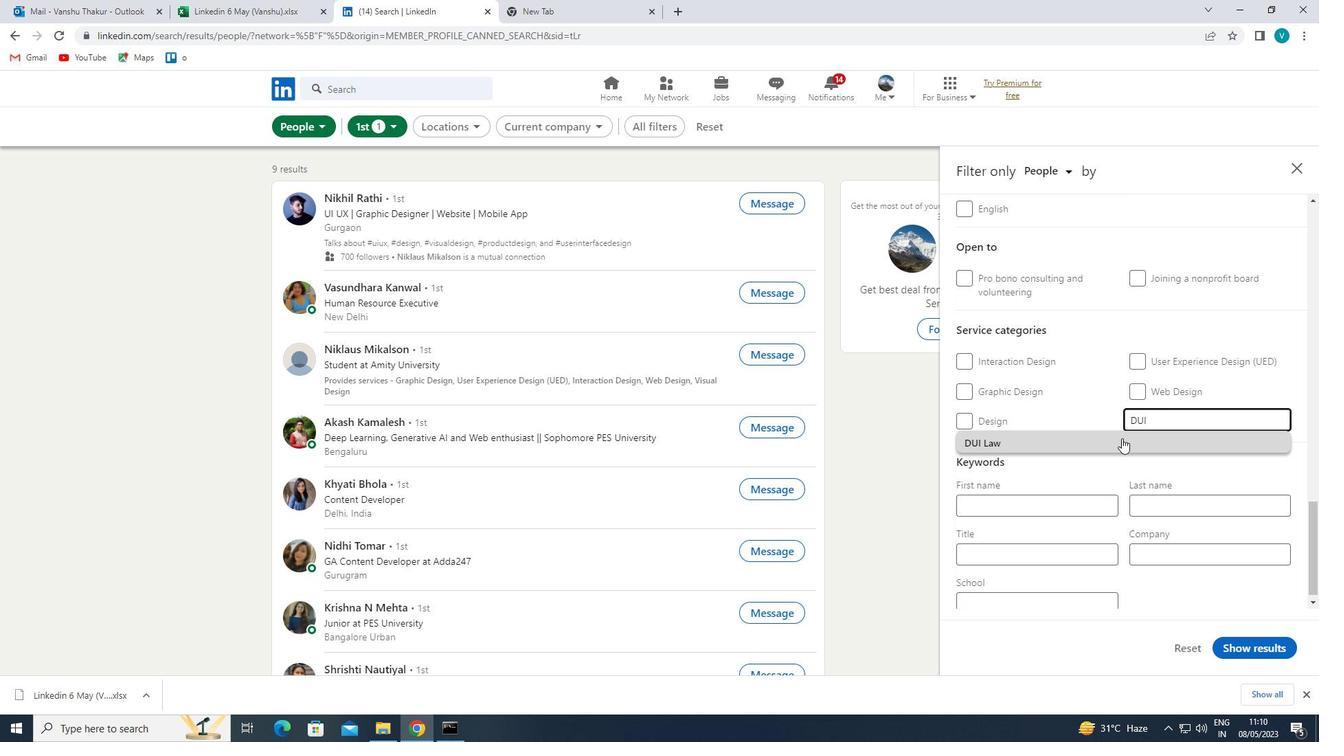 
Action: Mouse moved to (1123, 446)
Screenshot: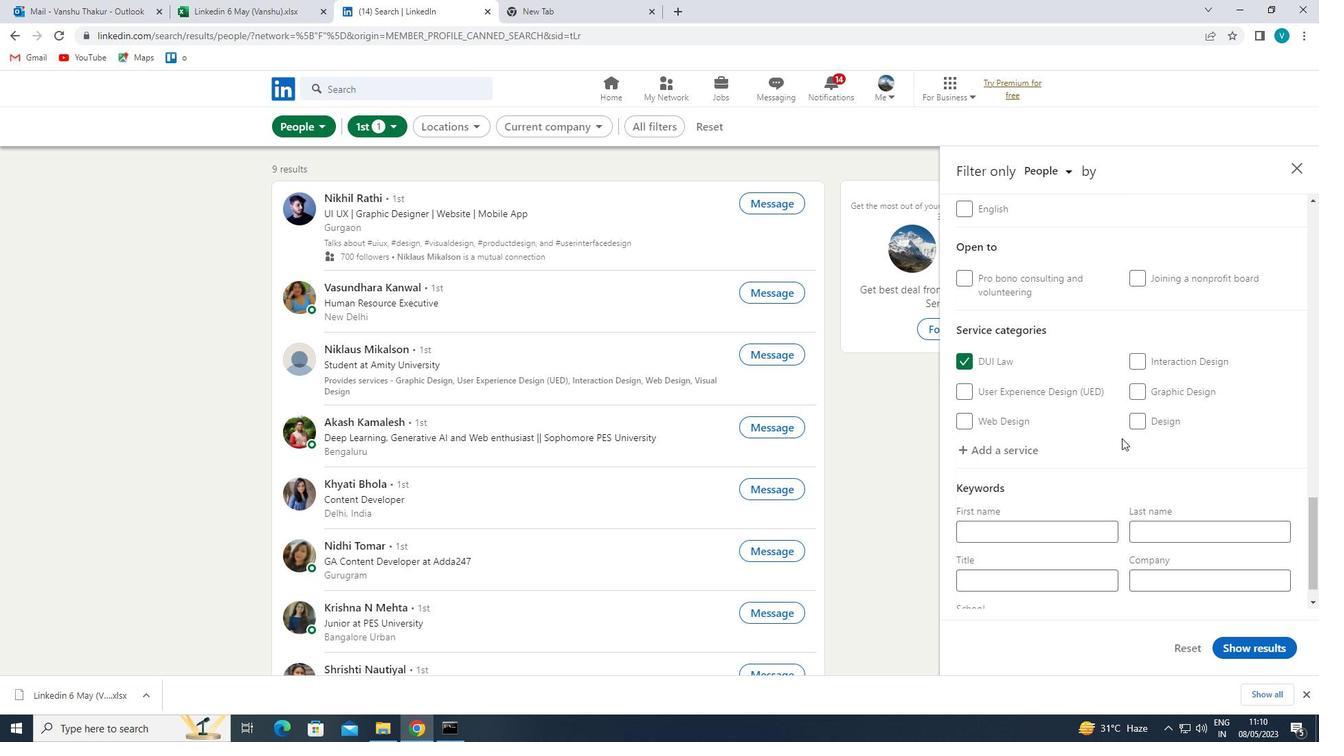 
Action: Mouse scrolled (1123, 445) with delta (0, 0)
Screenshot: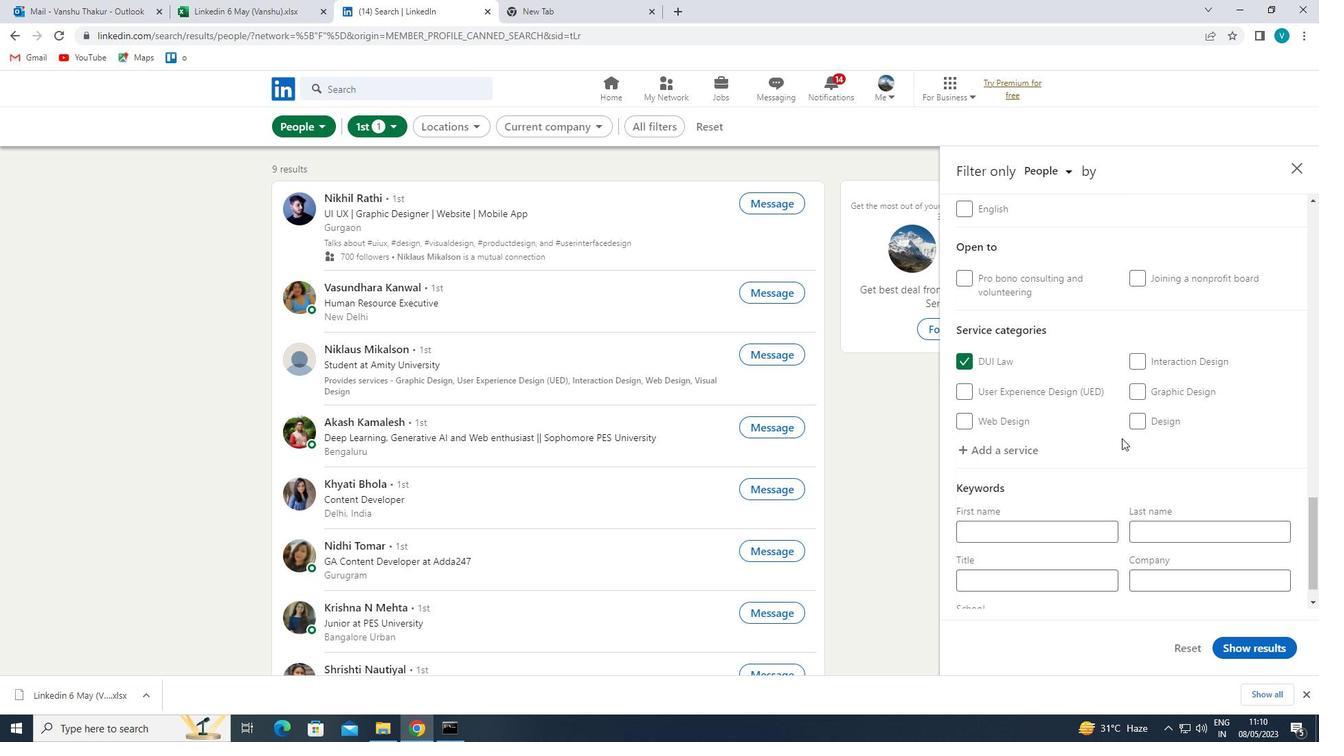 
Action: Mouse moved to (1120, 451)
Screenshot: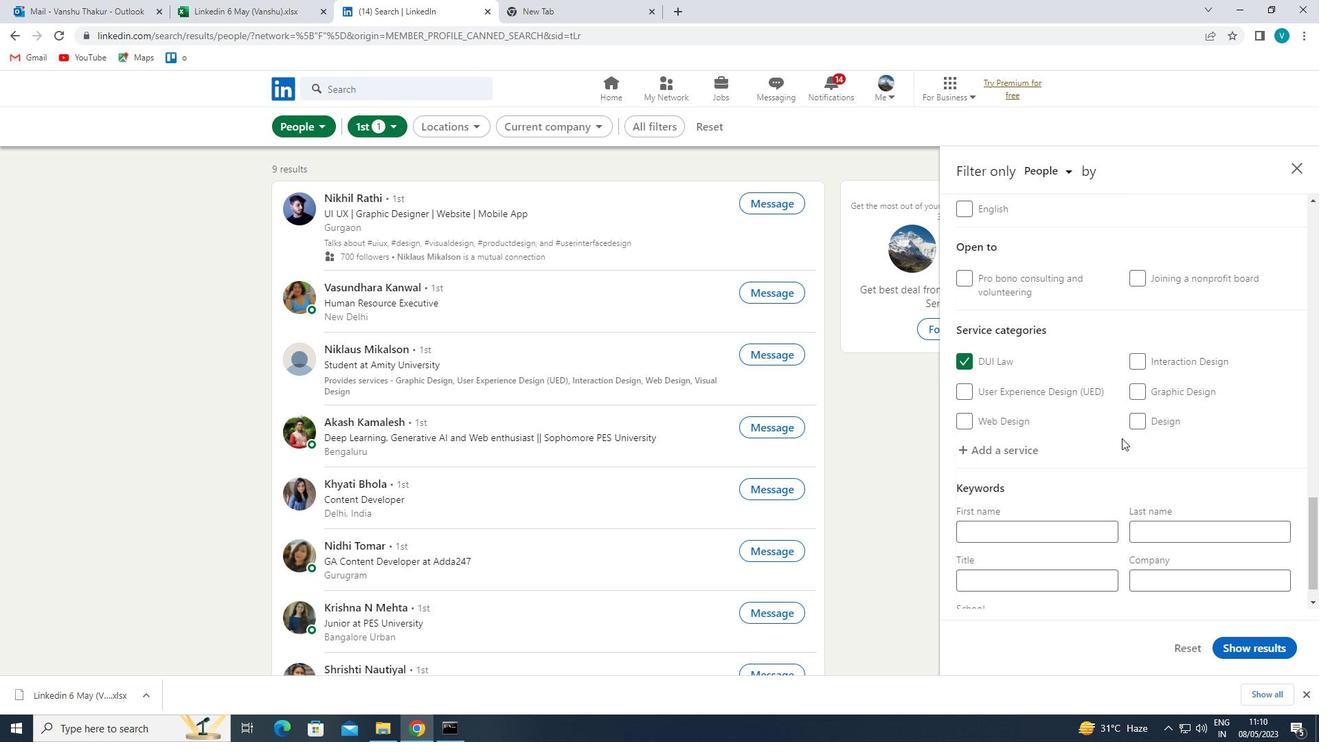 
Action: Mouse scrolled (1120, 450) with delta (0, 0)
Screenshot: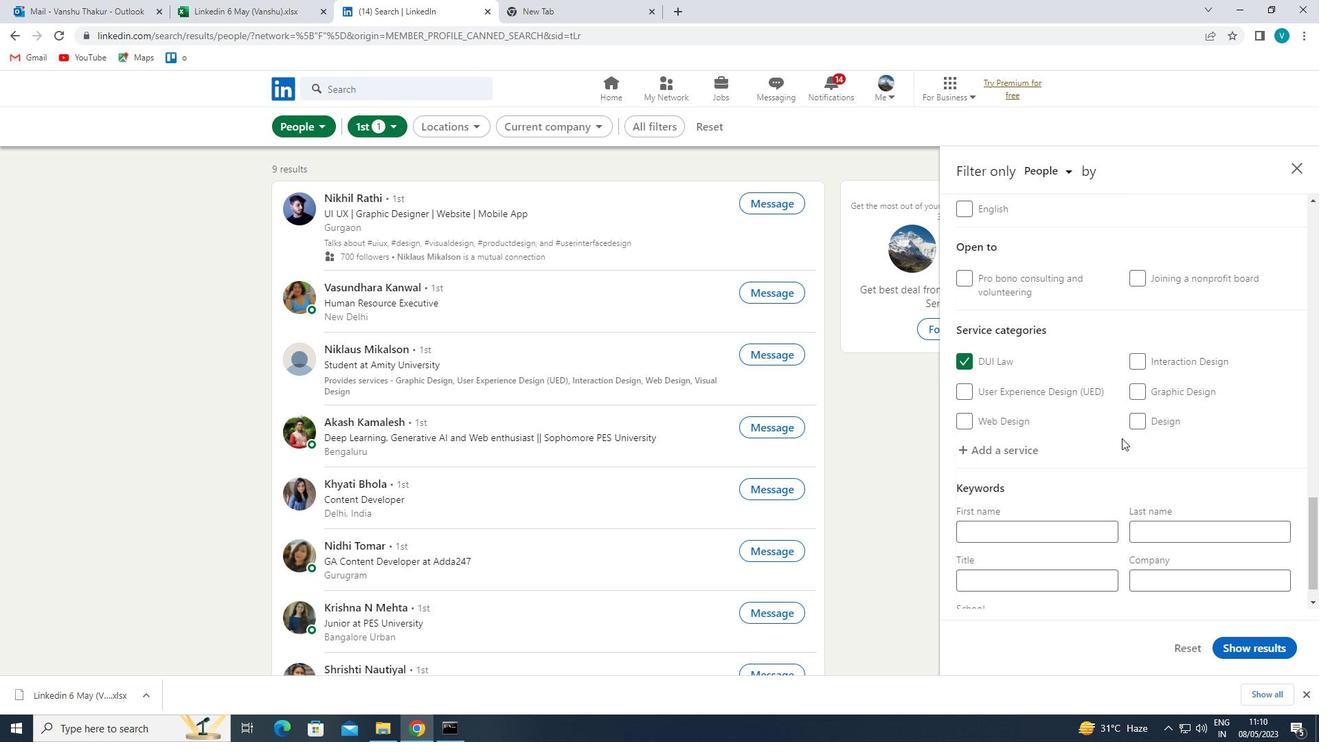 
Action: Mouse moved to (1120, 452)
Screenshot: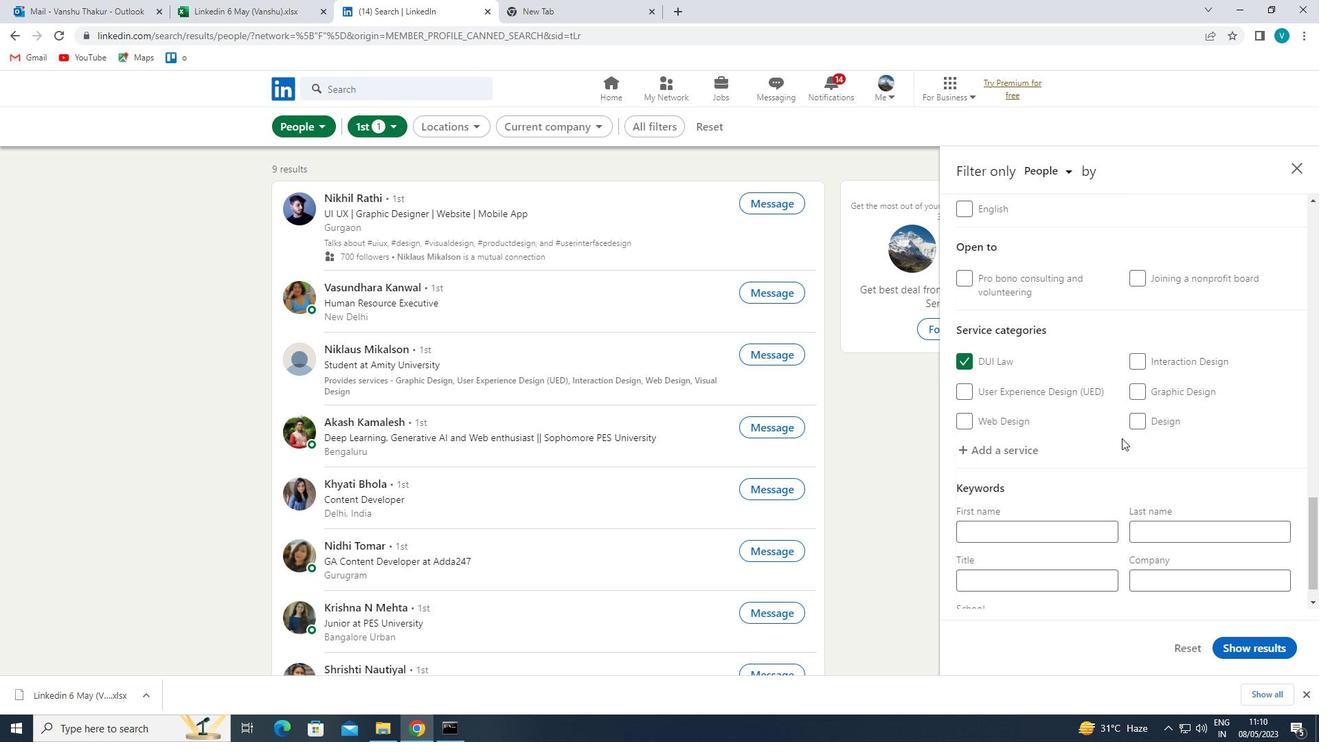 
Action: Mouse scrolled (1120, 451) with delta (0, 0)
Screenshot: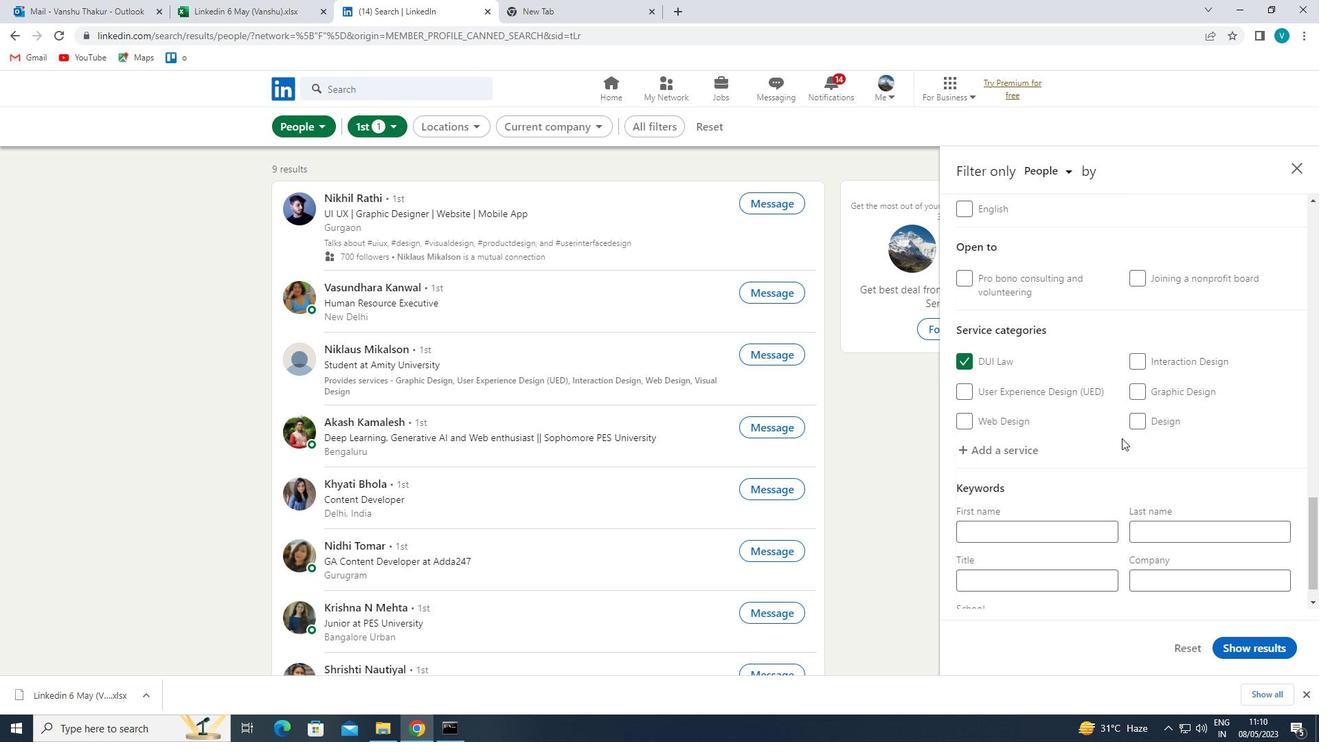 
Action: Mouse moved to (1086, 545)
Screenshot: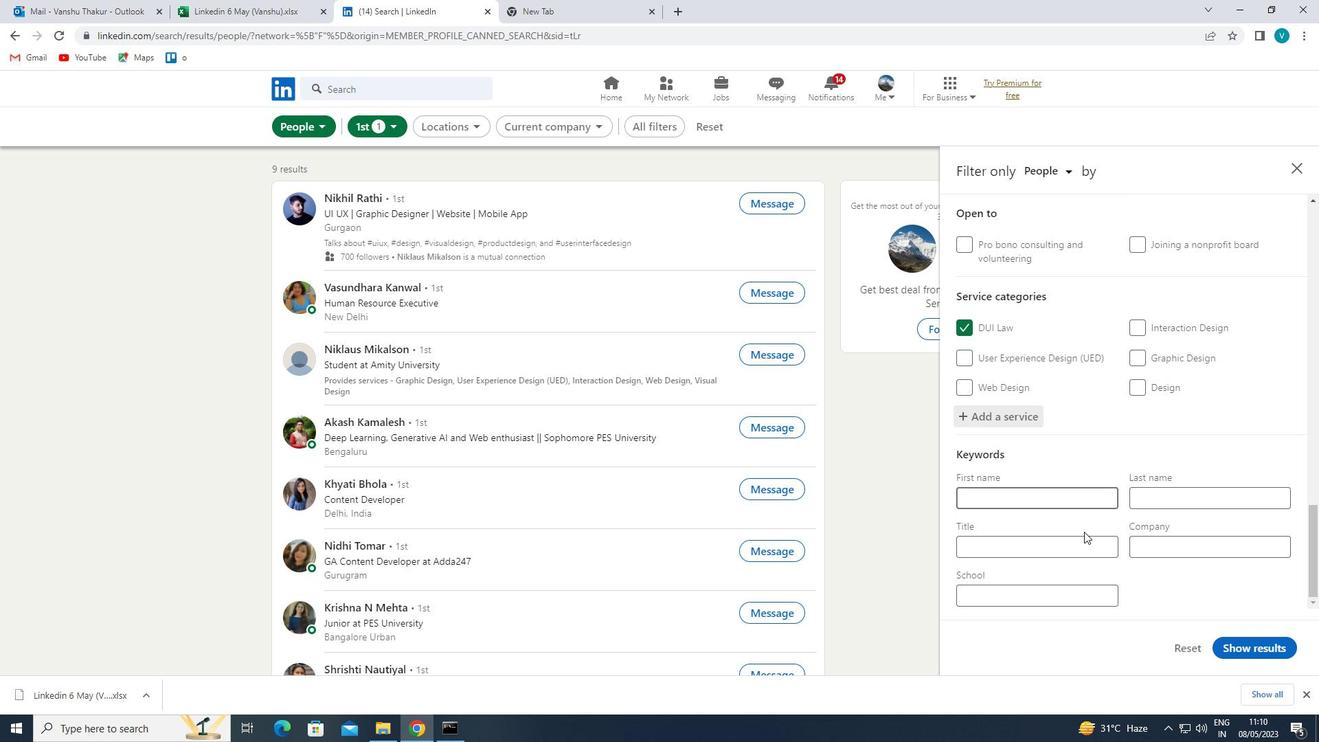 
Action: Mouse pressed left at (1086, 545)
Screenshot: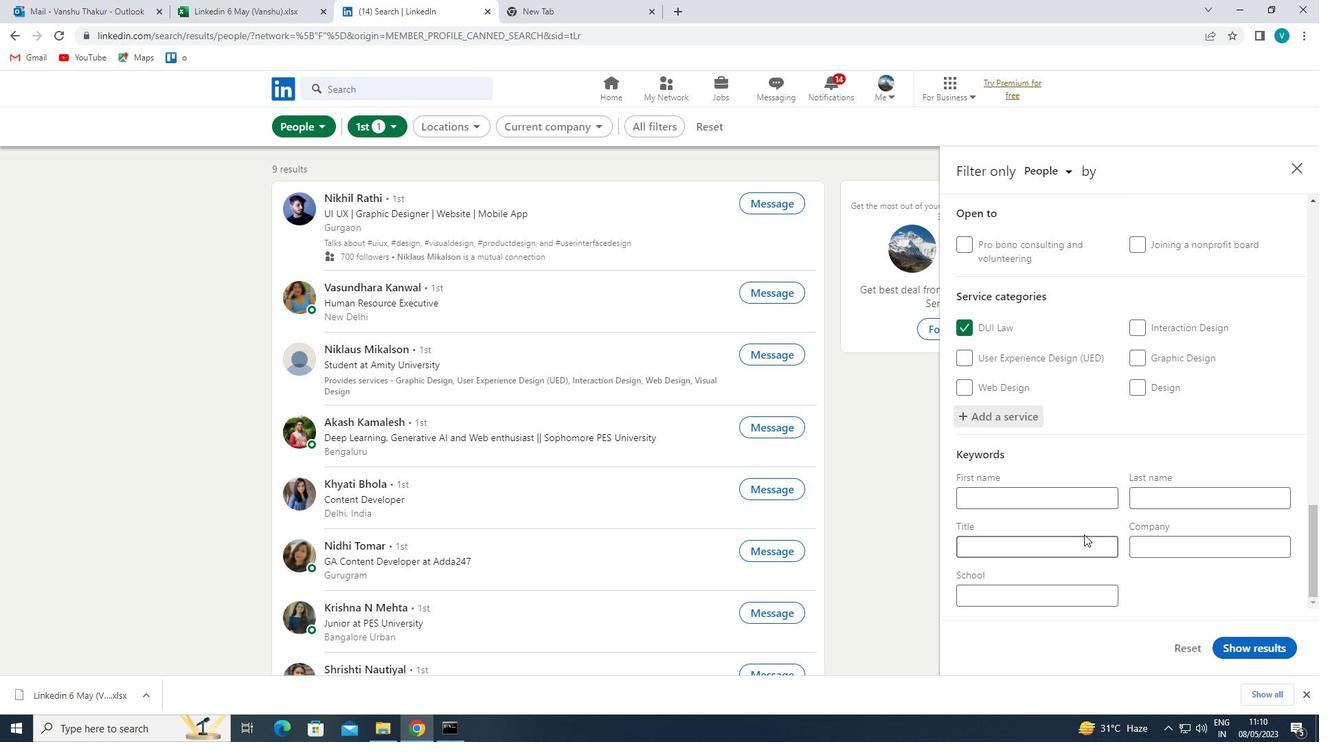 
Action: Key pressed <Key.shift>MARKETING<Key.space><Key.shift>COMMUNIACTIONS<Key.space><Key.backspace><Key.backspace><Key.backspace><Key.backspace><Key.backspace><Key.backspace><Key.backspace><Key.backspace>CATIONS<Key.space><Key.shift>MANAGER<Key.space>
Screenshot: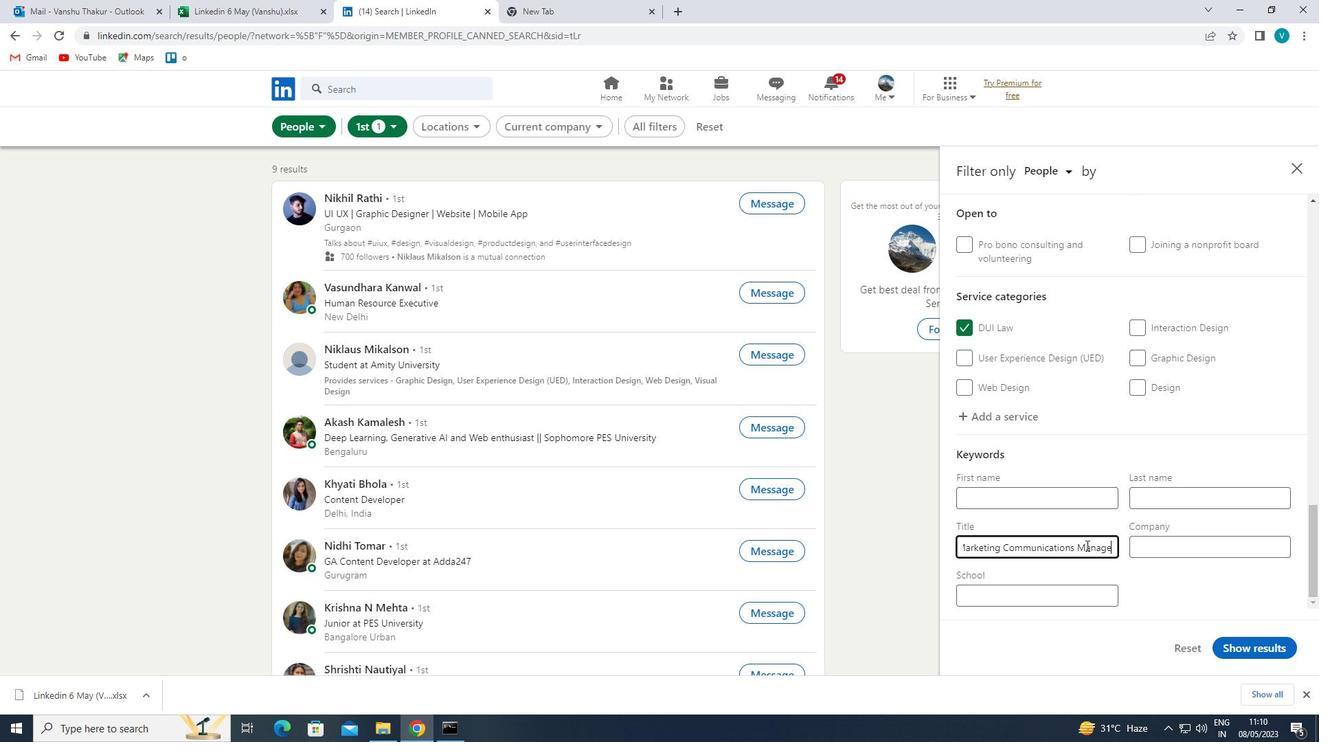 
Action: Mouse moved to (1256, 648)
Screenshot: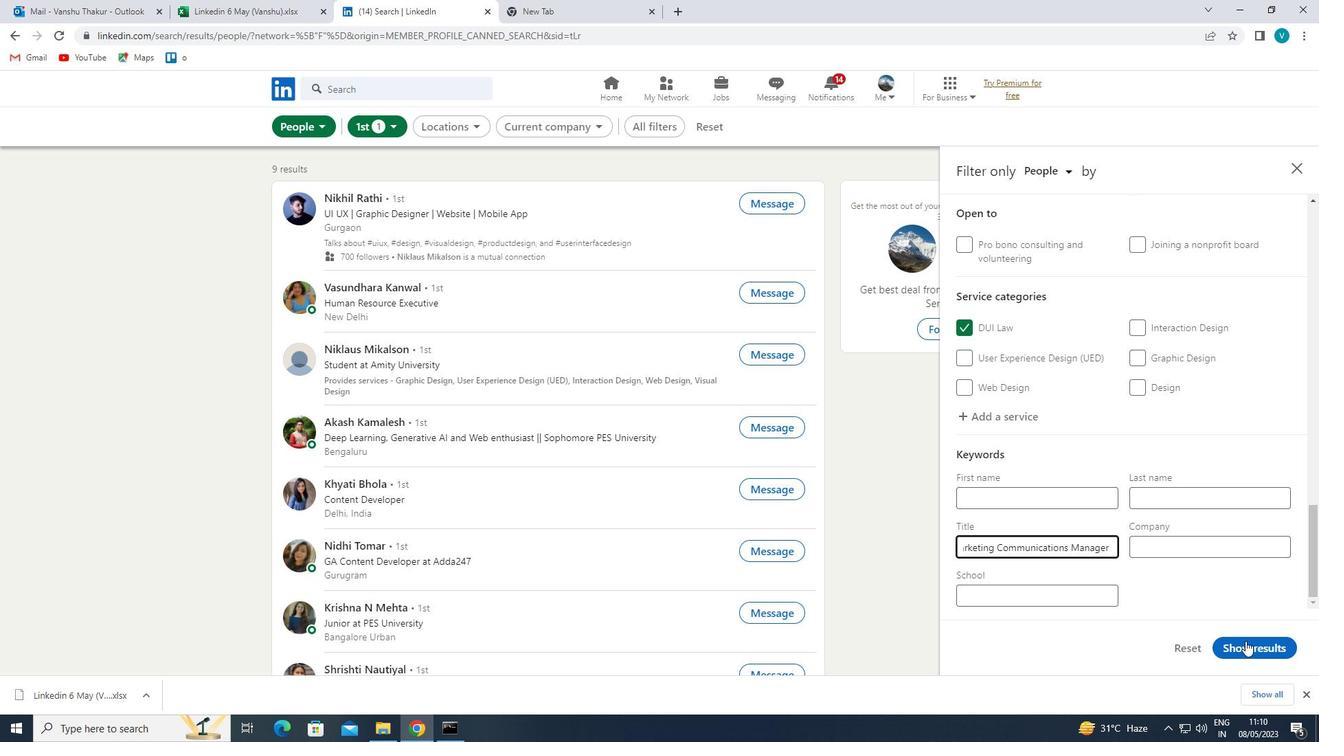 
Action: Mouse pressed left at (1256, 648)
Screenshot: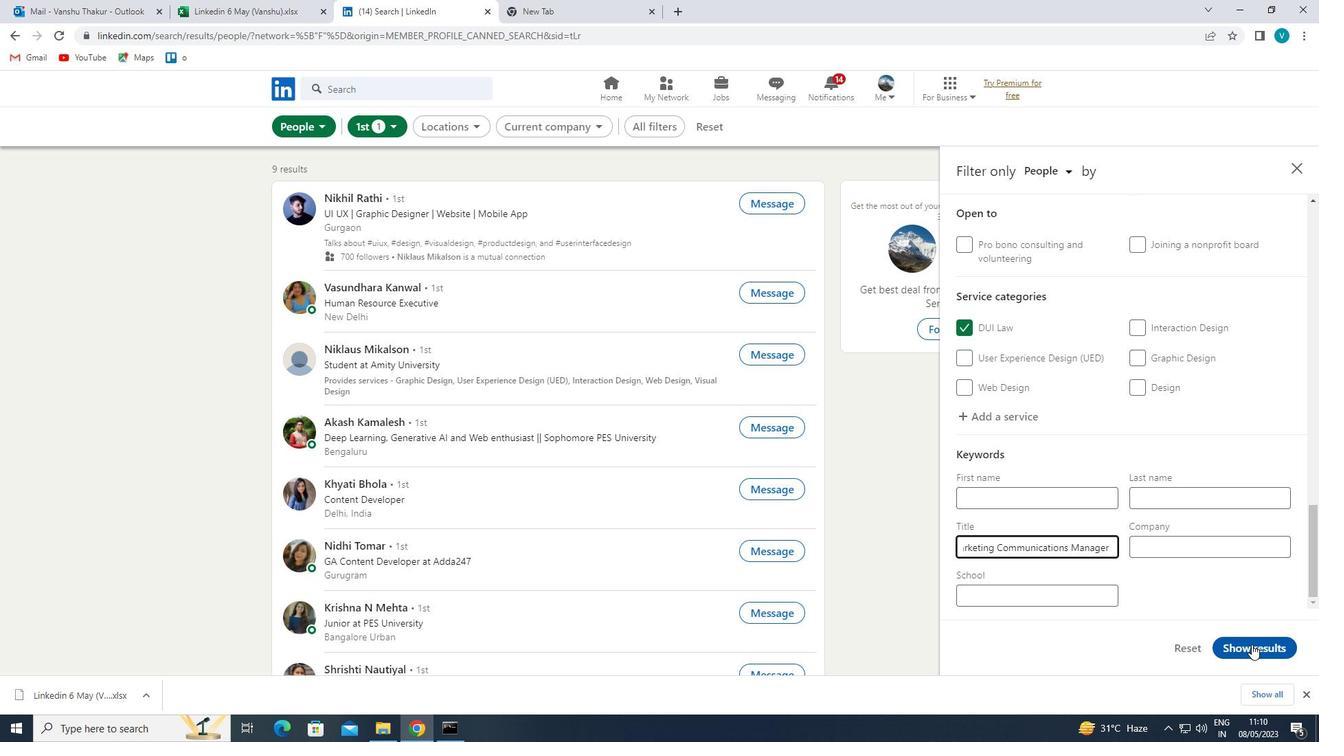 
Action: Mouse moved to (1170, 601)
Screenshot: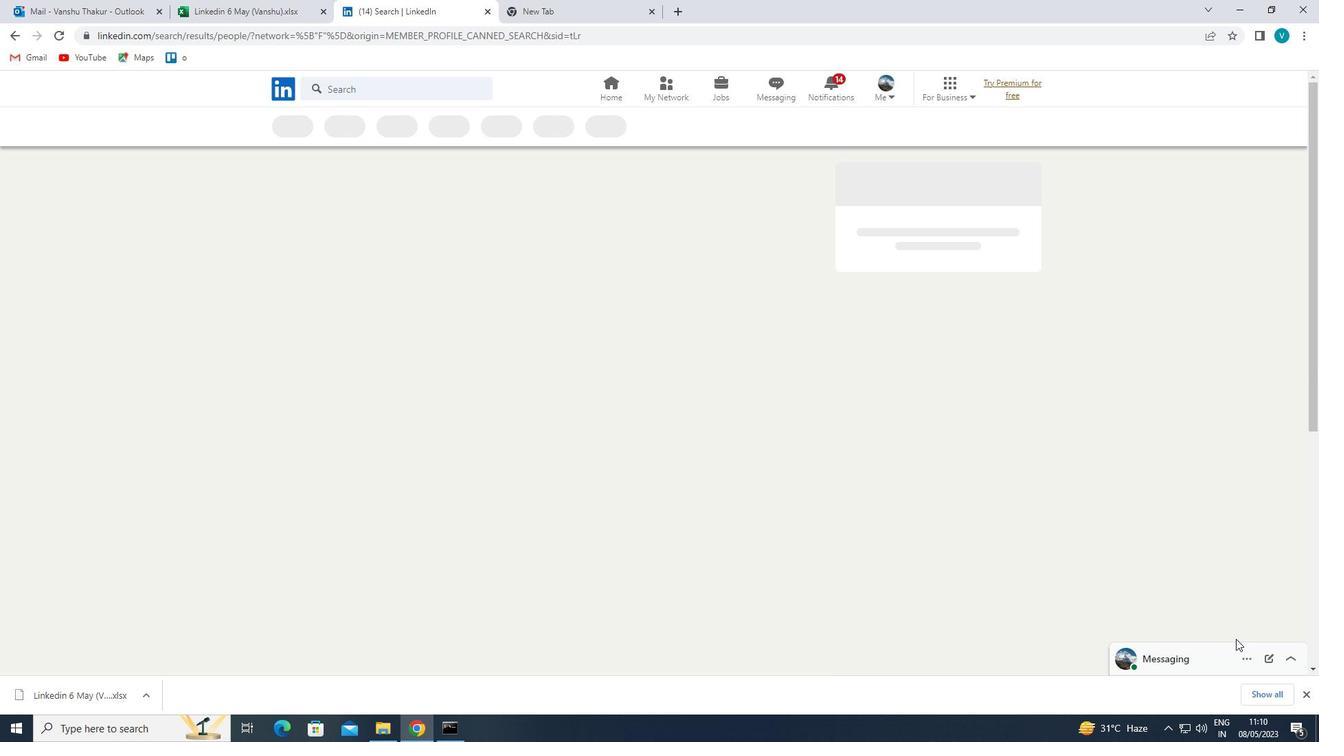 
